 Task: Find connections with filter location Kendal with filter topic #indiawith filter profile language English with filter current company Mercedes-Benz T&T Motors Ltd. with filter school SNS College of Technology with filter industry Nonmetallic Mineral Mining with filter service category Video Production with filter keywords title Barber
Action: Mouse moved to (660, 93)
Screenshot: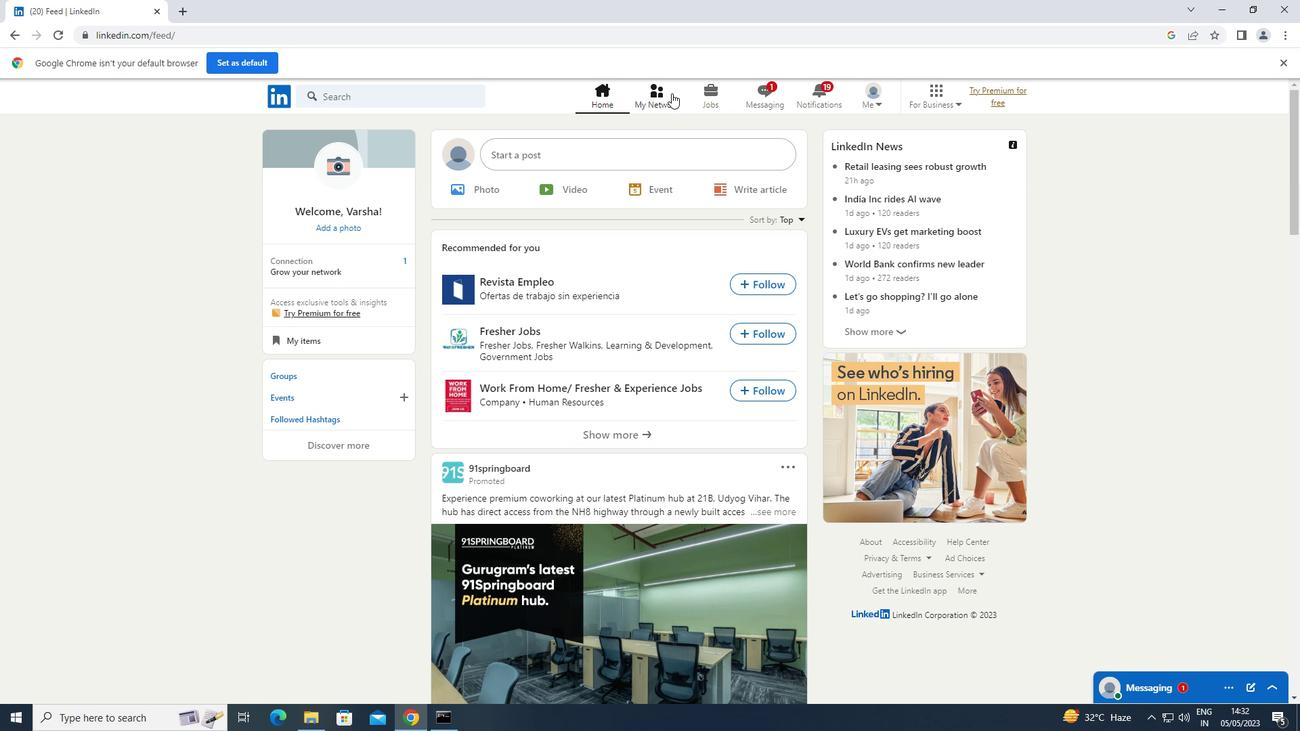 
Action: Mouse pressed left at (660, 93)
Screenshot: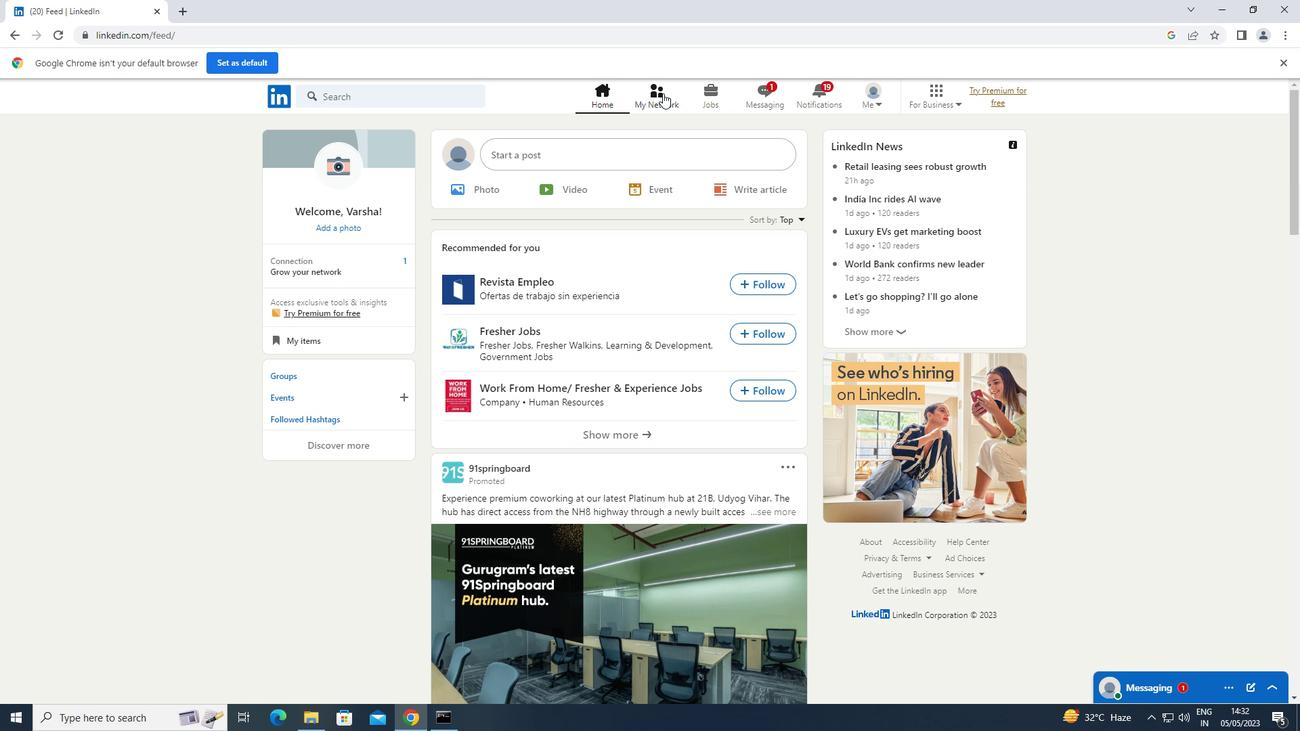 
Action: Mouse moved to (402, 176)
Screenshot: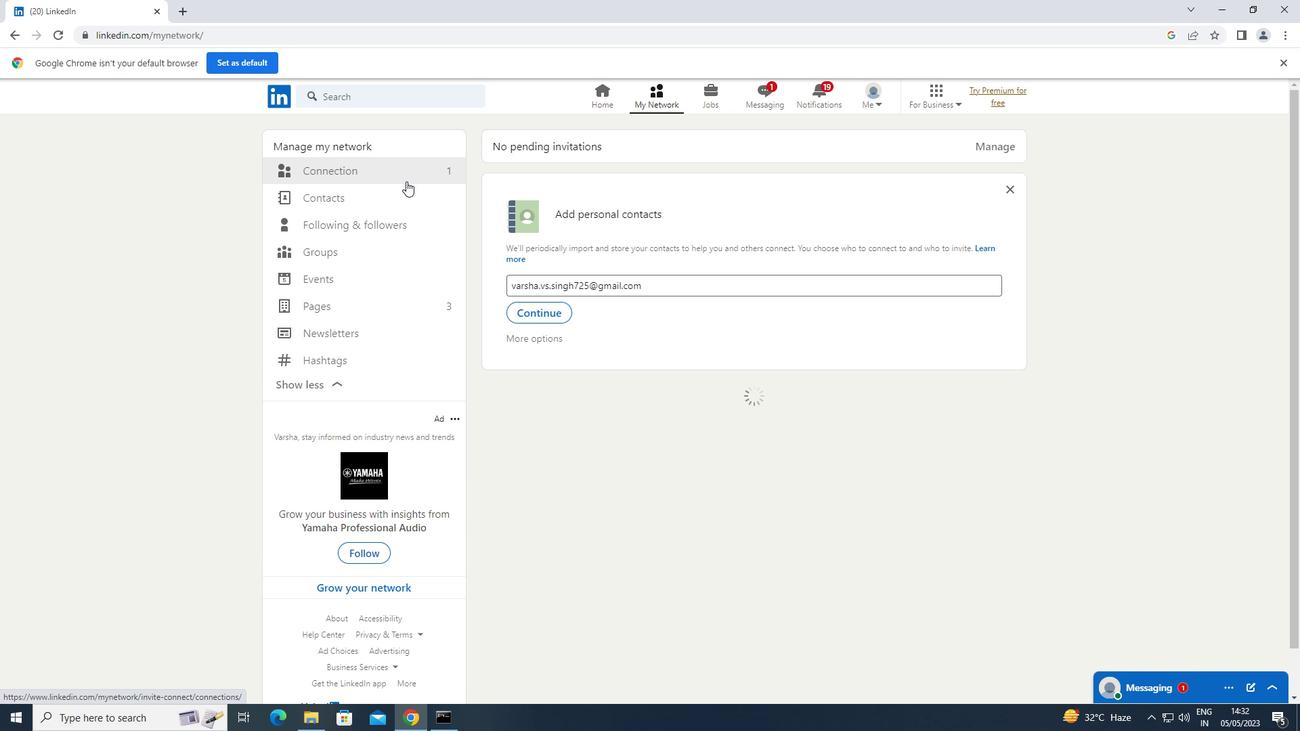 
Action: Mouse pressed left at (402, 176)
Screenshot: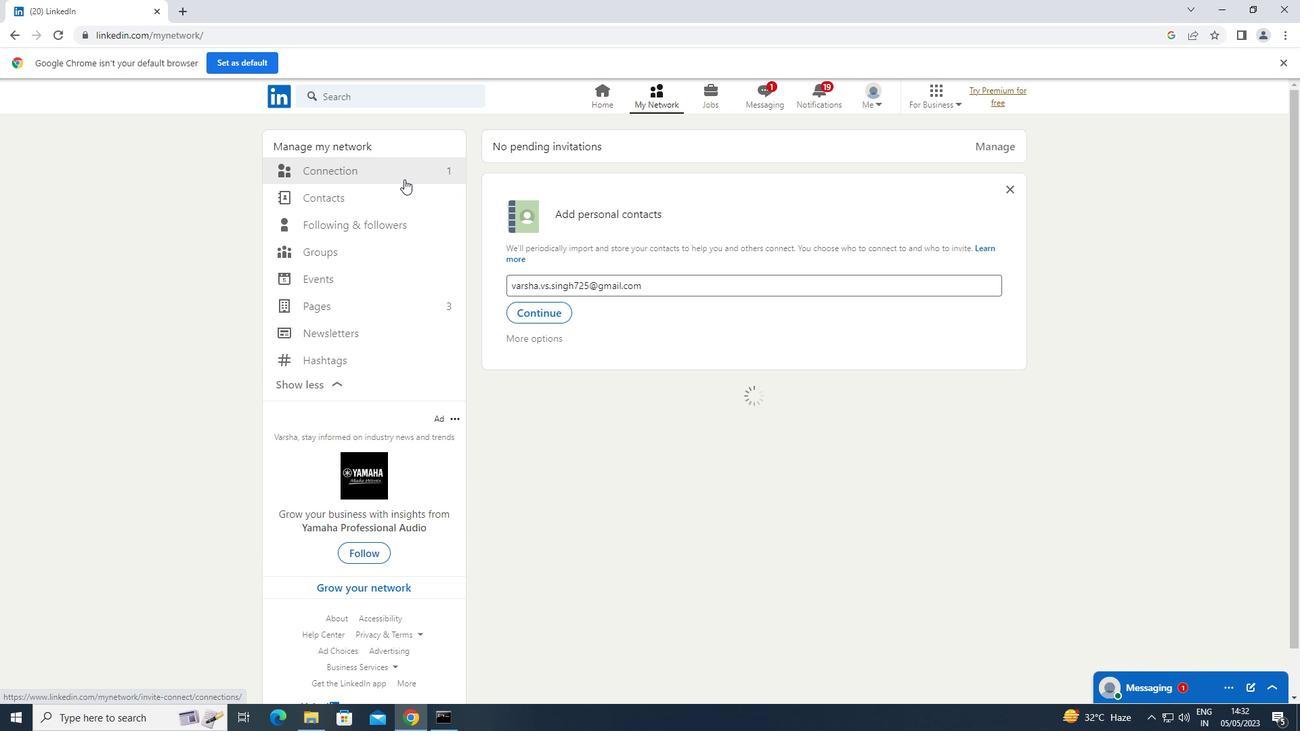 
Action: Mouse moved to (743, 166)
Screenshot: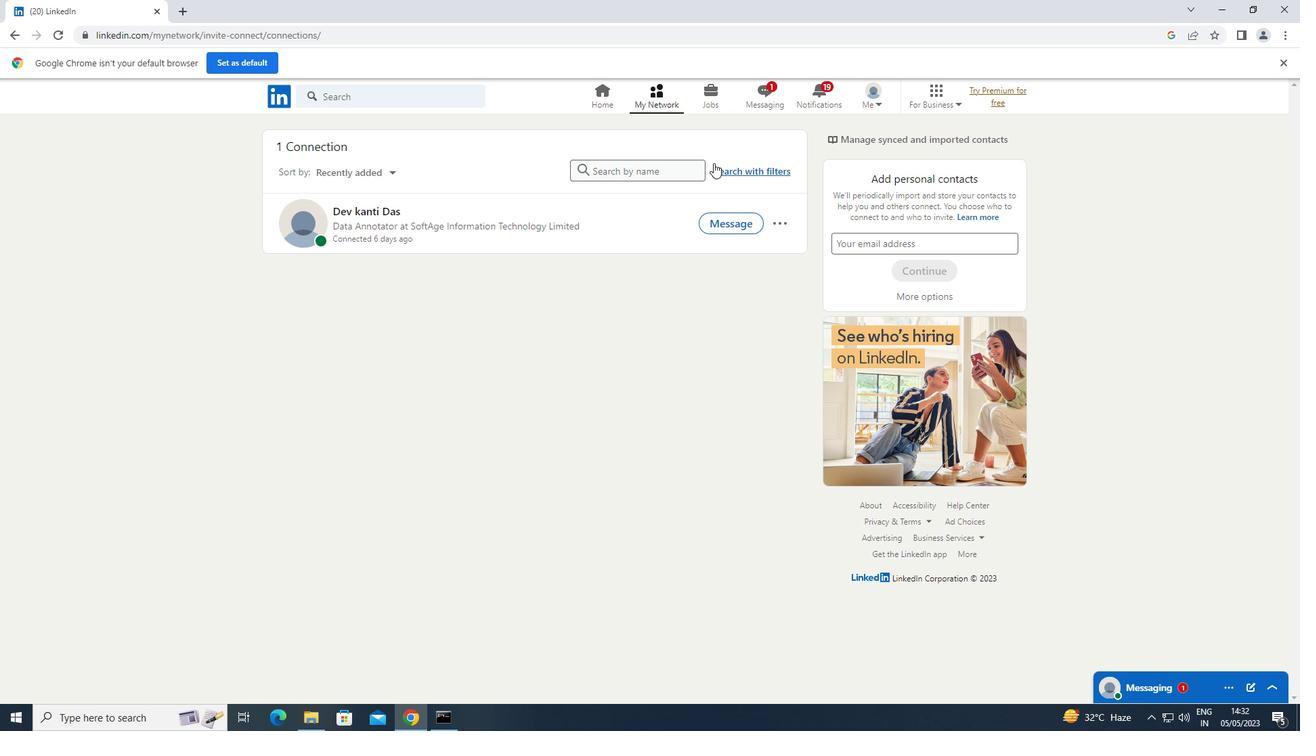 
Action: Mouse pressed left at (743, 166)
Screenshot: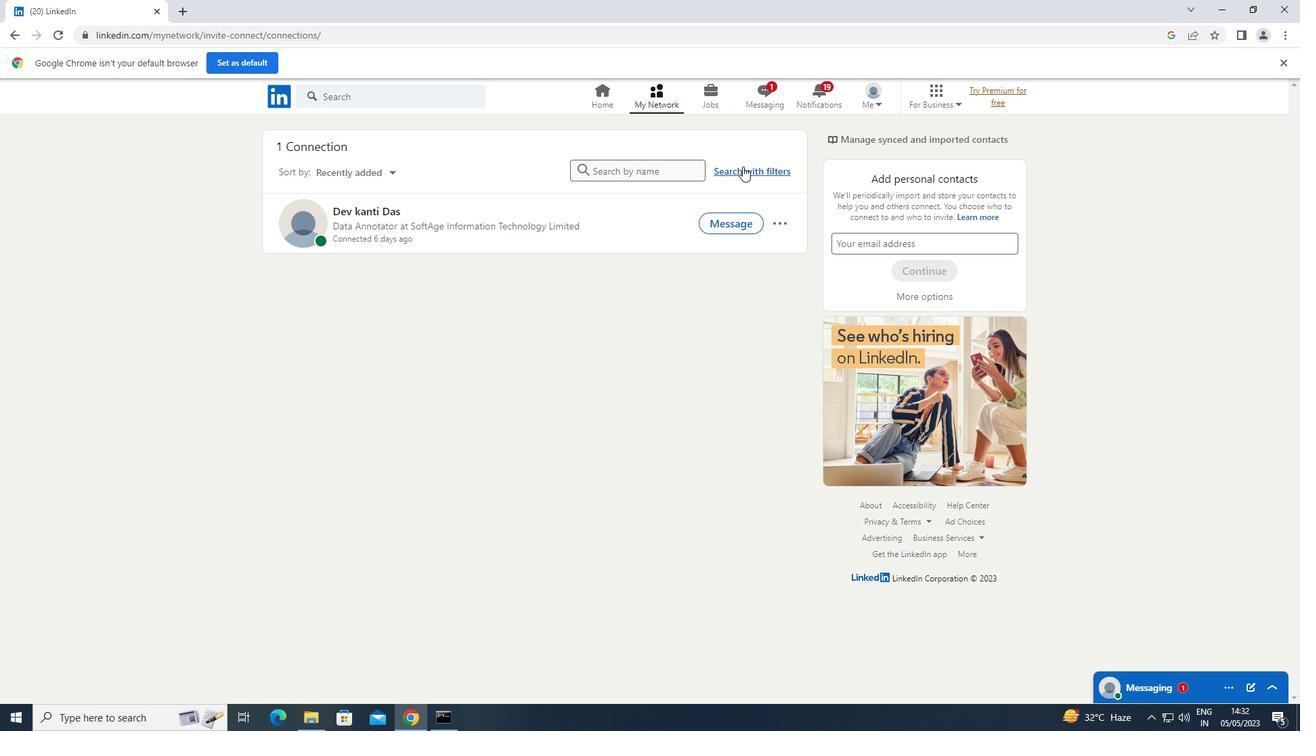 
Action: Mouse moved to (702, 135)
Screenshot: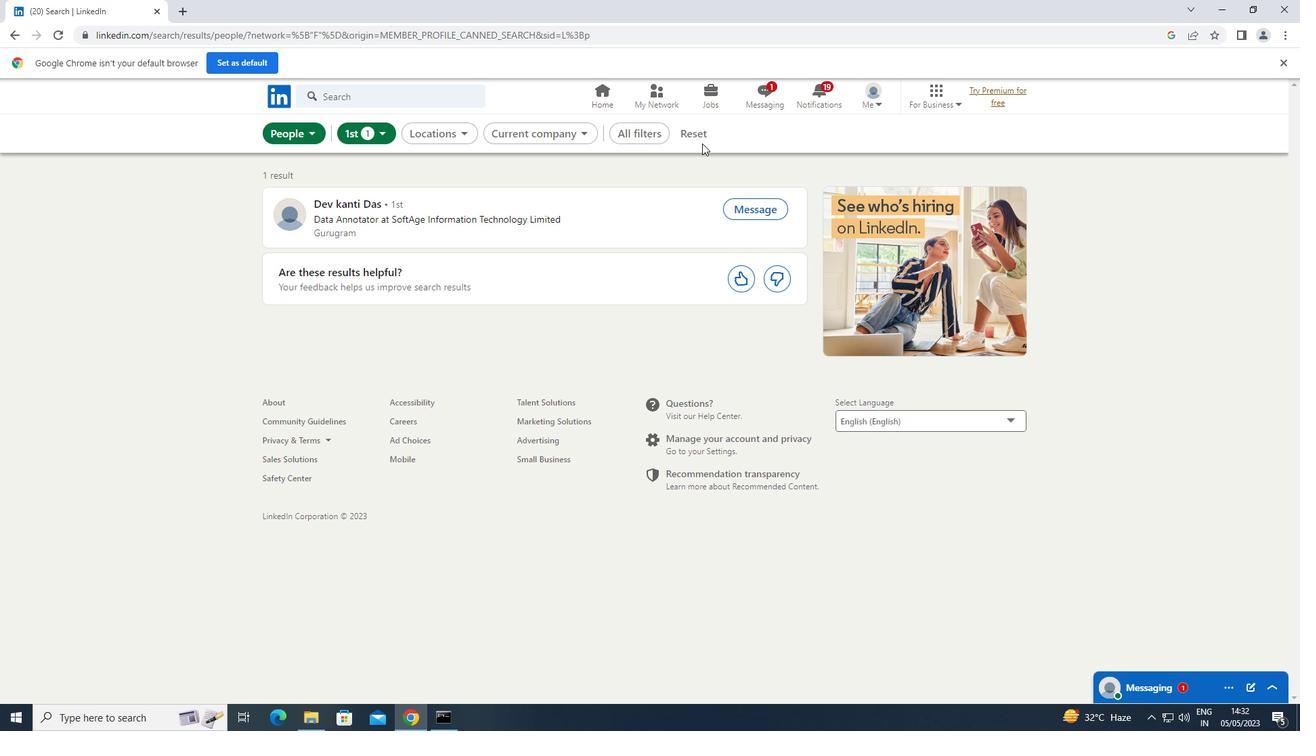 
Action: Mouse pressed left at (702, 135)
Screenshot: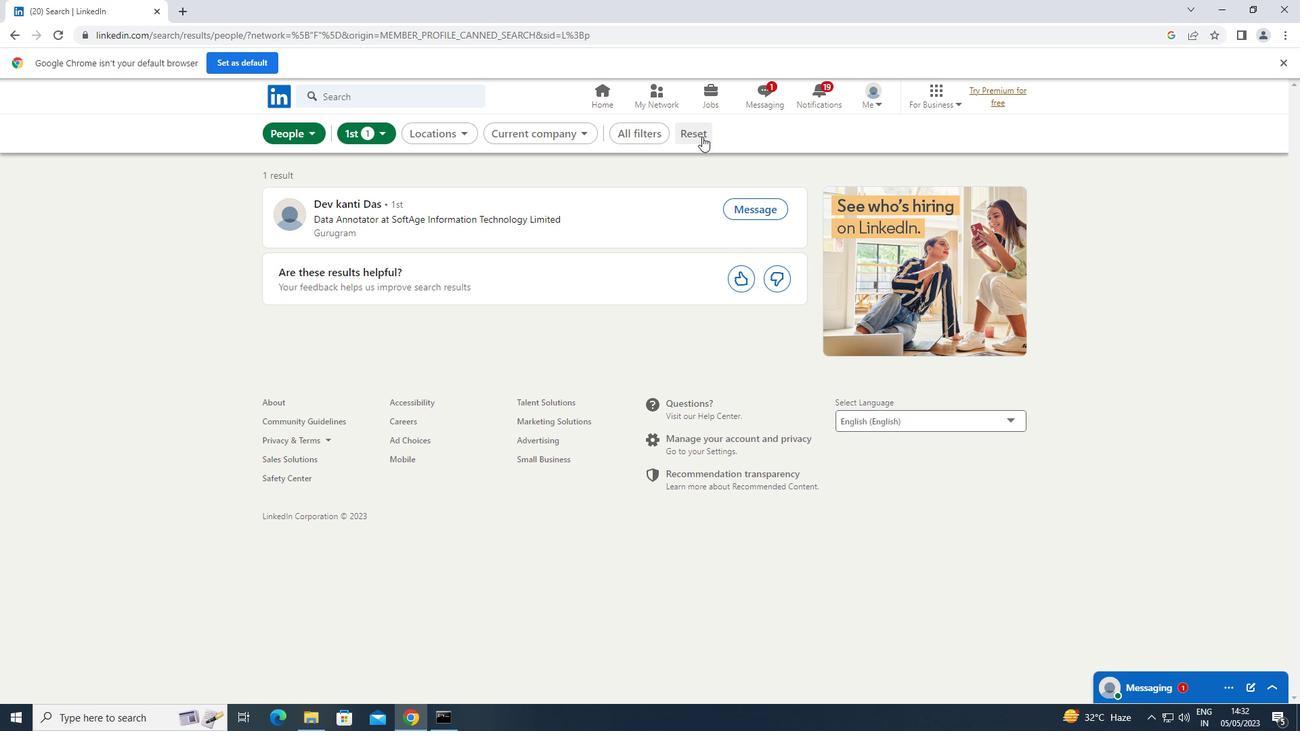 
Action: Mouse moved to (687, 134)
Screenshot: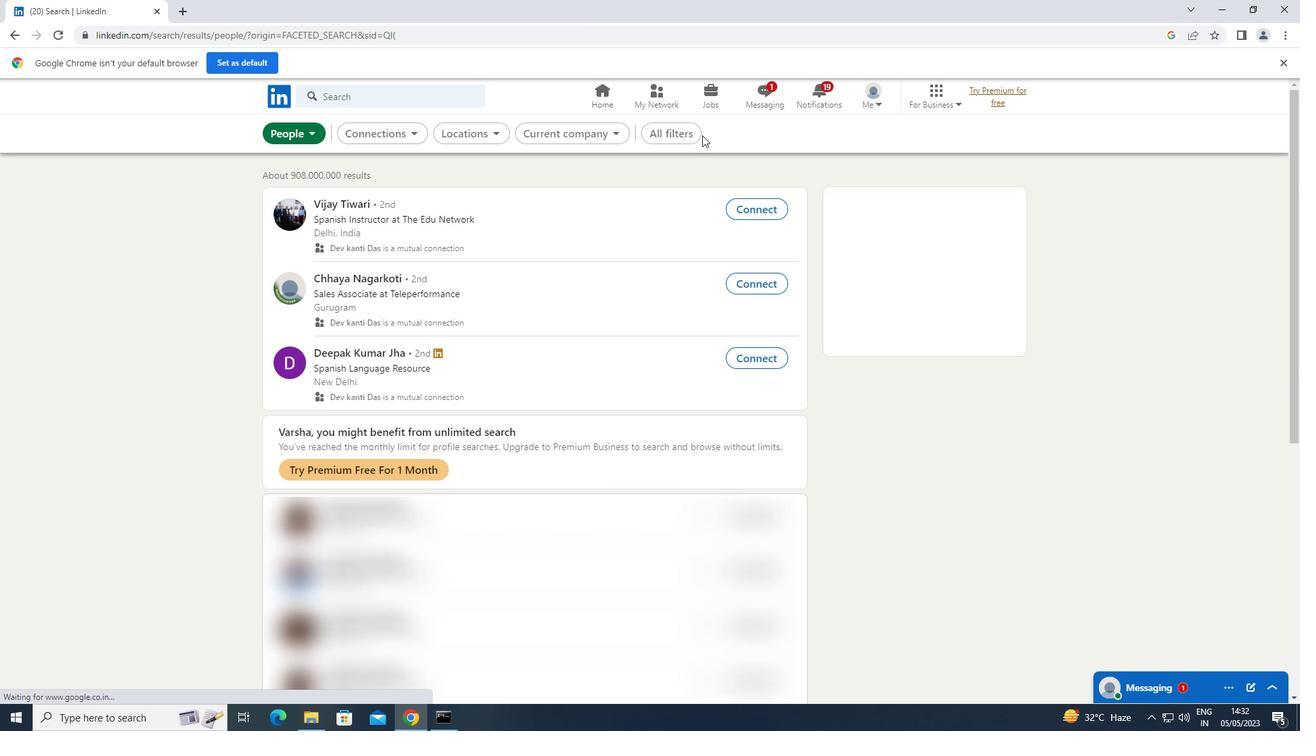 
Action: Mouse pressed left at (687, 134)
Screenshot: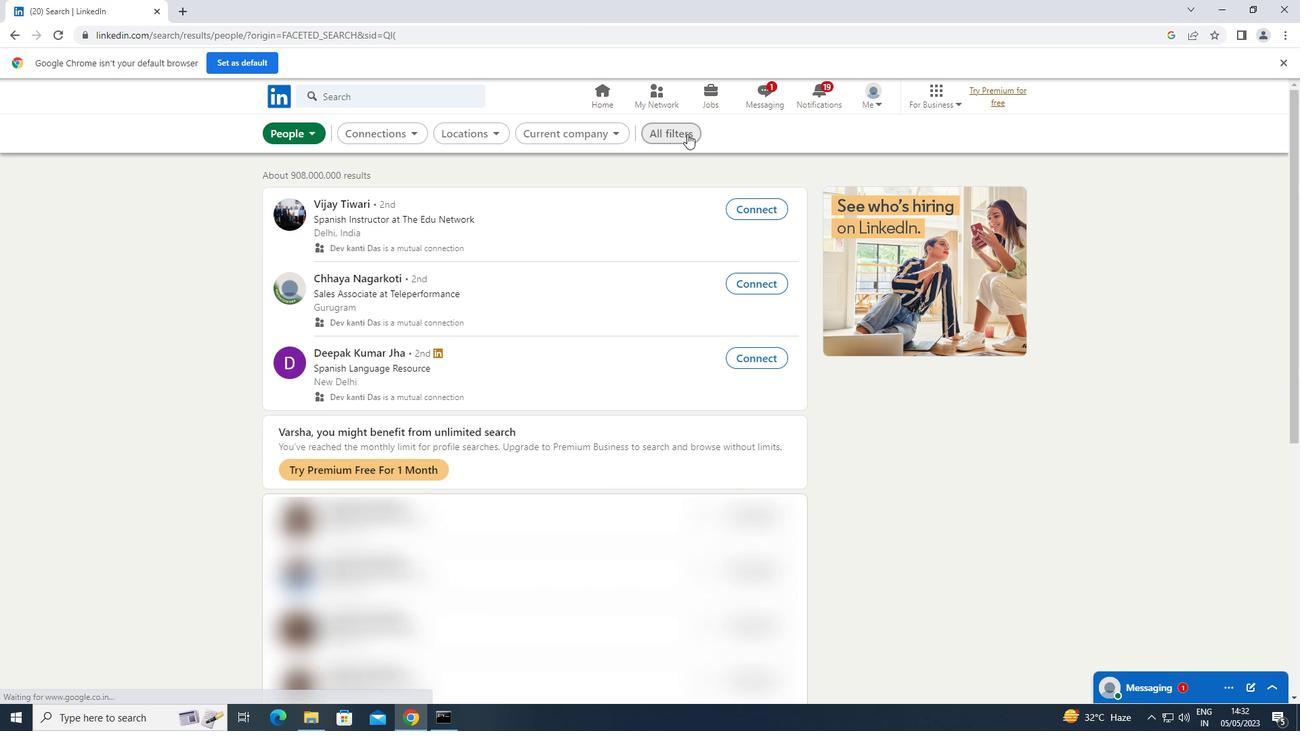 
Action: Mouse moved to (1066, 325)
Screenshot: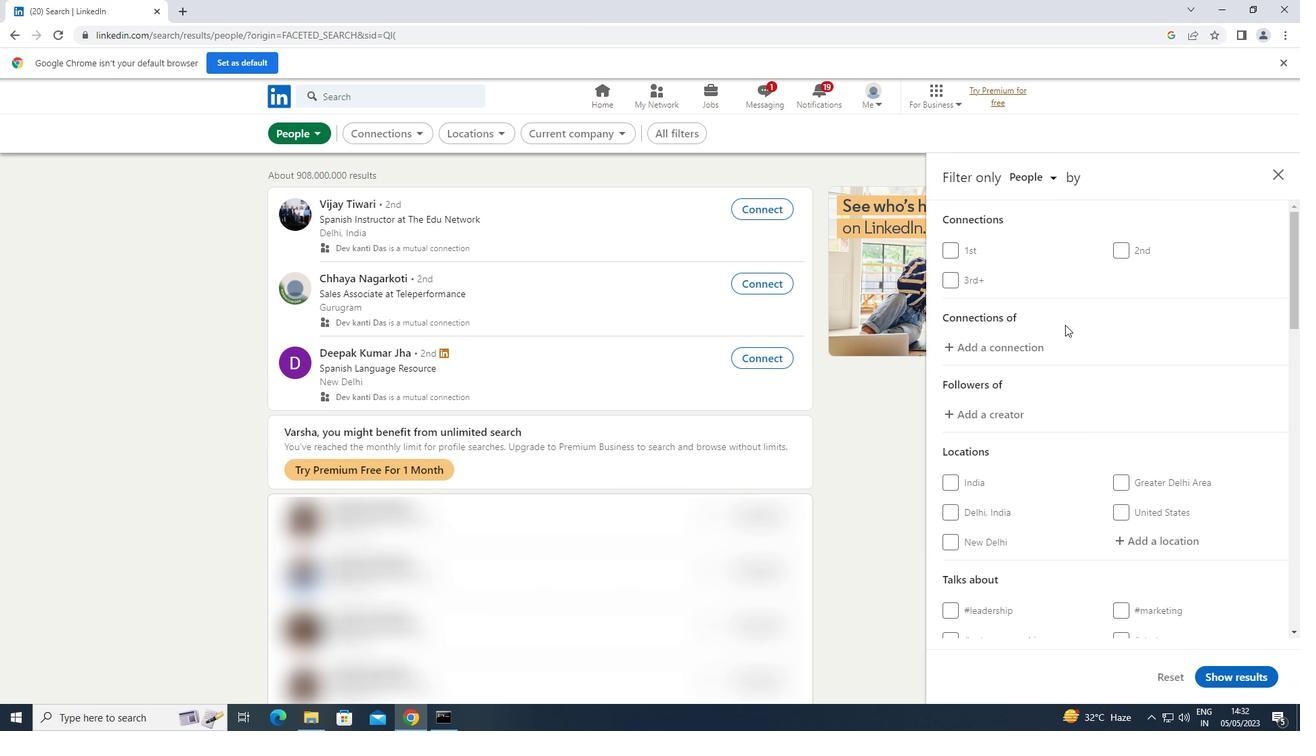 
Action: Mouse scrolled (1066, 325) with delta (0, 0)
Screenshot: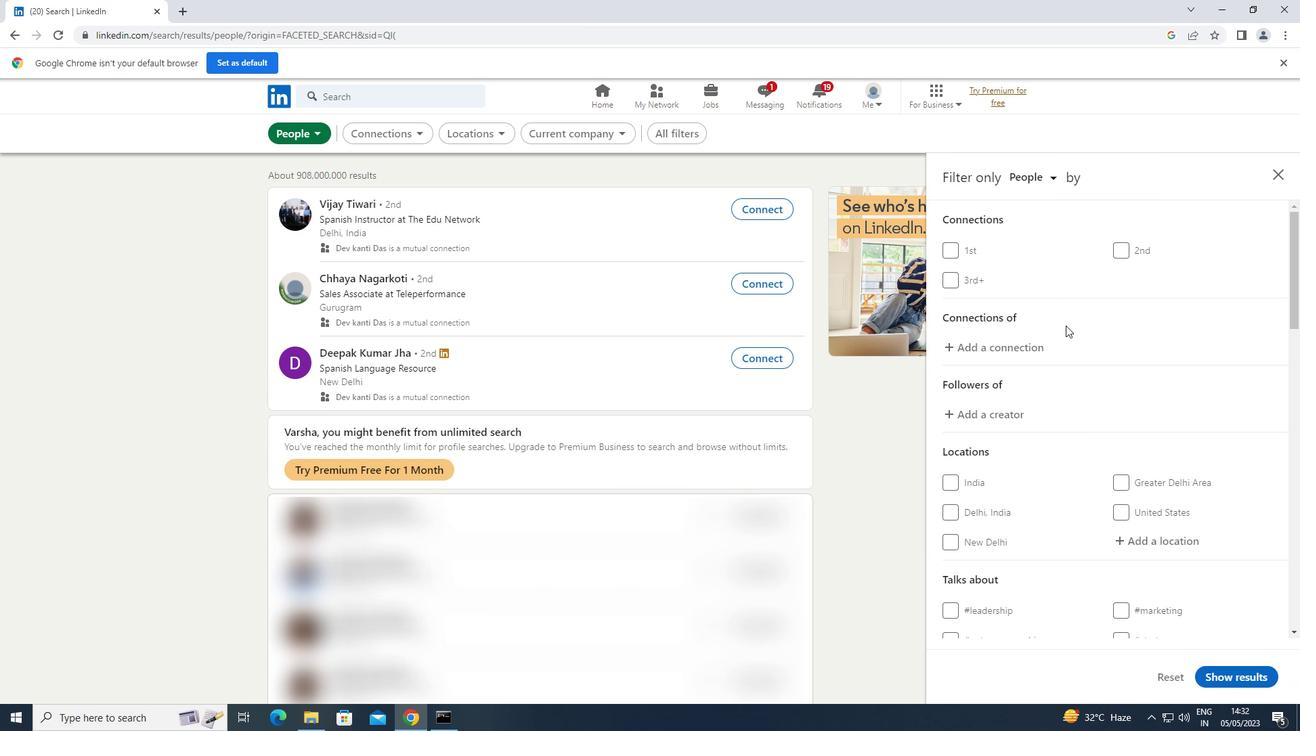 
Action: Mouse scrolled (1066, 325) with delta (0, 0)
Screenshot: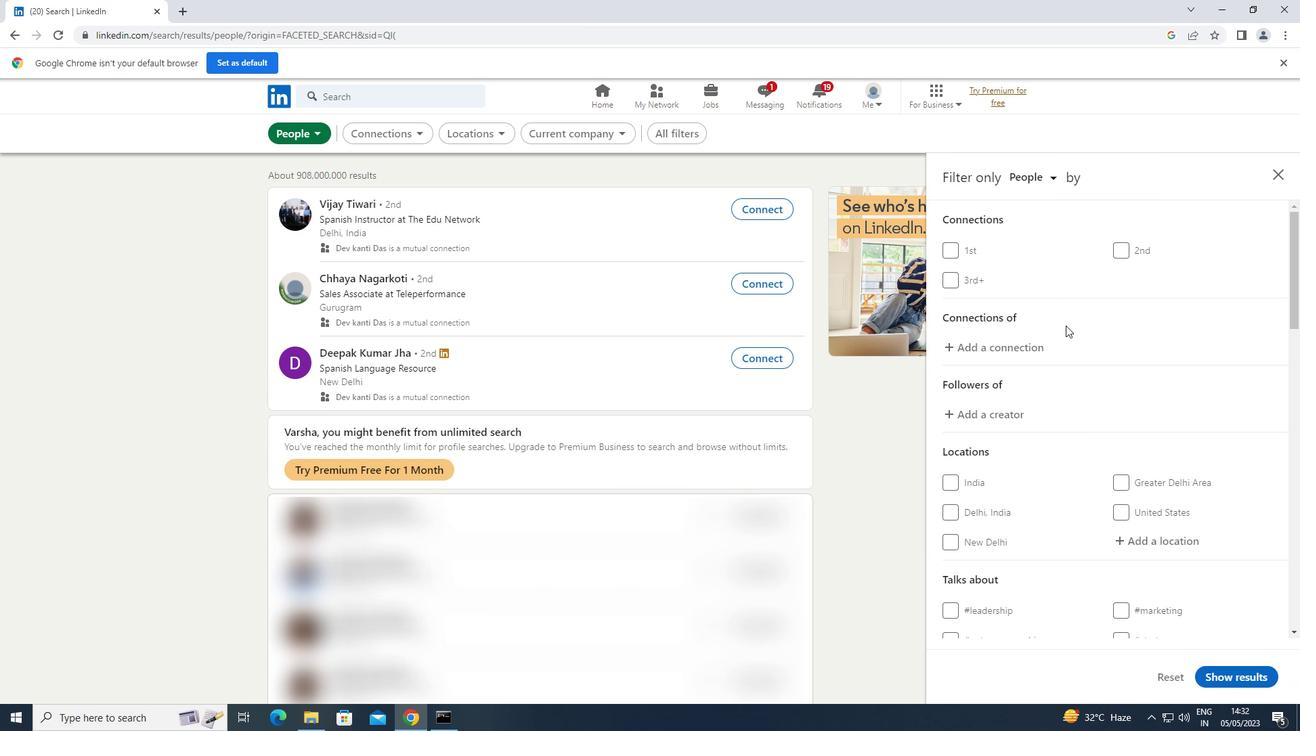 
Action: Mouse moved to (1161, 408)
Screenshot: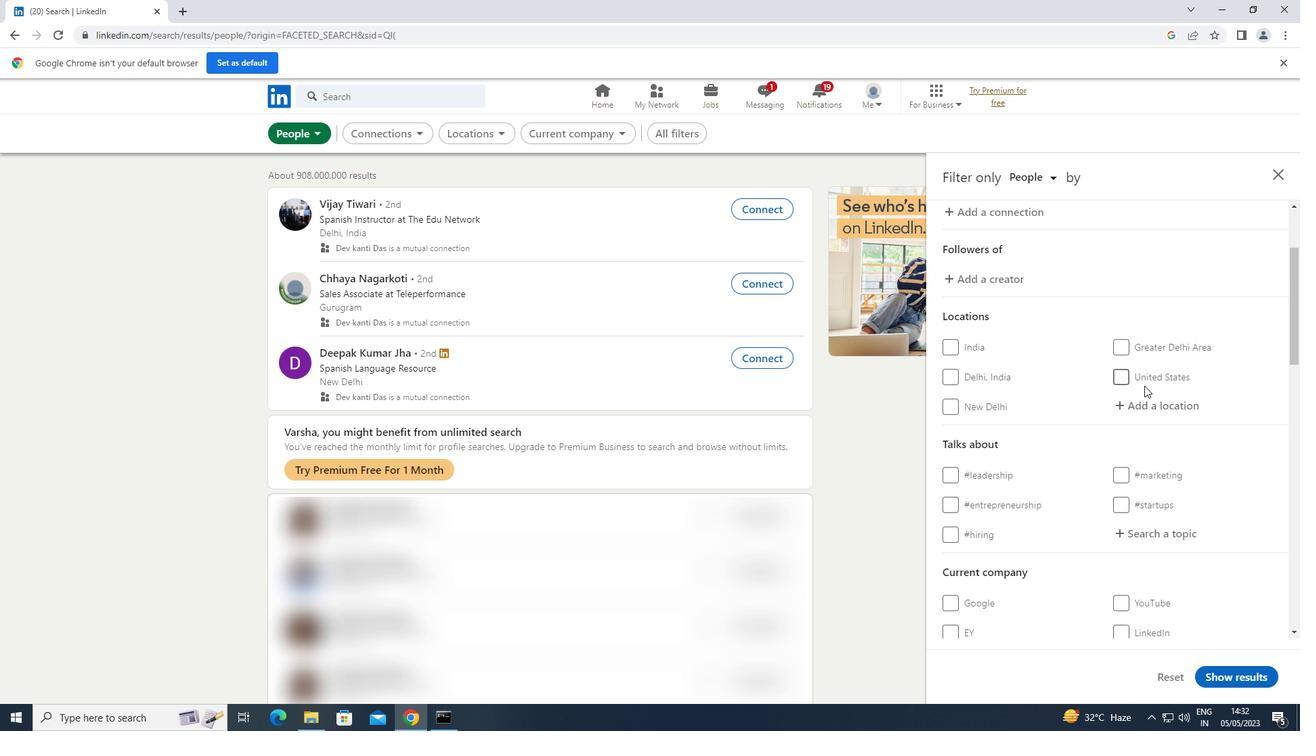 
Action: Mouse pressed left at (1161, 408)
Screenshot: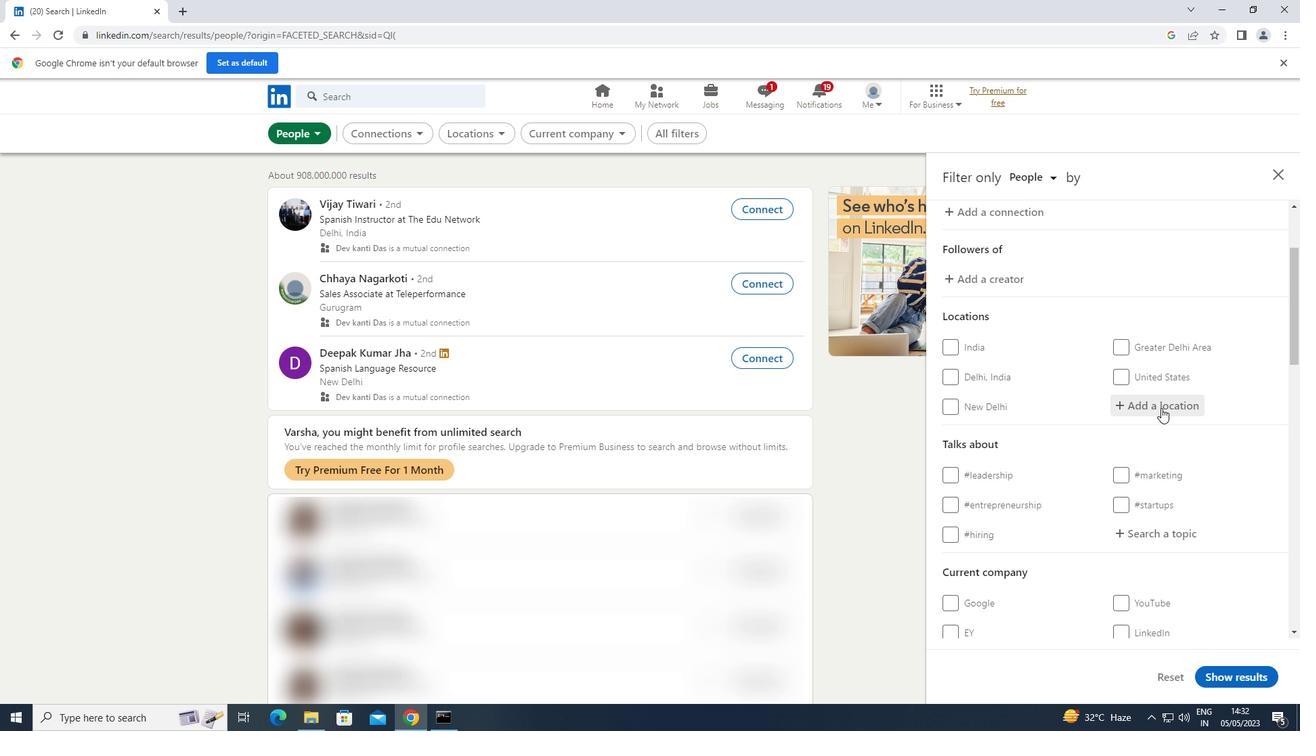 
Action: Key pressed <Key.shift>KENDAL<Key.enter>
Screenshot: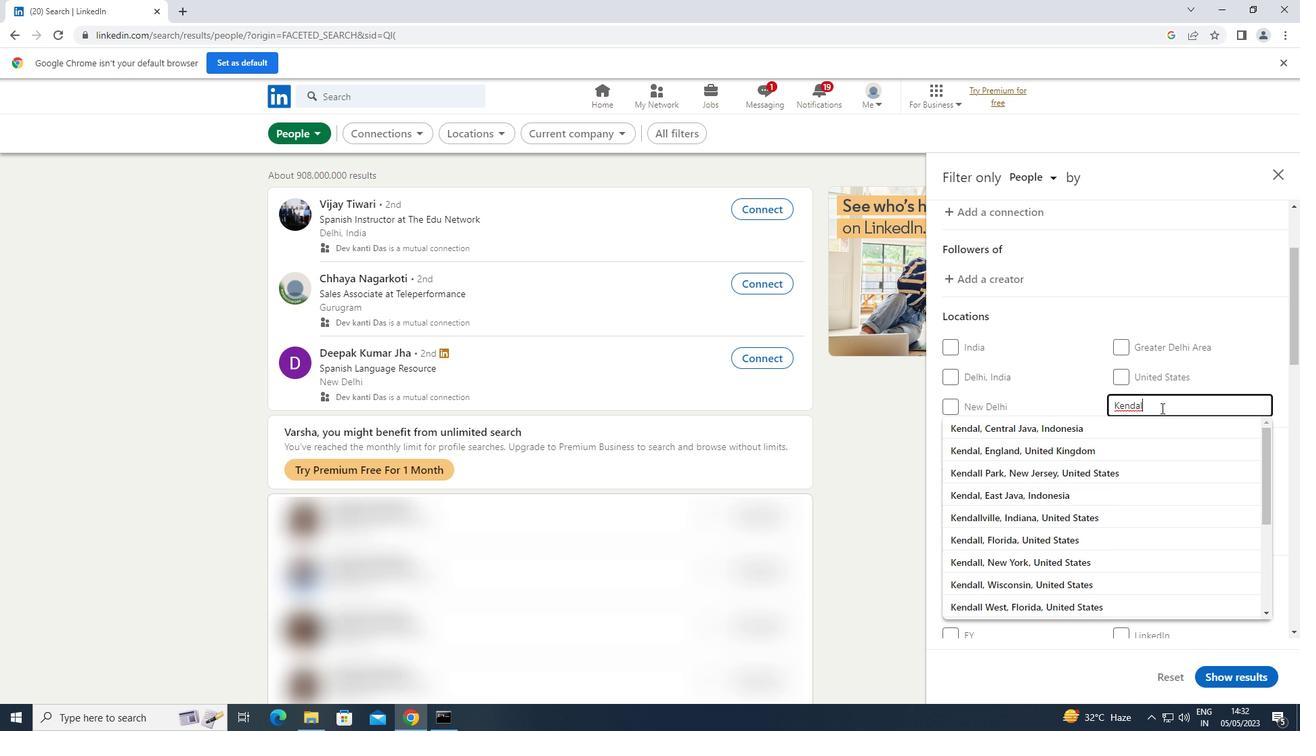 
Action: Mouse moved to (1146, 533)
Screenshot: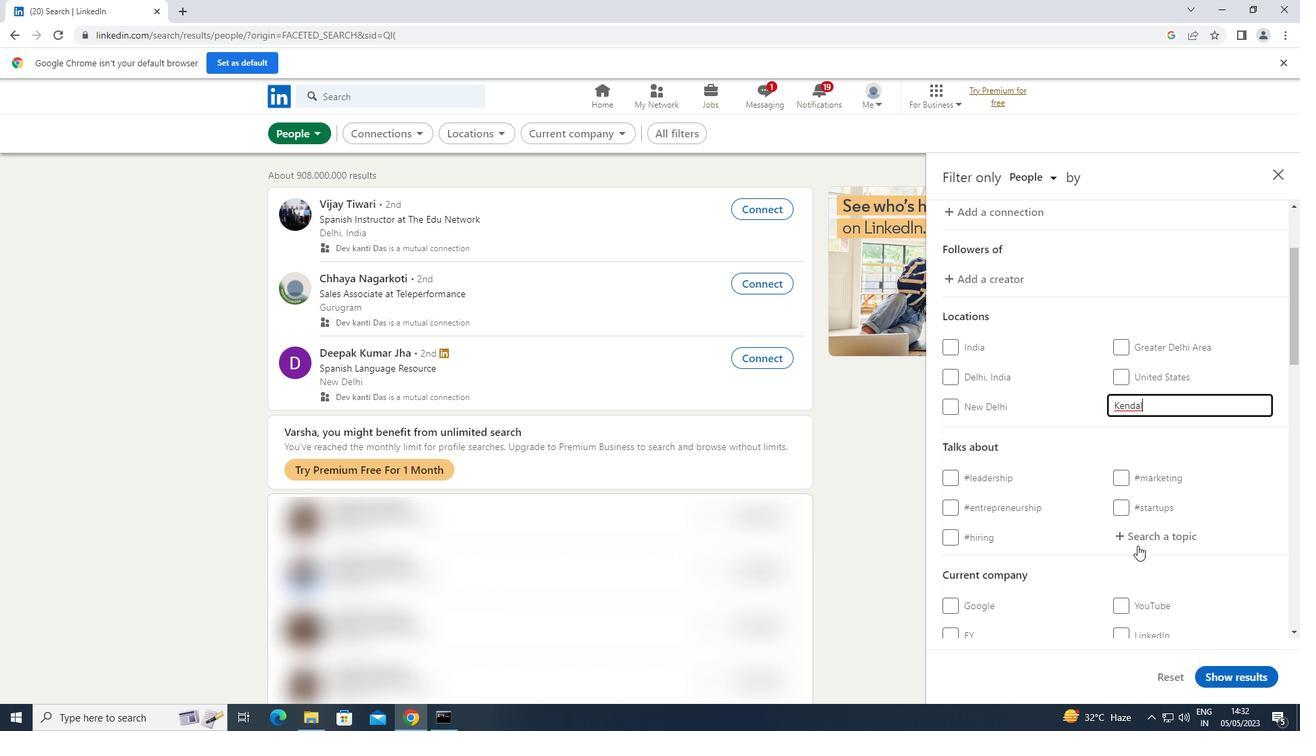 
Action: Mouse pressed left at (1146, 533)
Screenshot: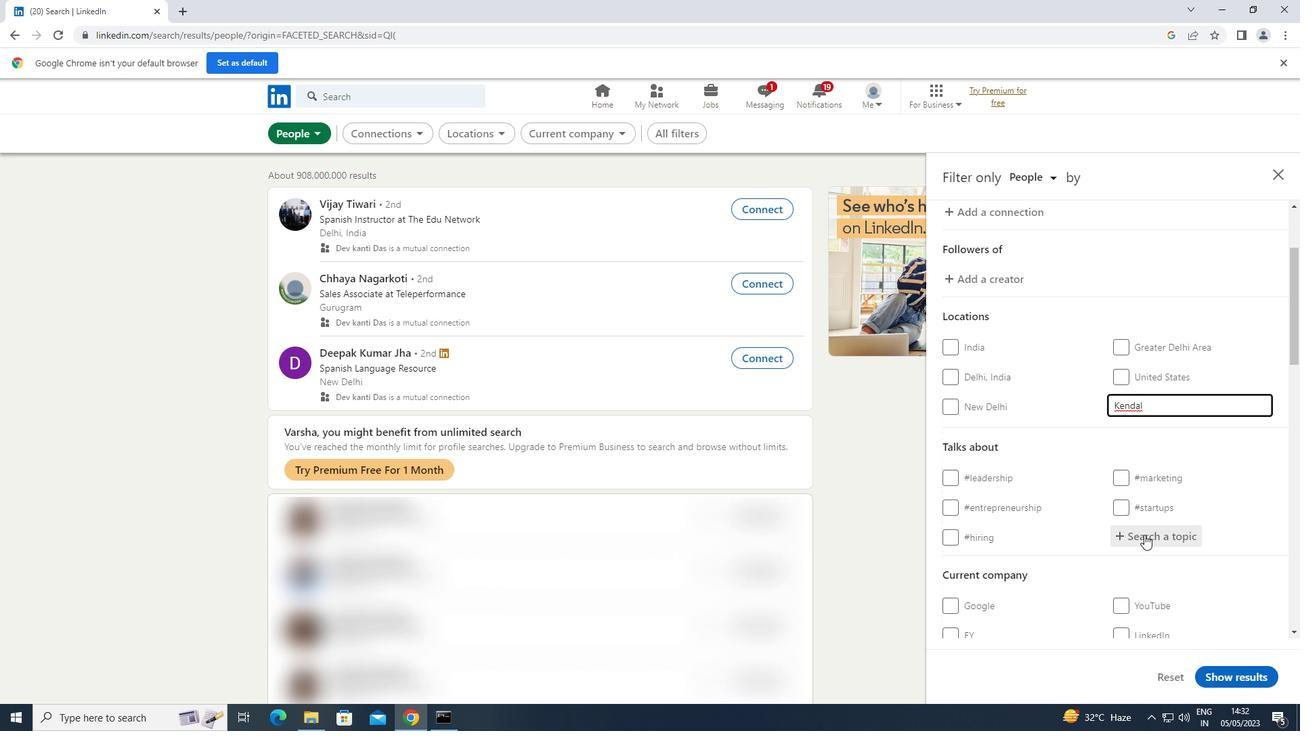 
Action: Key pressed INDIA
Screenshot: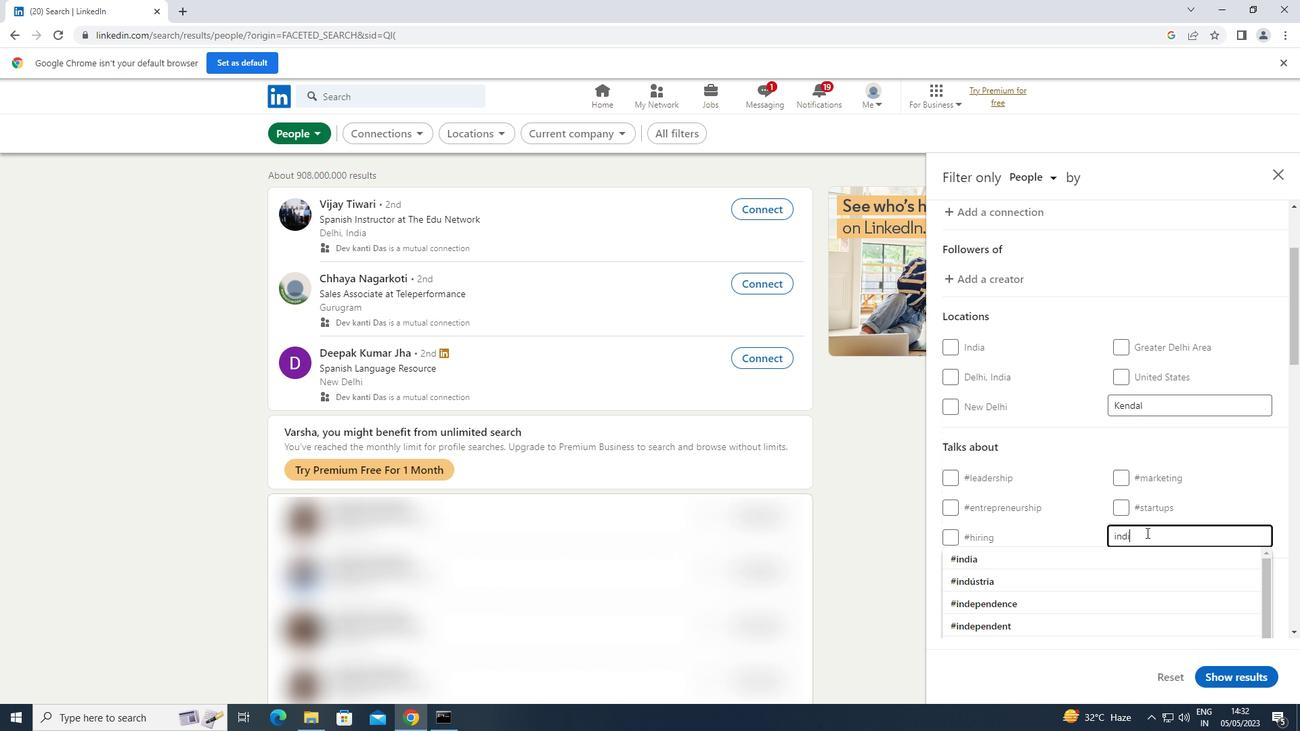 
Action: Mouse moved to (1073, 552)
Screenshot: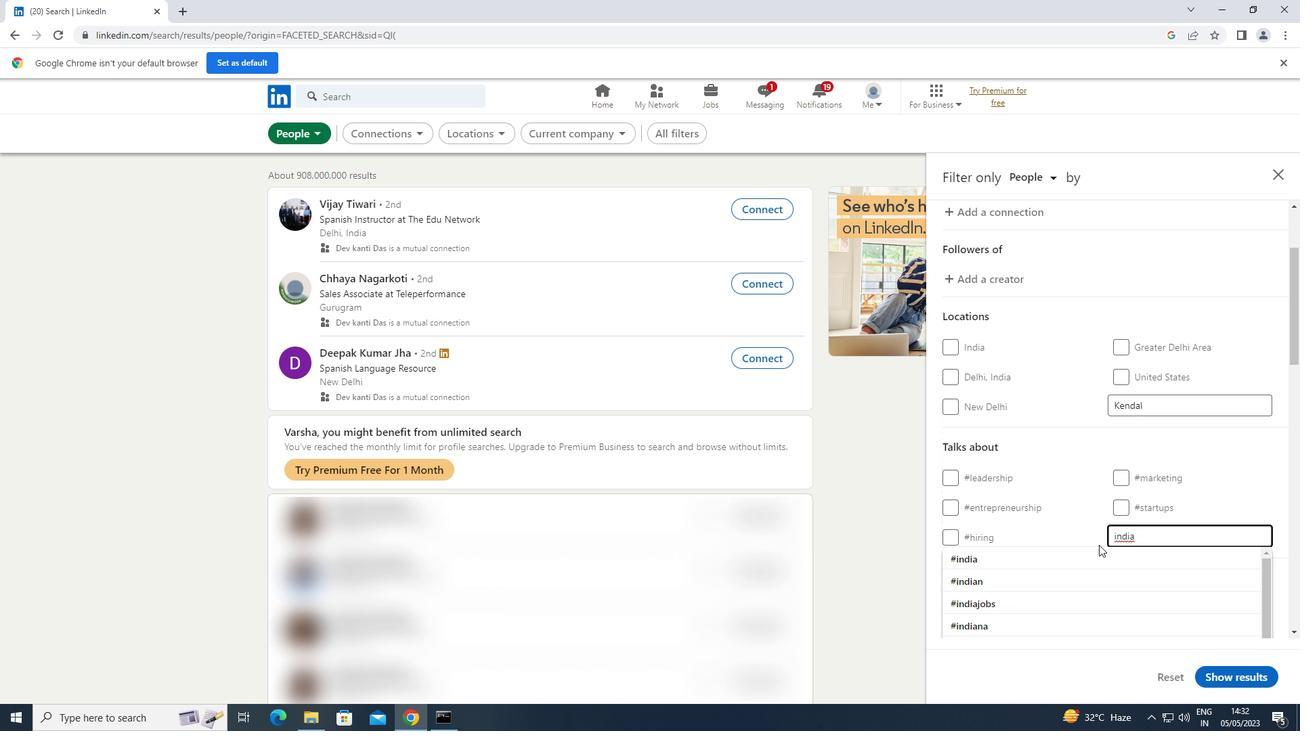 
Action: Mouse pressed left at (1073, 552)
Screenshot: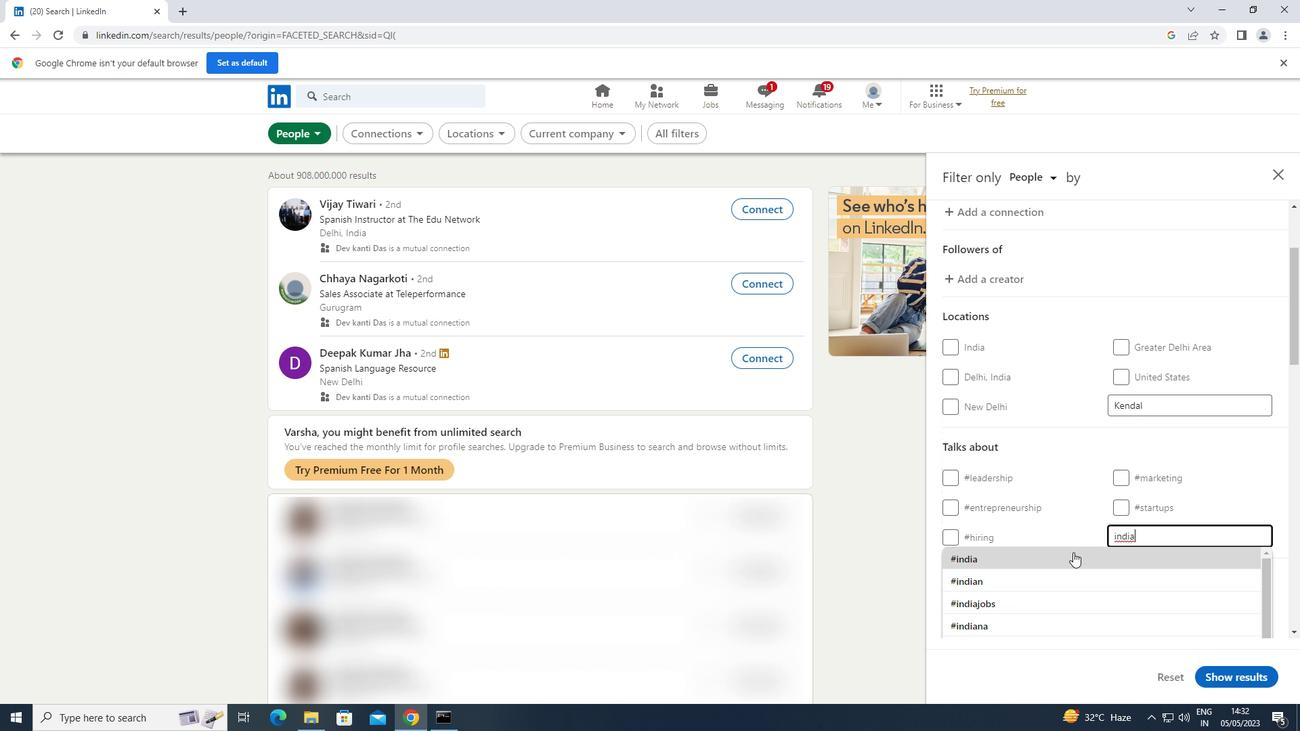 
Action: Mouse moved to (1114, 509)
Screenshot: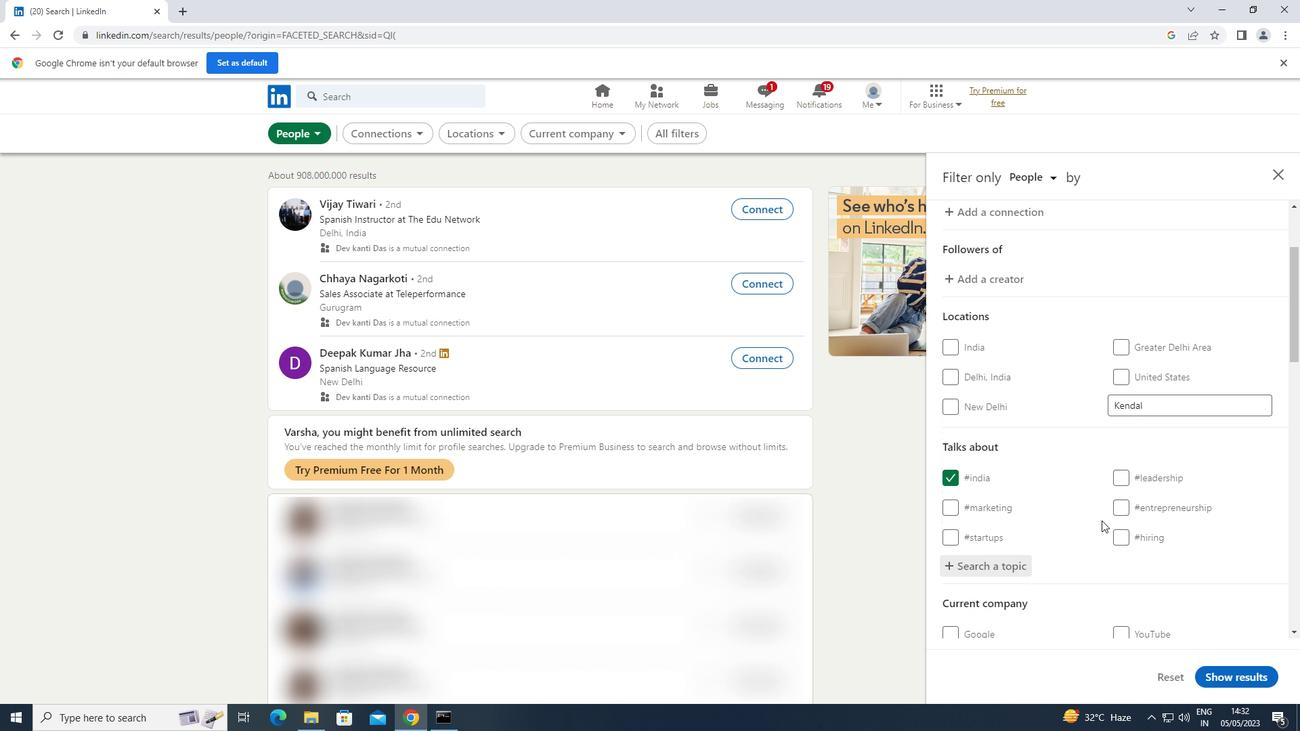 
Action: Mouse scrolled (1114, 508) with delta (0, 0)
Screenshot: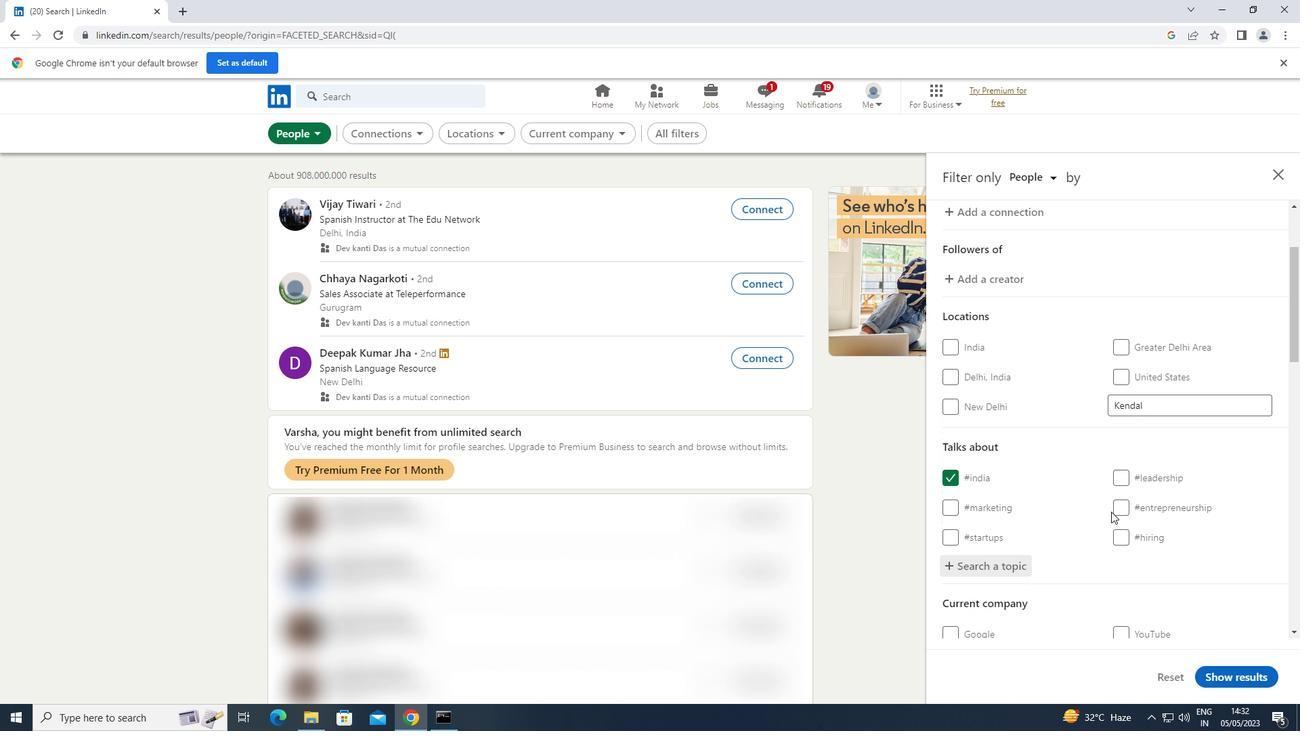 
Action: Mouse scrolled (1114, 508) with delta (0, 0)
Screenshot: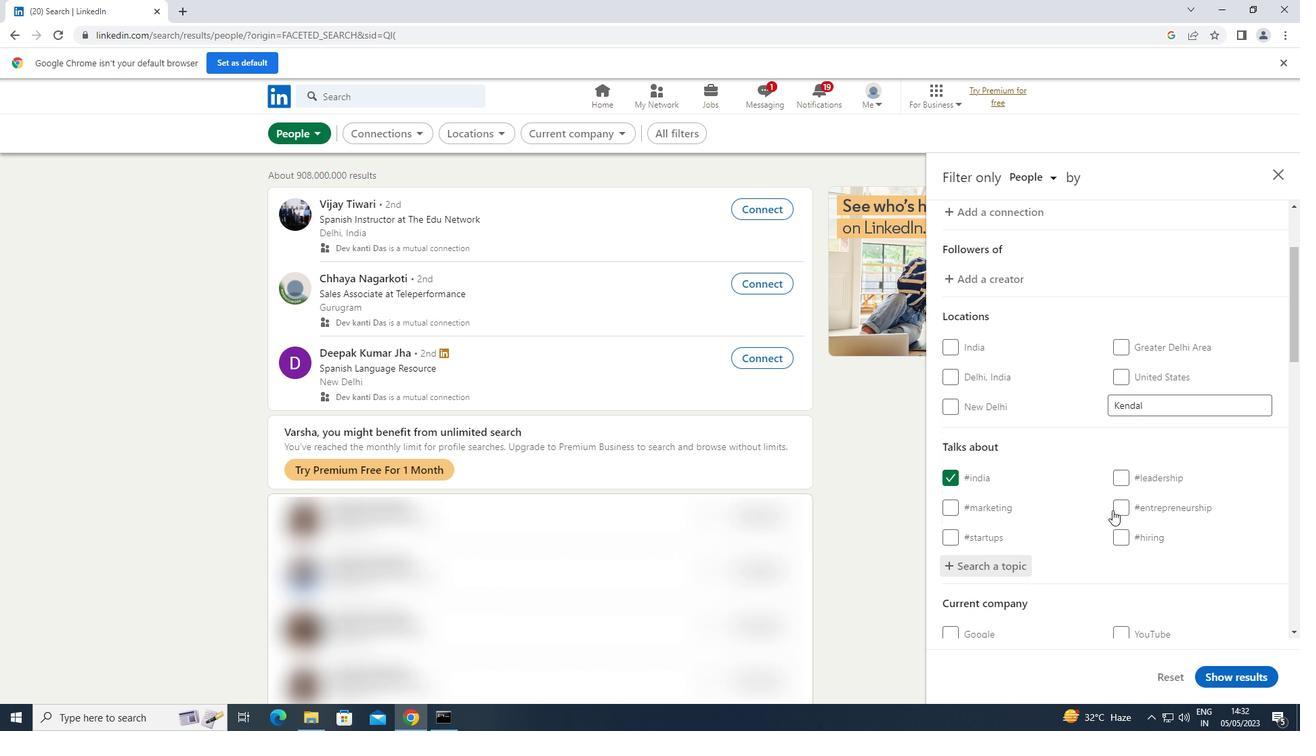 
Action: Mouse scrolled (1114, 508) with delta (0, 0)
Screenshot: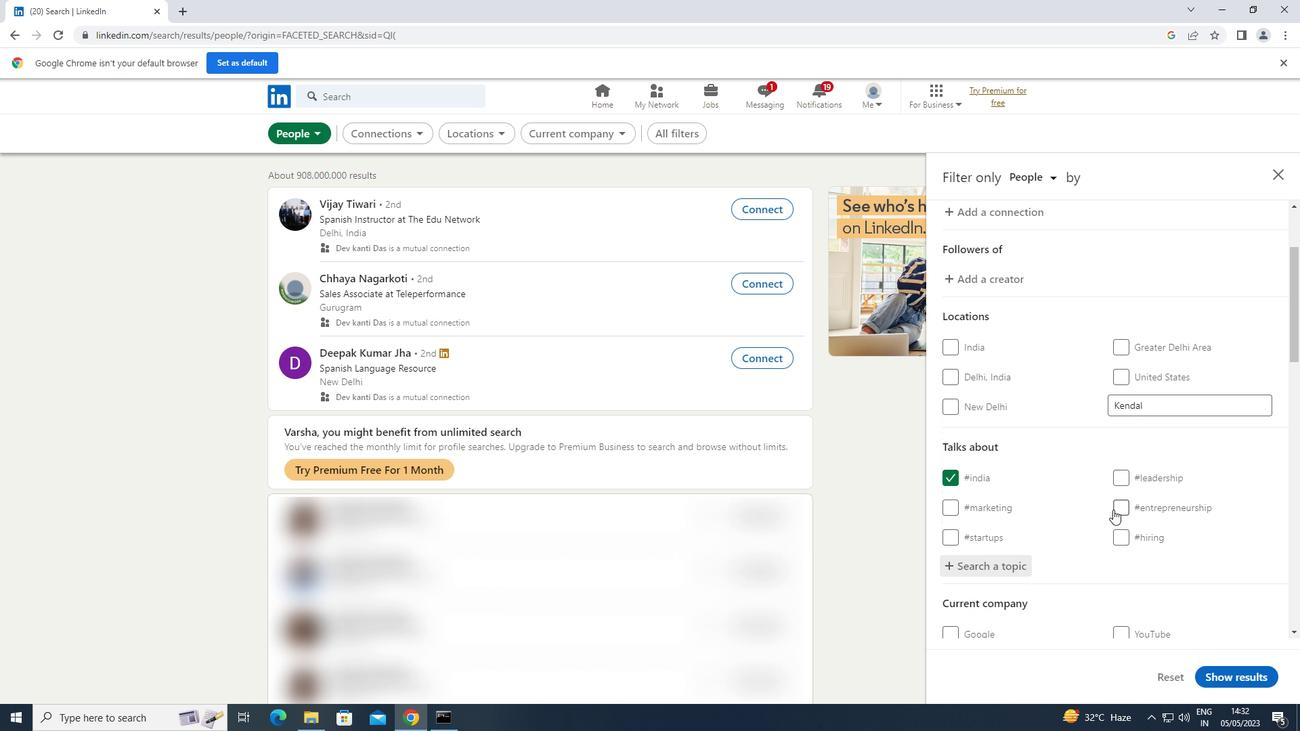 
Action: Mouse scrolled (1114, 508) with delta (0, 0)
Screenshot: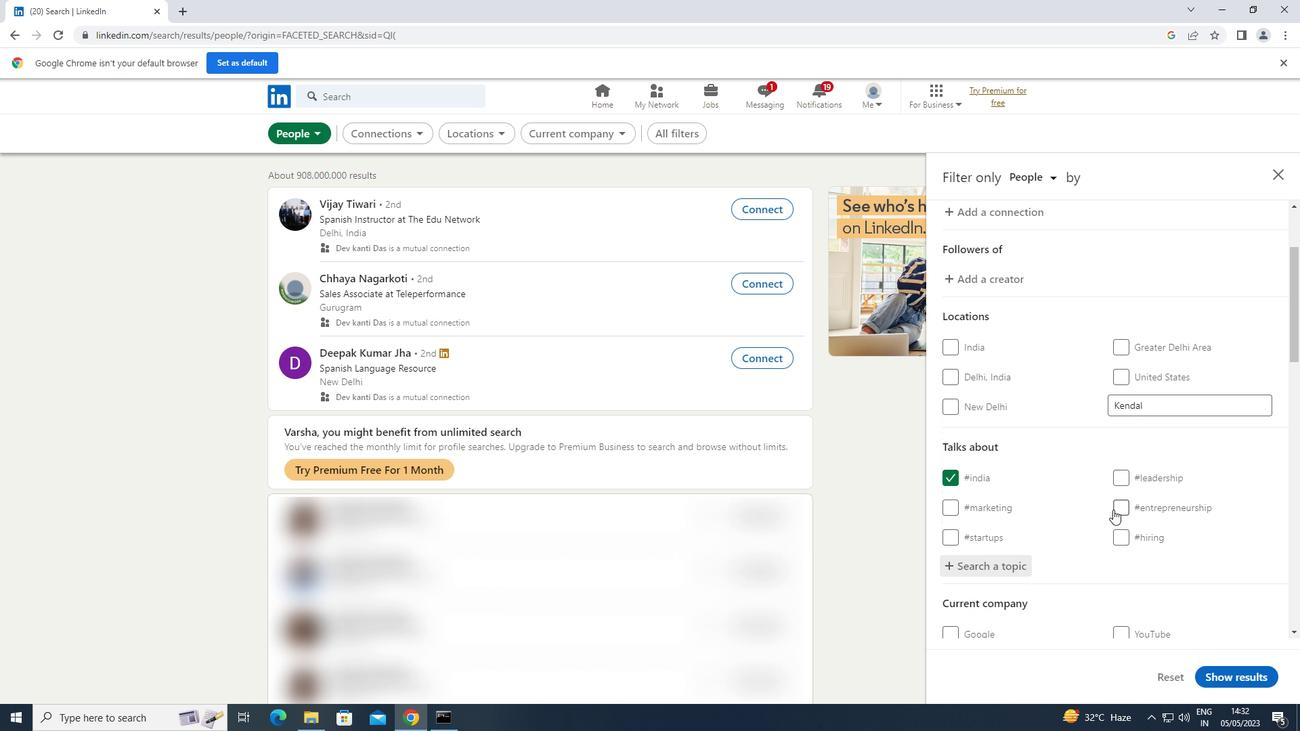 
Action: Mouse scrolled (1114, 508) with delta (0, 0)
Screenshot: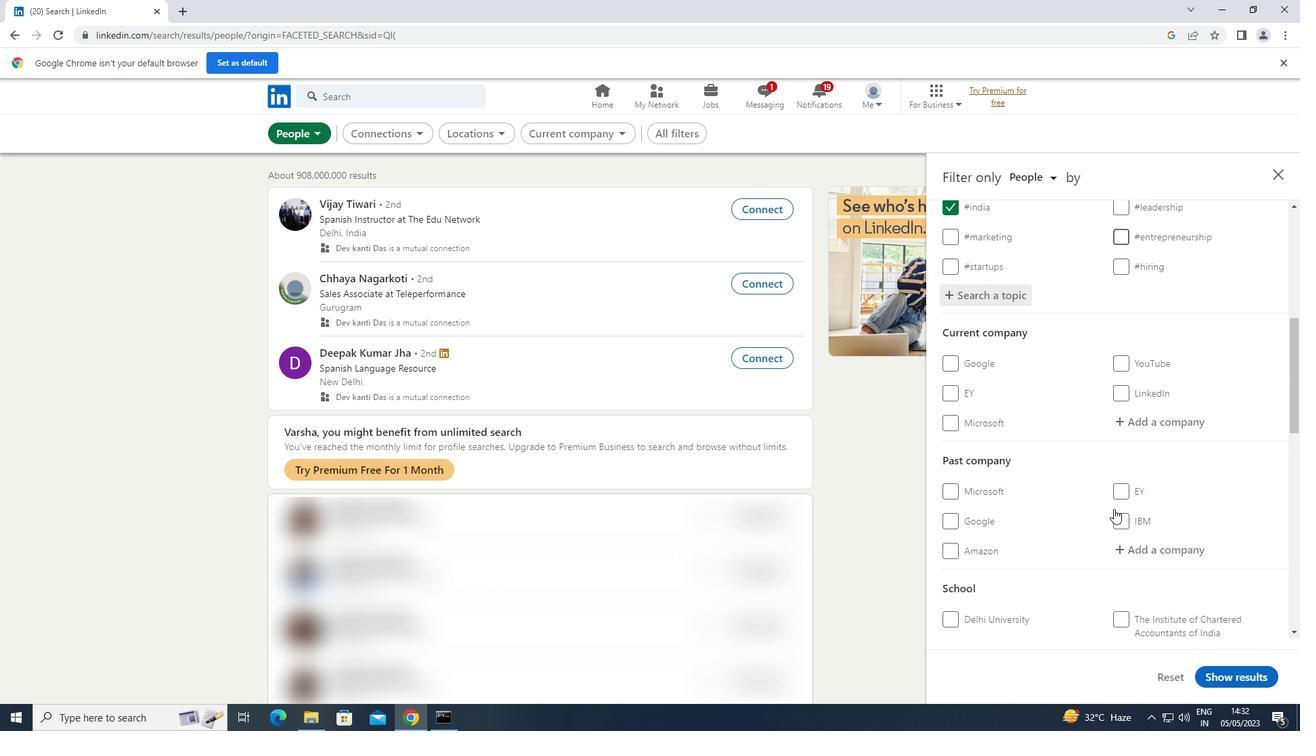 
Action: Mouse scrolled (1114, 508) with delta (0, 0)
Screenshot: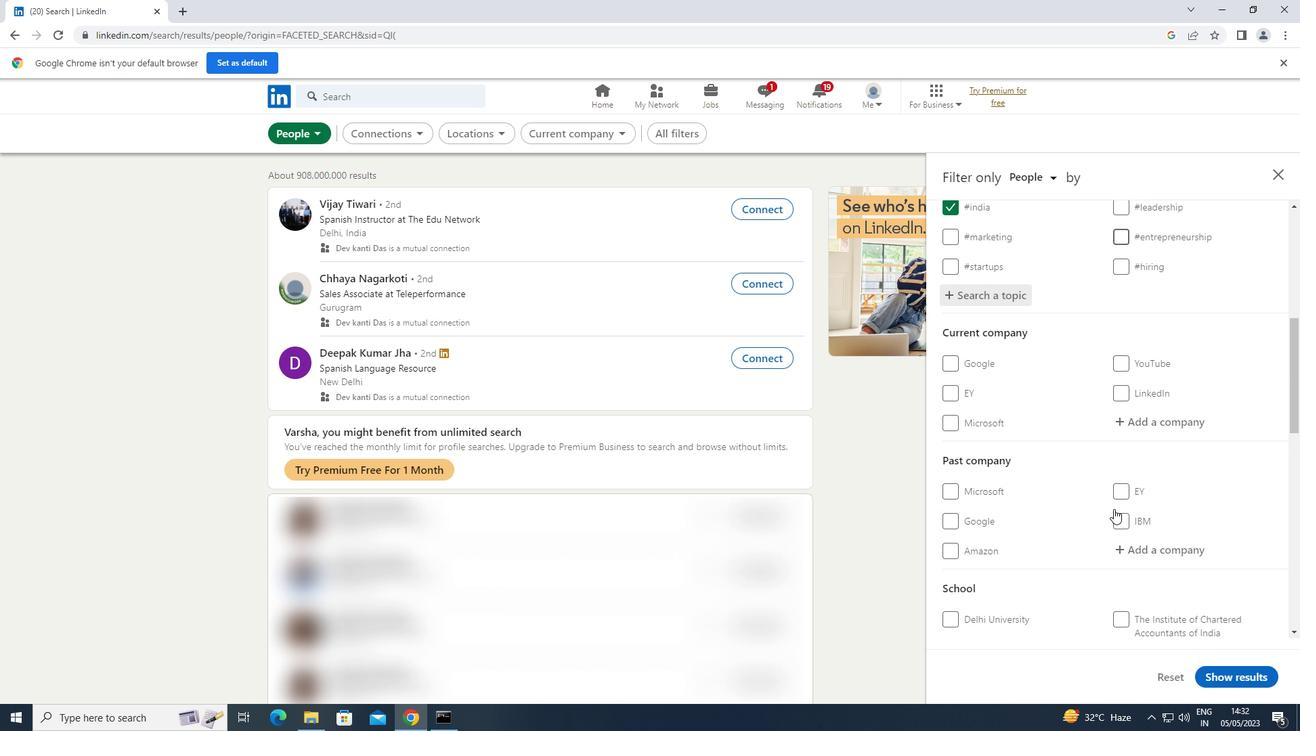 
Action: Mouse scrolled (1114, 508) with delta (0, 0)
Screenshot: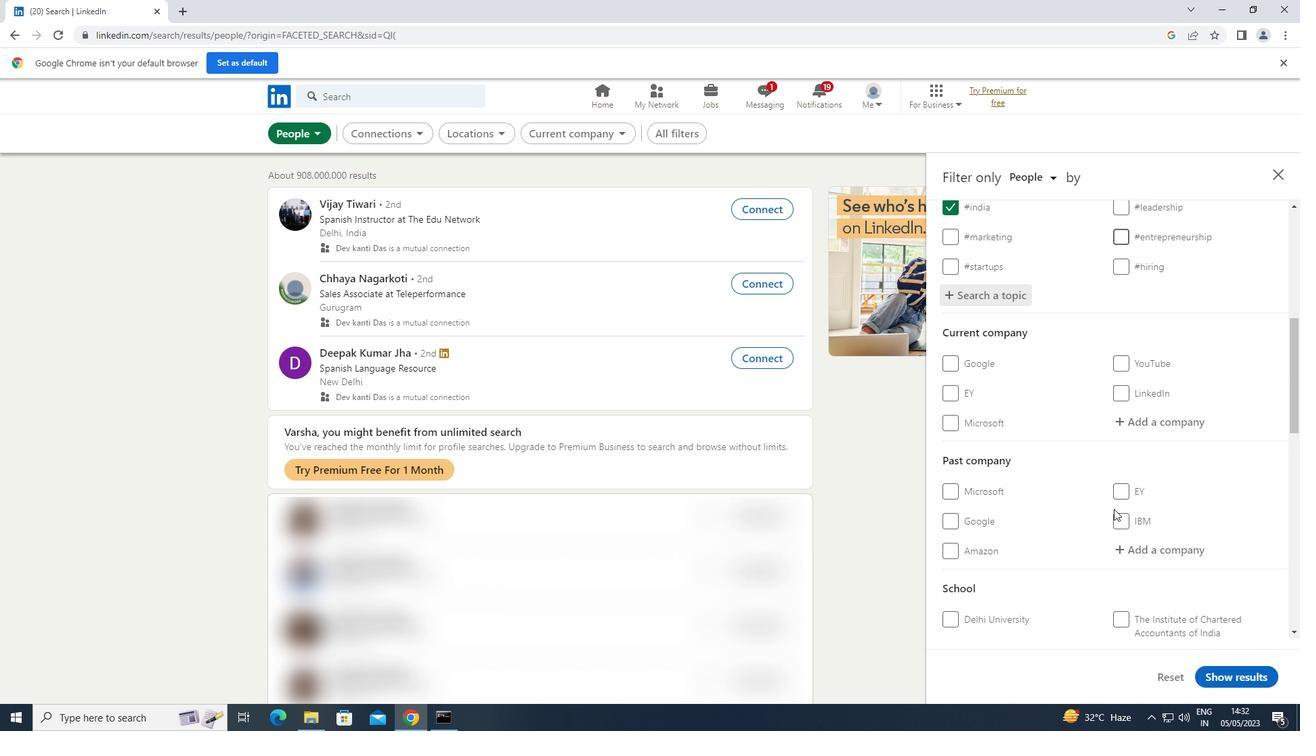 
Action: Mouse scrolled (1114, 508) with delta (0, 0)
Screenshot: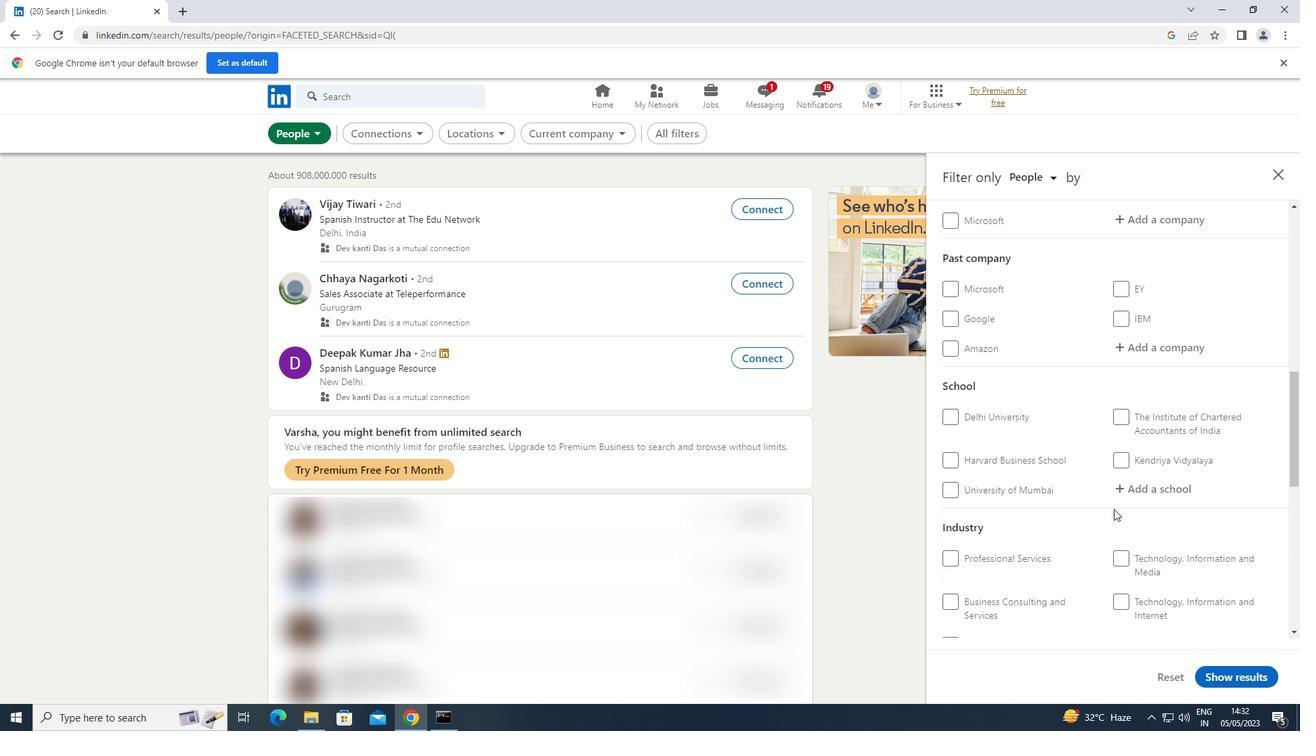 
Action: Mouse scrolled (1114, 508) with delta (0, 0)
Screenshot: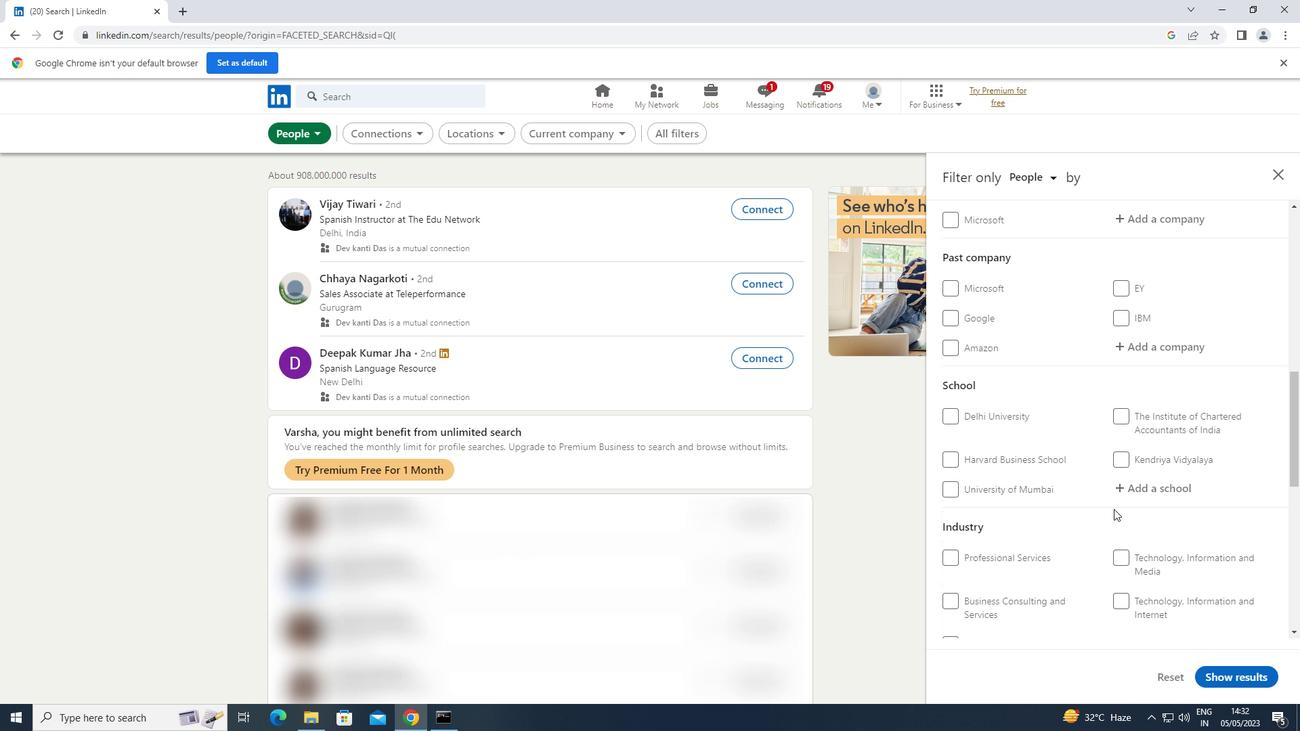 
Action: Mouse scrolled (1114, 508) with delta (0, 0)
Screenshot: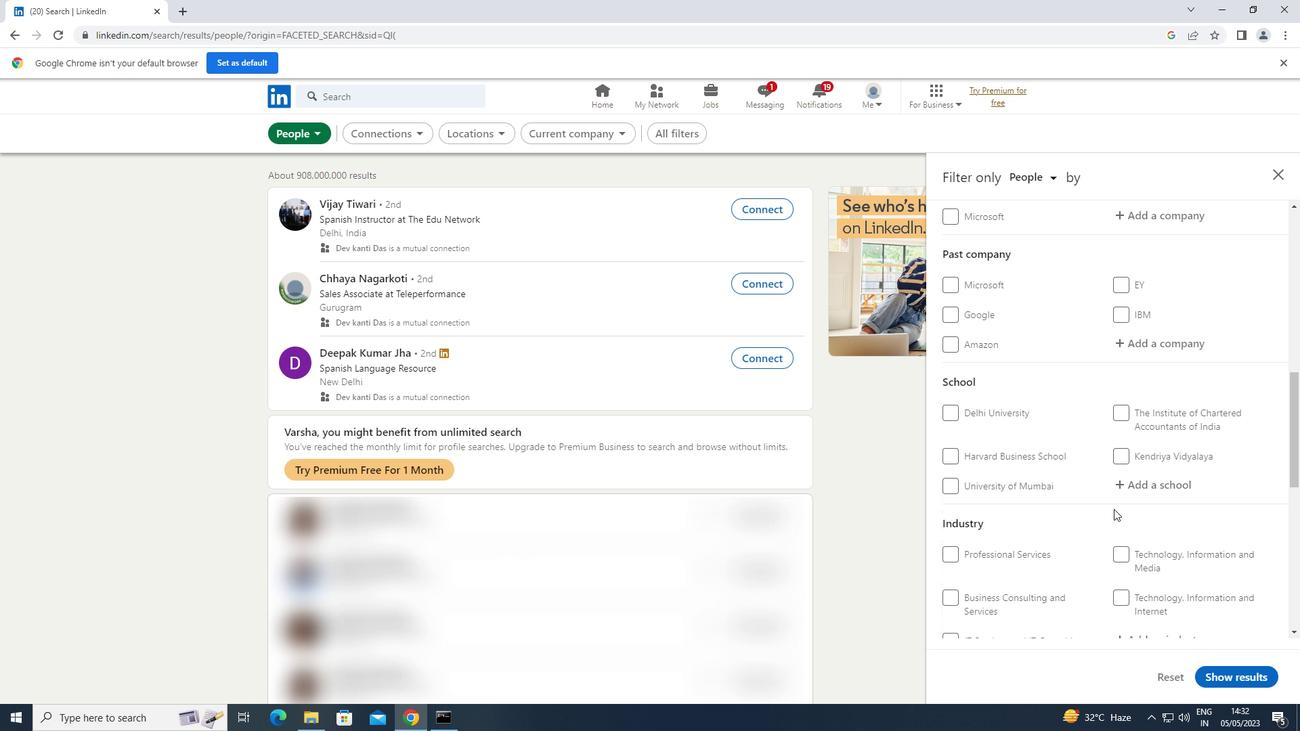 
Action: Mouse moved to (953, 512)
Screenshot: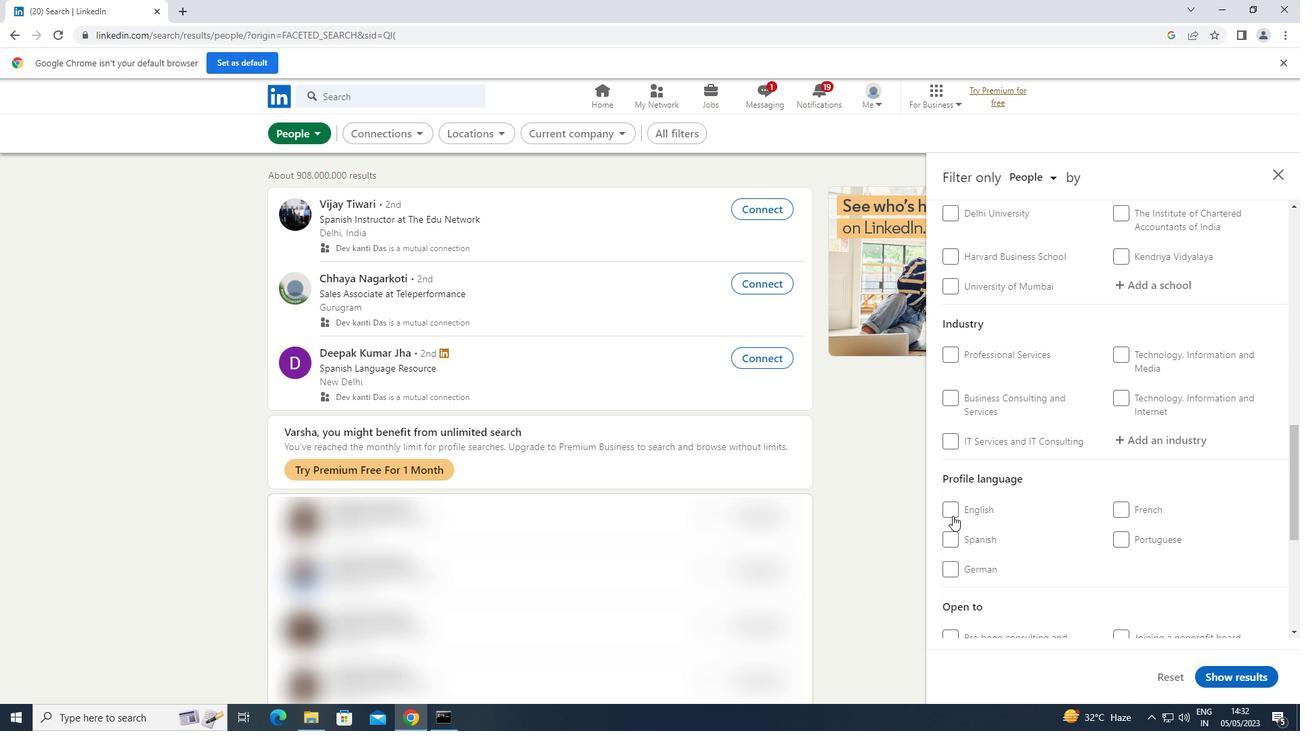 
Action: Mouse pressed left at (953, 512)
Screenshot: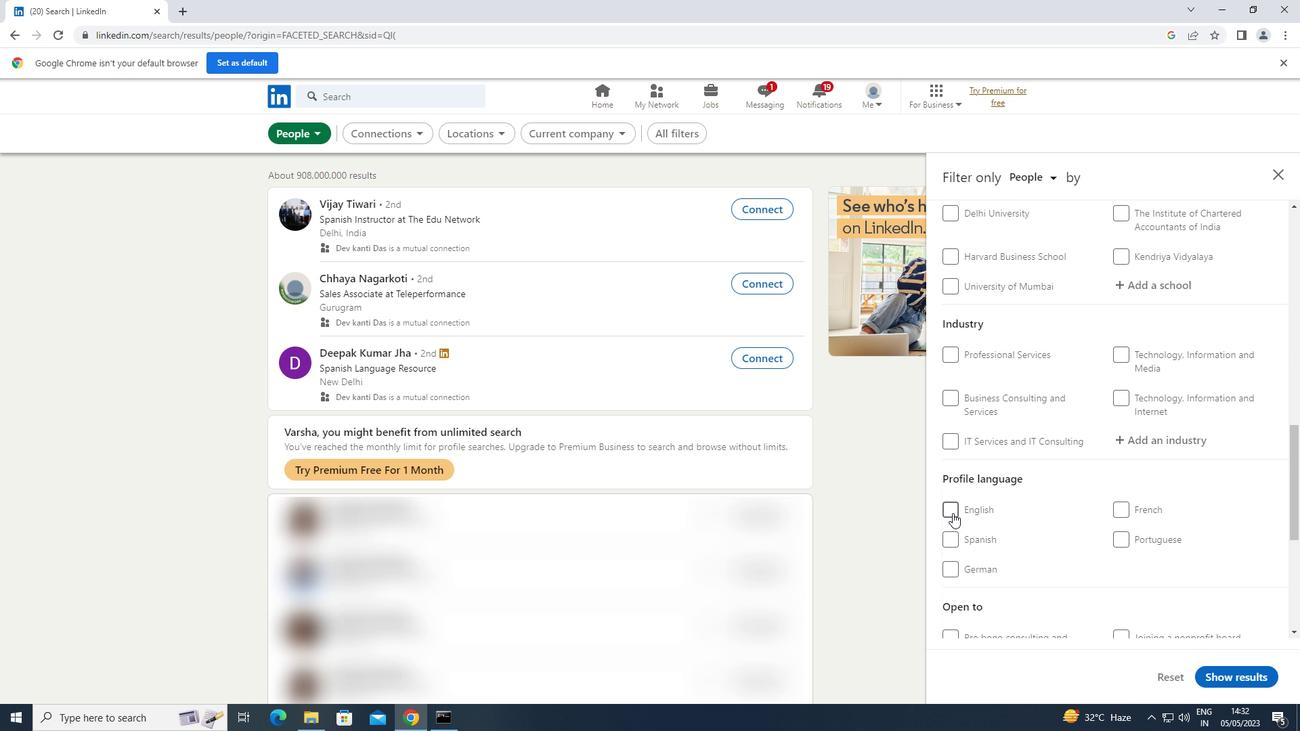
Action: Mouse scrolled (953, 513) with delta (0, 0)
Screenshot: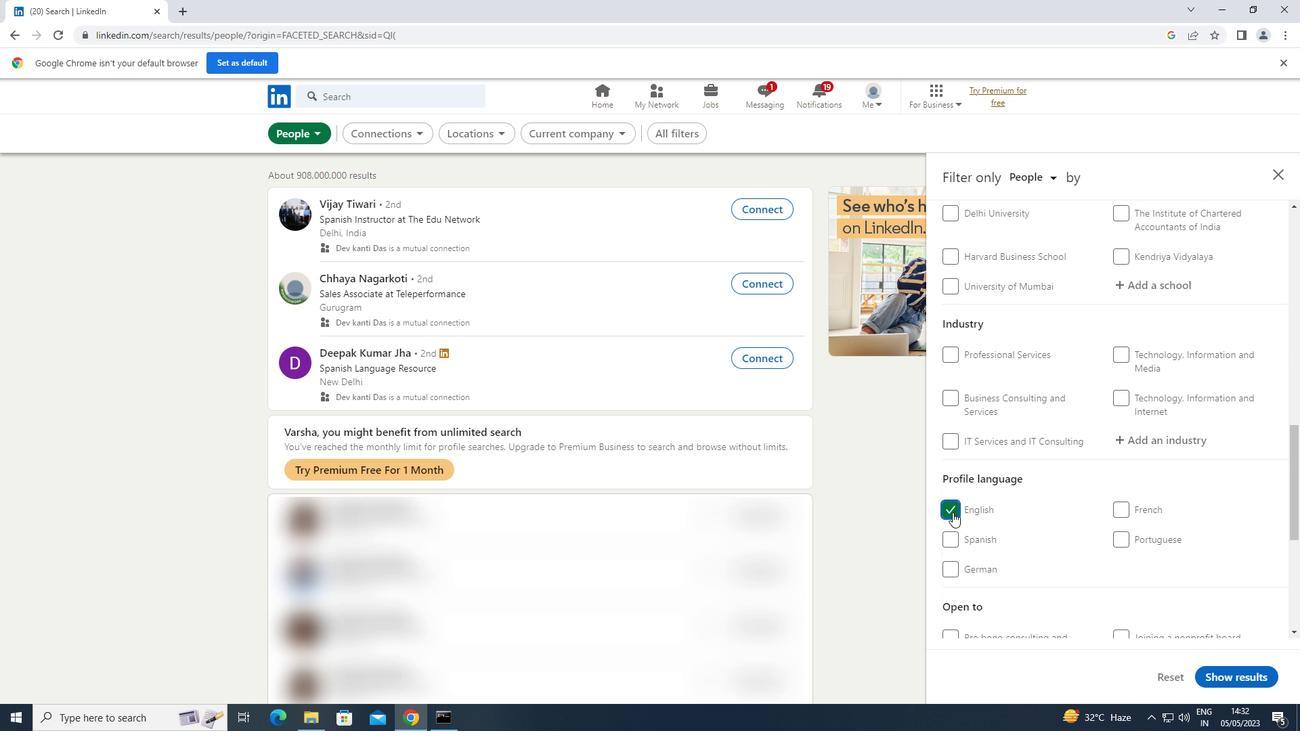 
Action: Mouse scrolled (953, 513) with delta (0, 0)
Screenshot: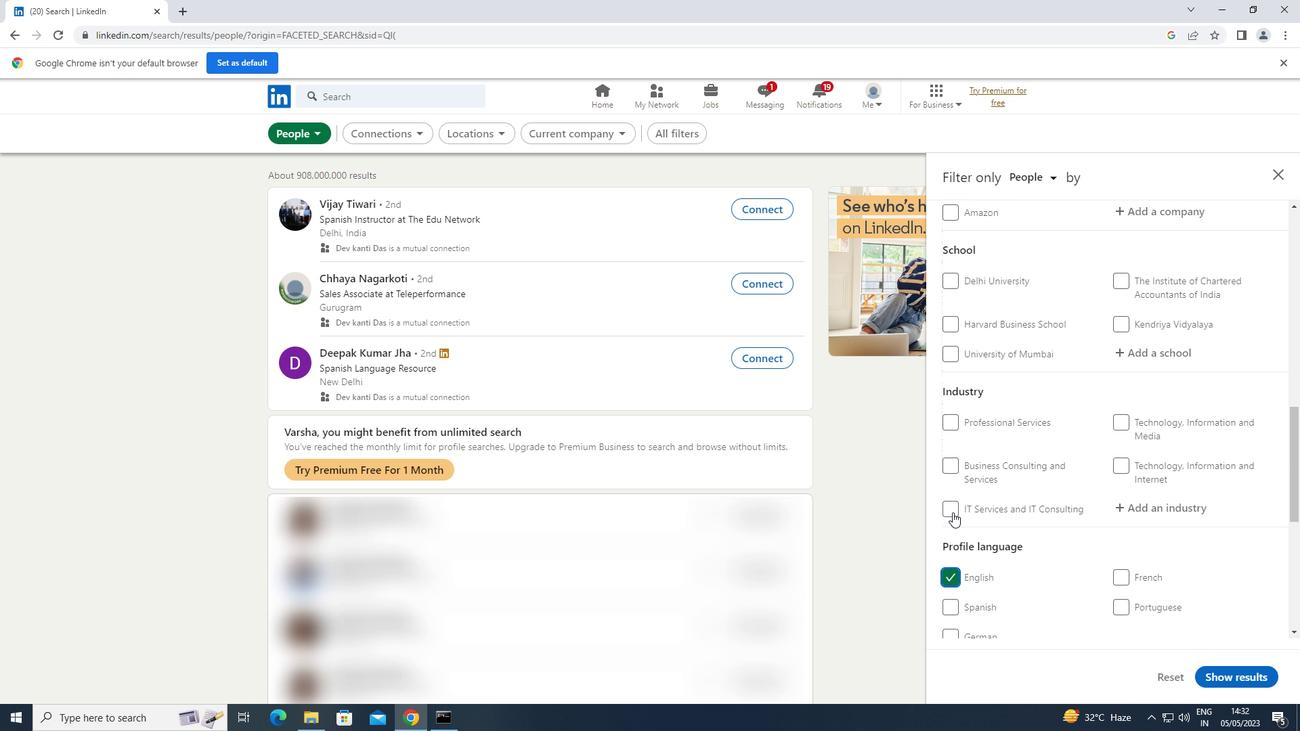 
Action: Mouse scrolled (953, 513) with delta (0, 0)
Screenshot: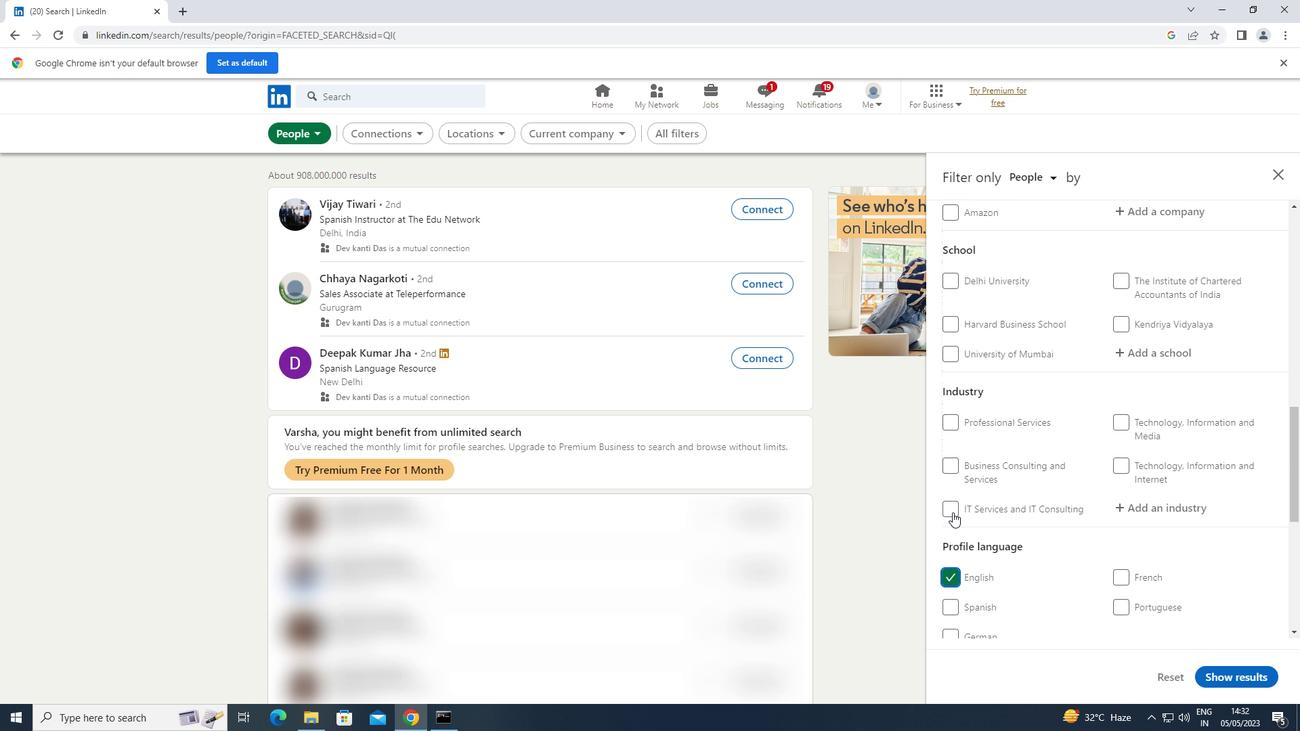
Action: Mouse scrolled (953, 513) with delta (0, 0)
Screenshot: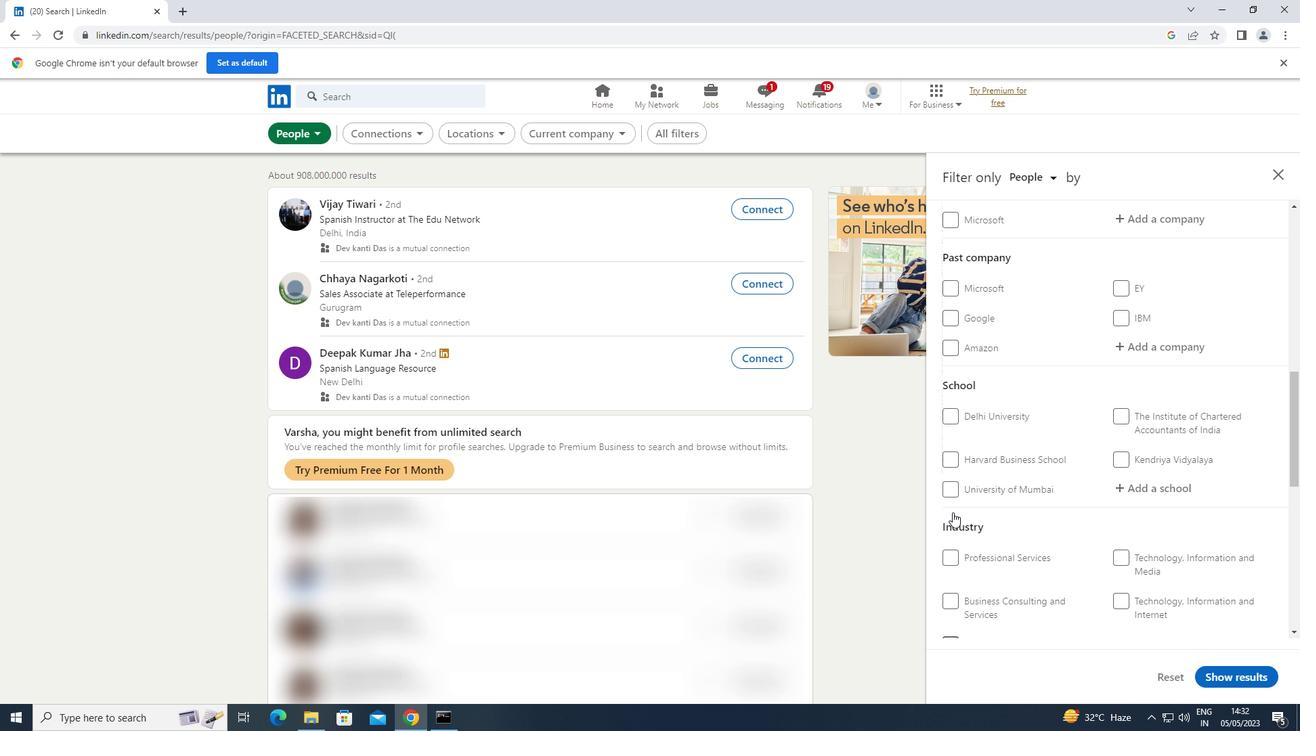
Action: Mouse scrolled (953, 513) with delta (0, 0)
Screenshot: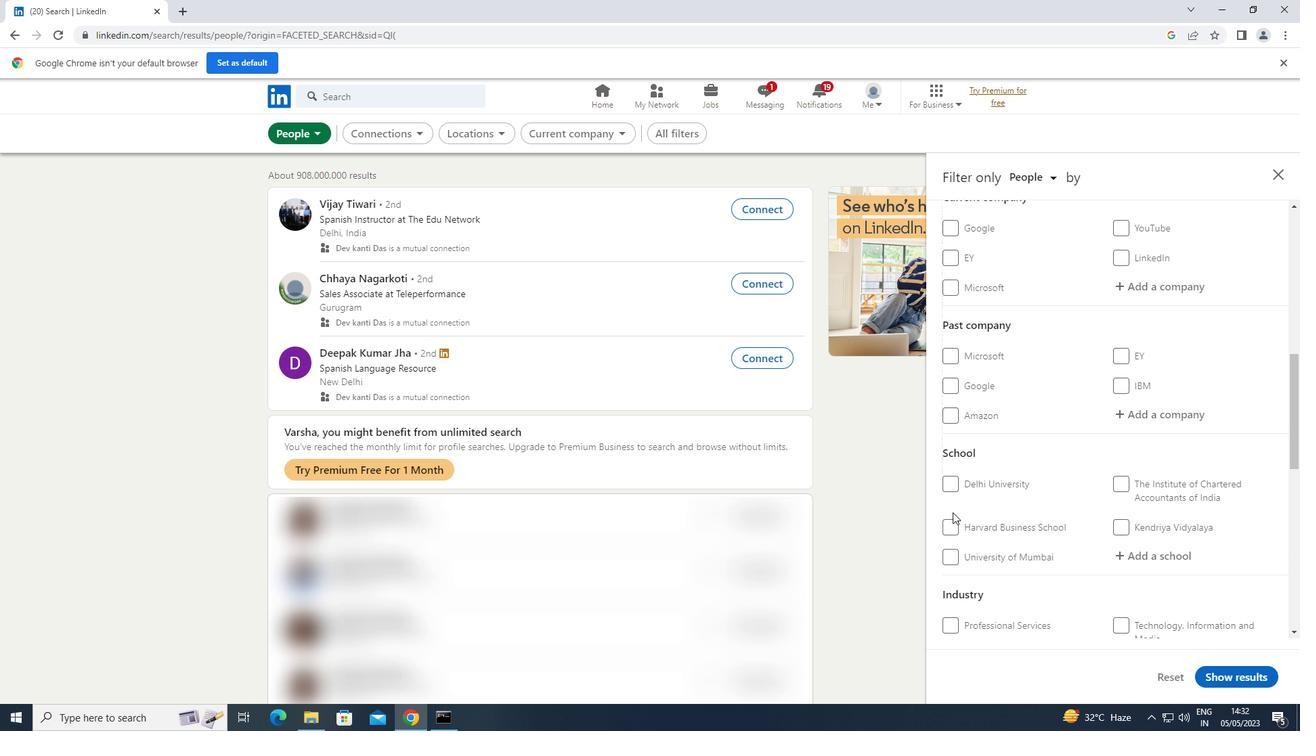 
Action: Mouse scrolled (953, 513) with delta (0, 0)
Screenshot: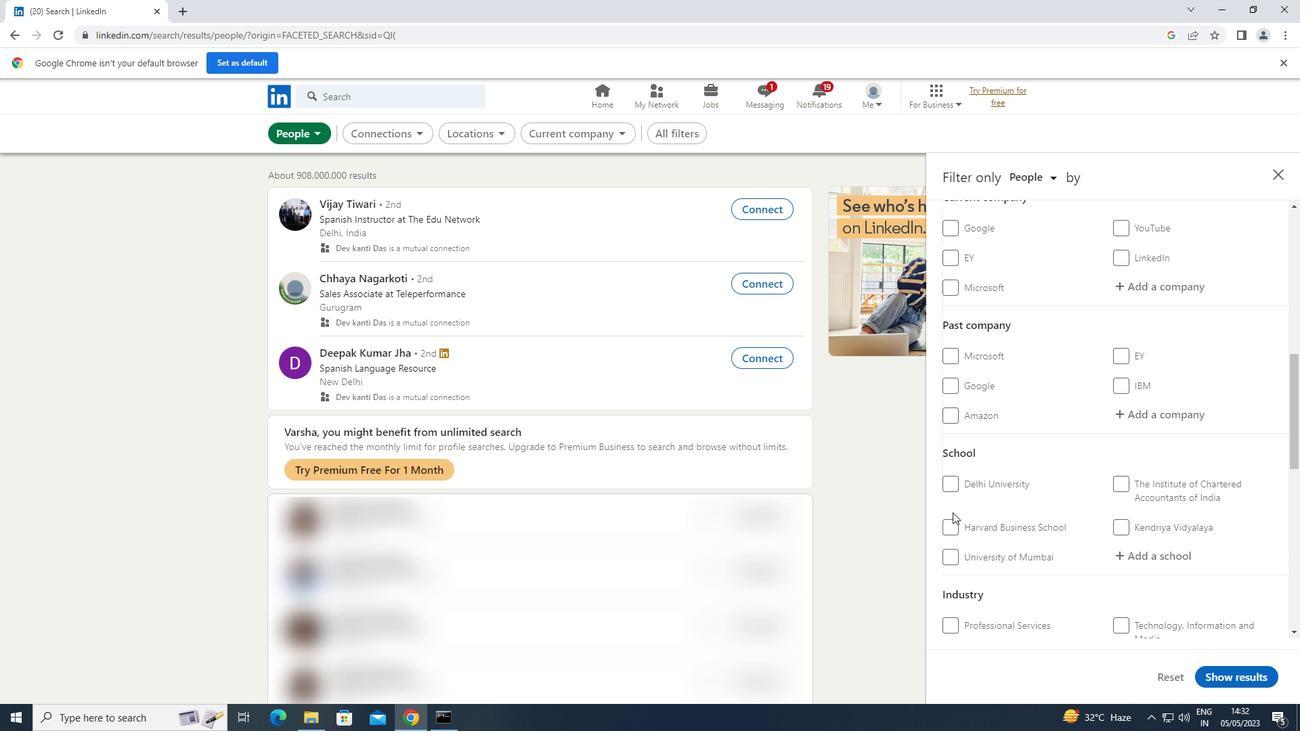 
Action: Mouse moved to (1163, 418)
Screenshot: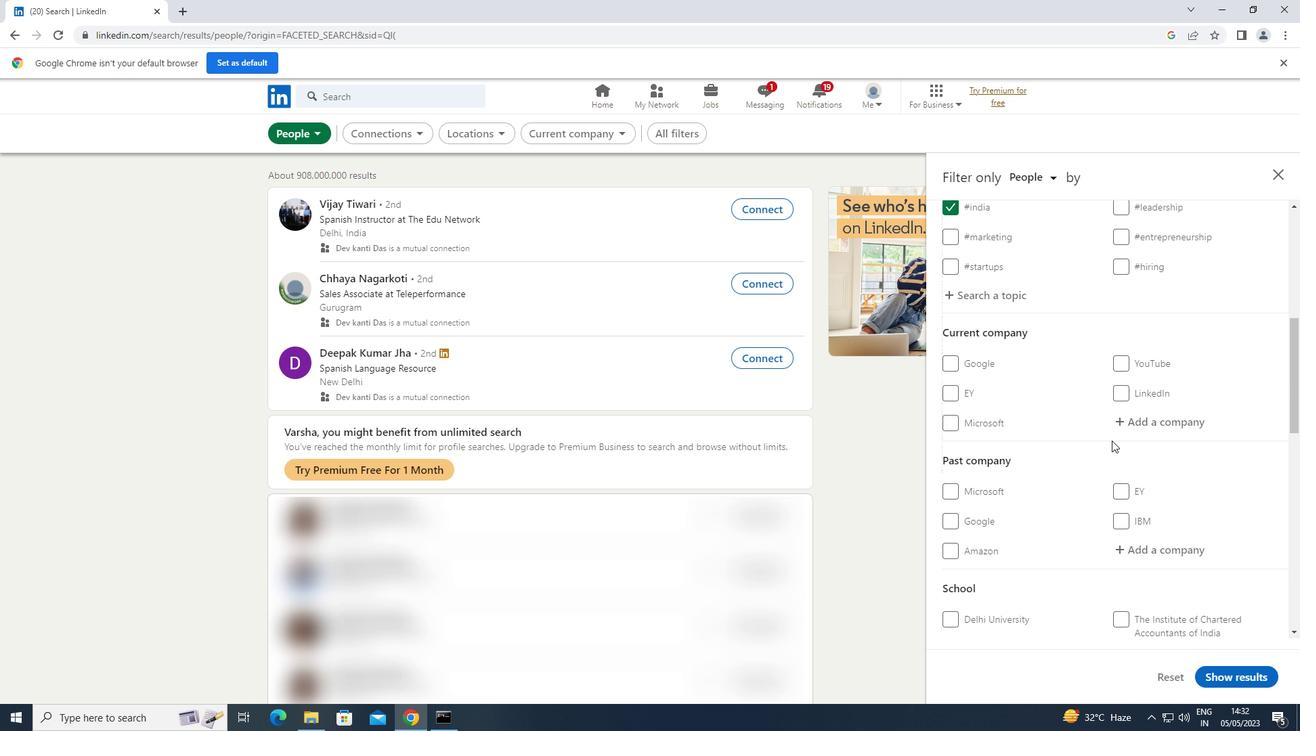 
Action: Mouse pressed left at (1163, 418)
Screenshot: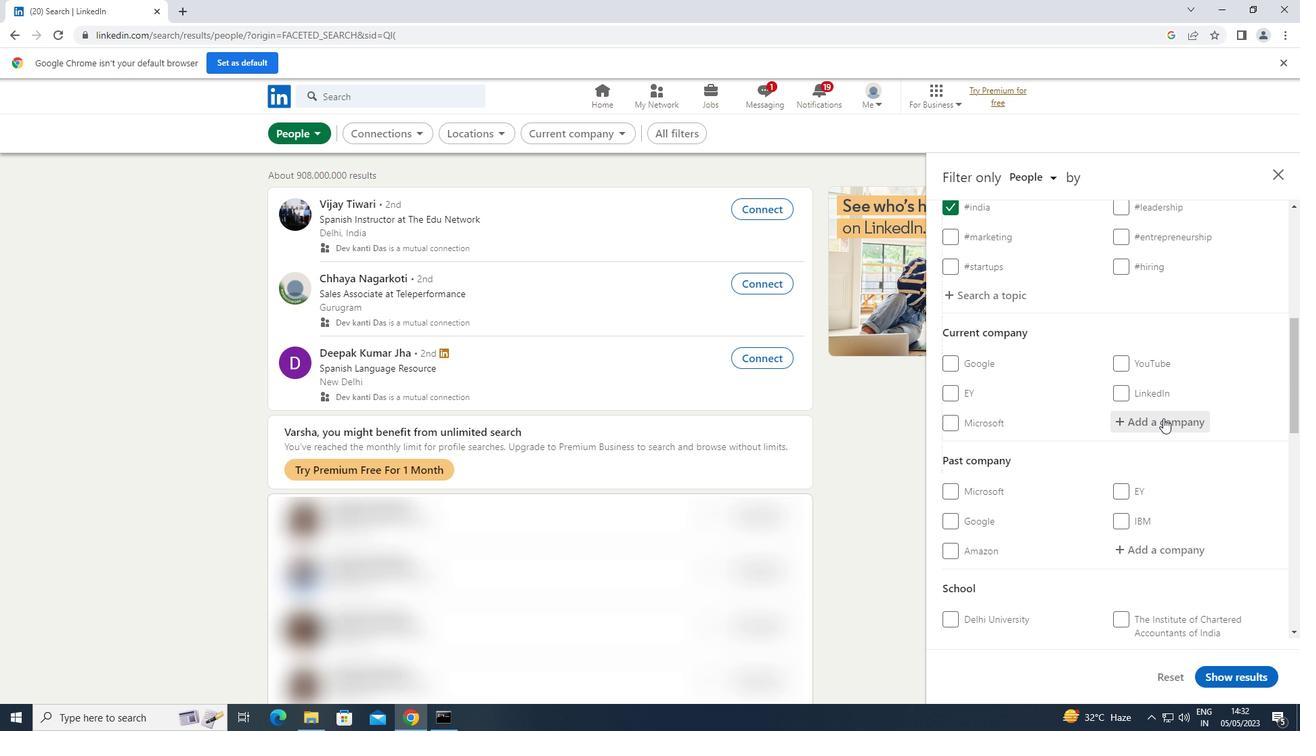 
Action: Key pressed <Key.shift>MERCEDES
Screenshot: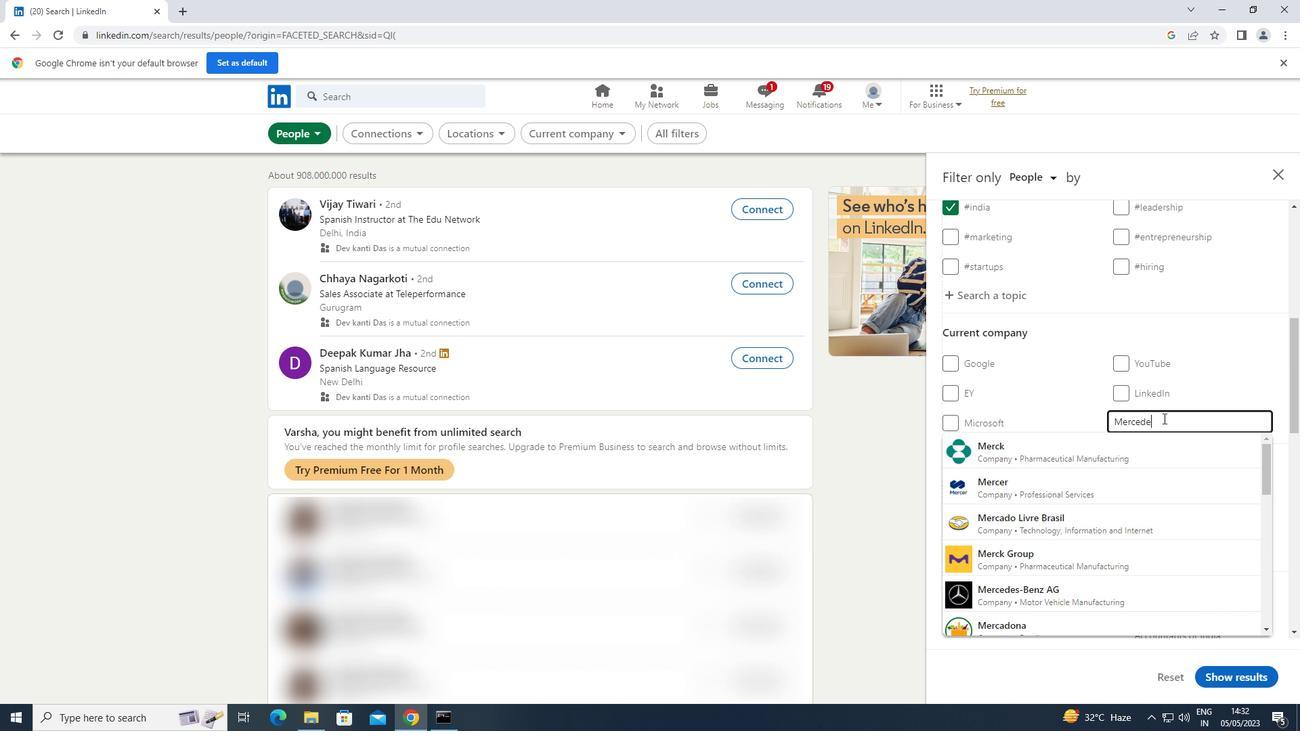 
Action: Mouse moved to (1110, 523)
Screenshot: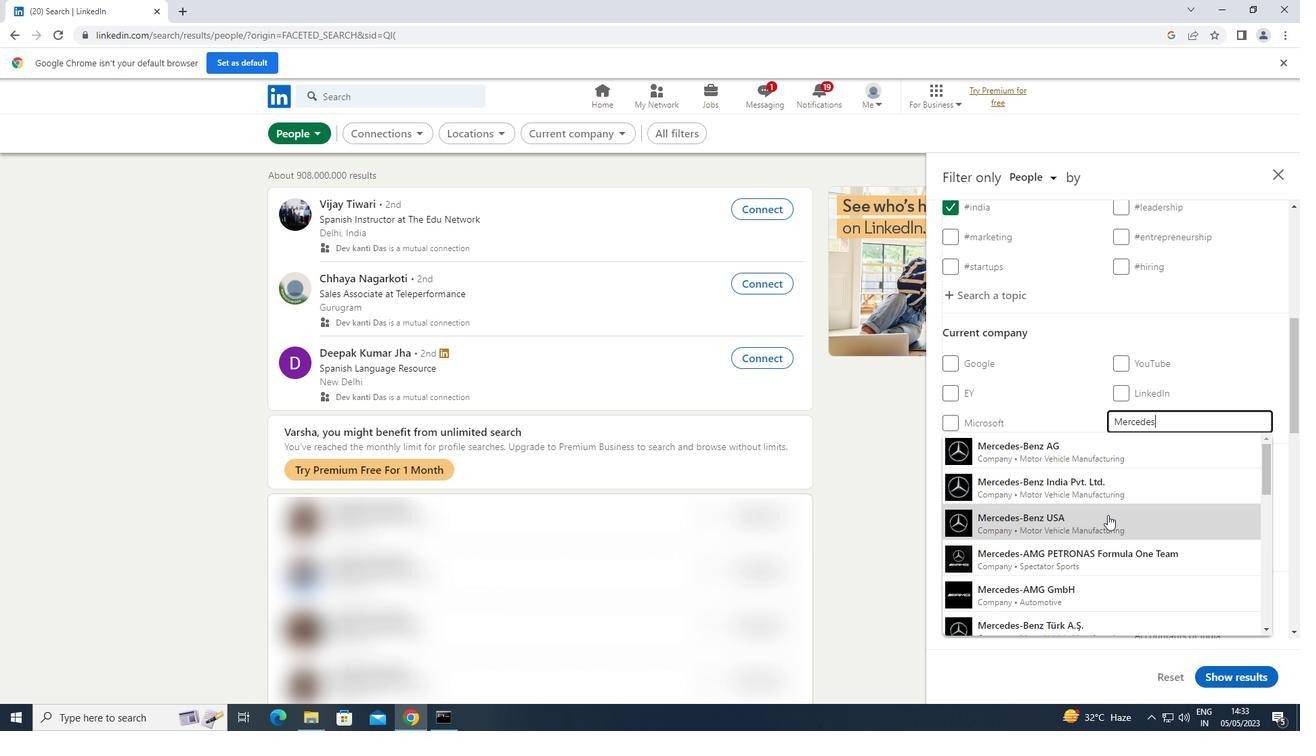 
Action: Mouse scrolled (1110, 522) with delta (0, 0)
Screenshot: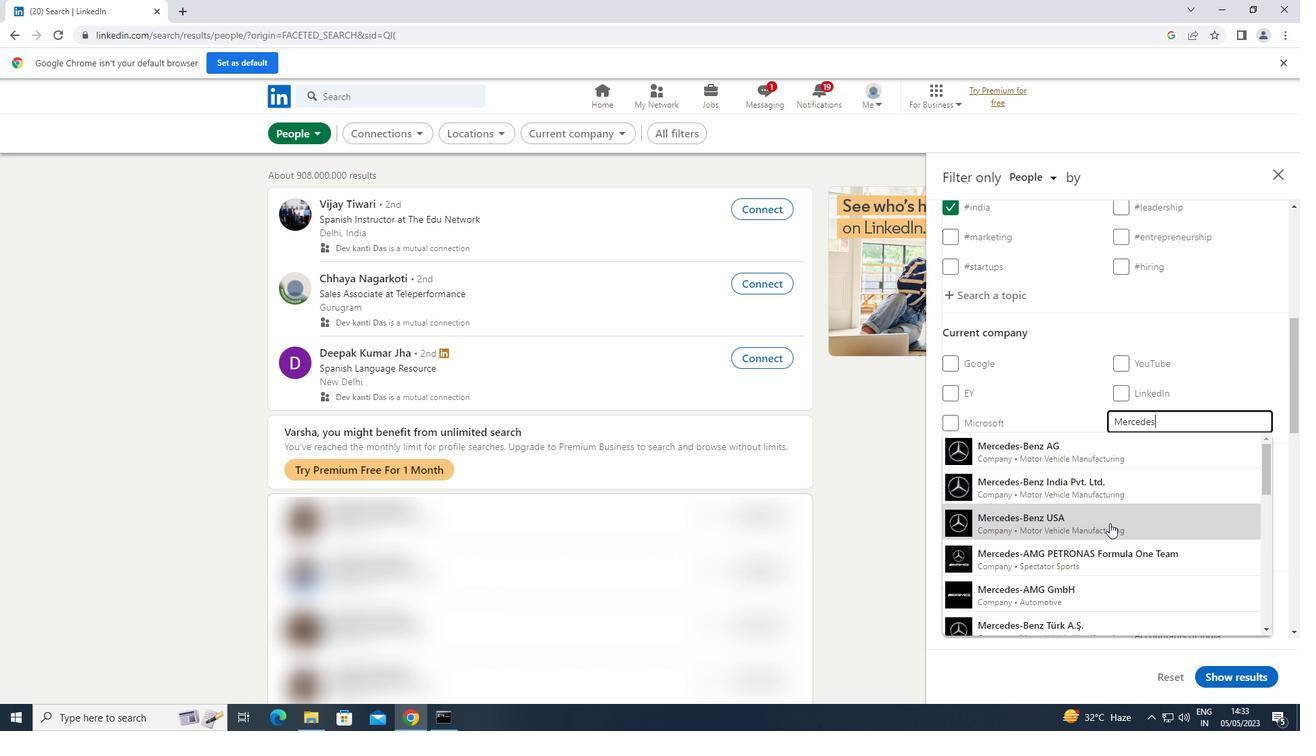
Action: Mouse scrolled (1110, 522) with delta (0, 0)
Screenshot: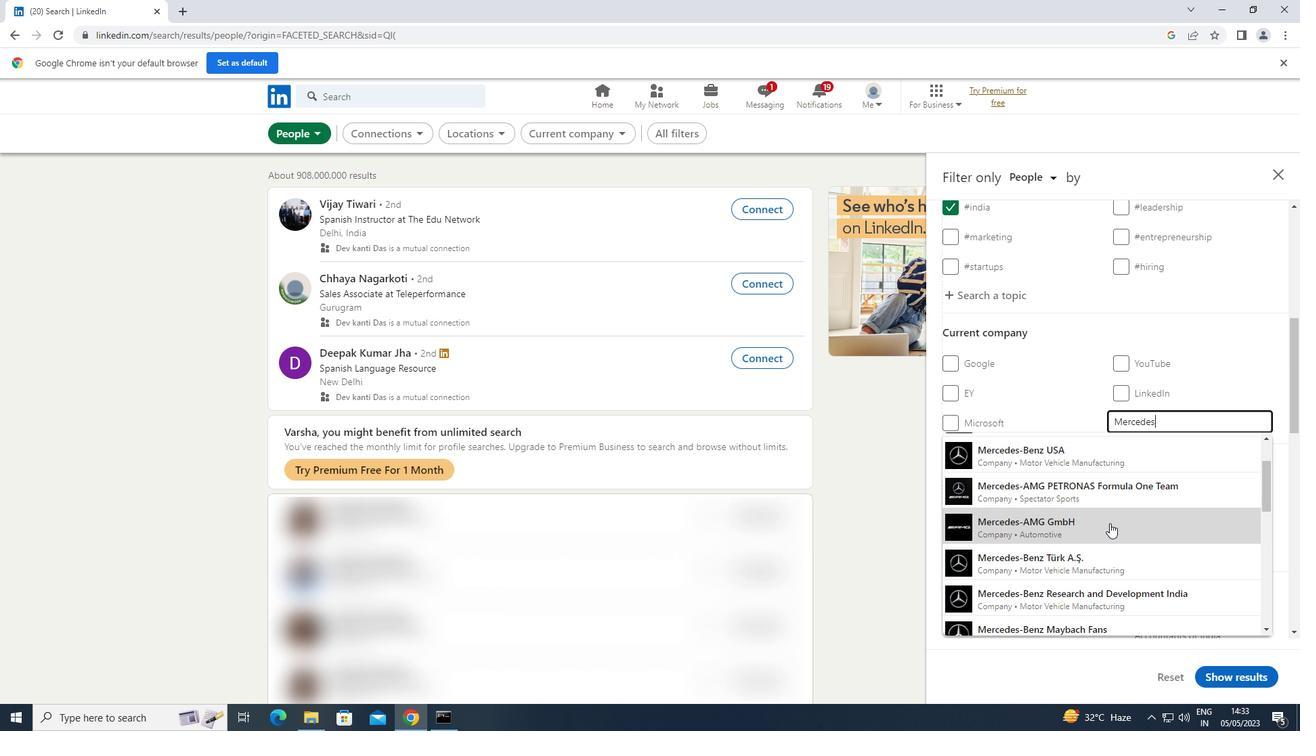 
Action: Mouse scrolled (1110, 522) with delta (0, 0)
Screenshot: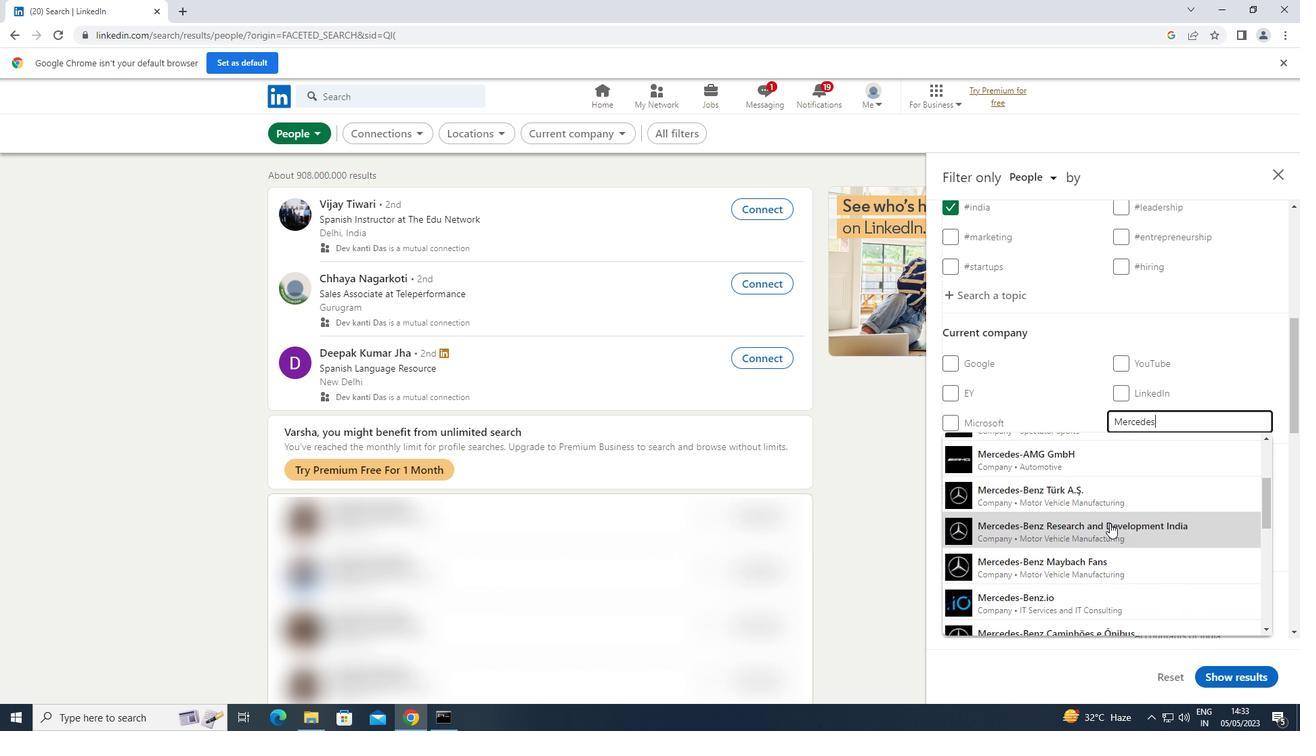 
Action: Key pressed -<Key.shift>BENZ<Key.space><Key.shift>T<Key.space><Key.shift>&<Key.shift><Key.shift><Key.shift><Key.shift><Key.shift><Key.shift><Key.shift><Key.shift><Key.shift><Key.shift><Key.shift><Key.shift><Key.shift><Key.shift><Key.shift><Key.shift><Key.shift><Key.shift><Key.shift><Key.shift><Key.shift><Key.shift><Key.shift><Key.shift><Key.shift><Key.shift><Key.shift><Key.backspace><Key.backspace><Key.backspace><Key.backspace><Key.space><Key.shift>T<Key.shift><Key.shift><Key.shift><Key.shift><Key.shift><Key.shift><Key.shift><Key.shift><Key.shift><Key.shift><Key.shift><Key.shift>&<Key.shift>T
Screenshot: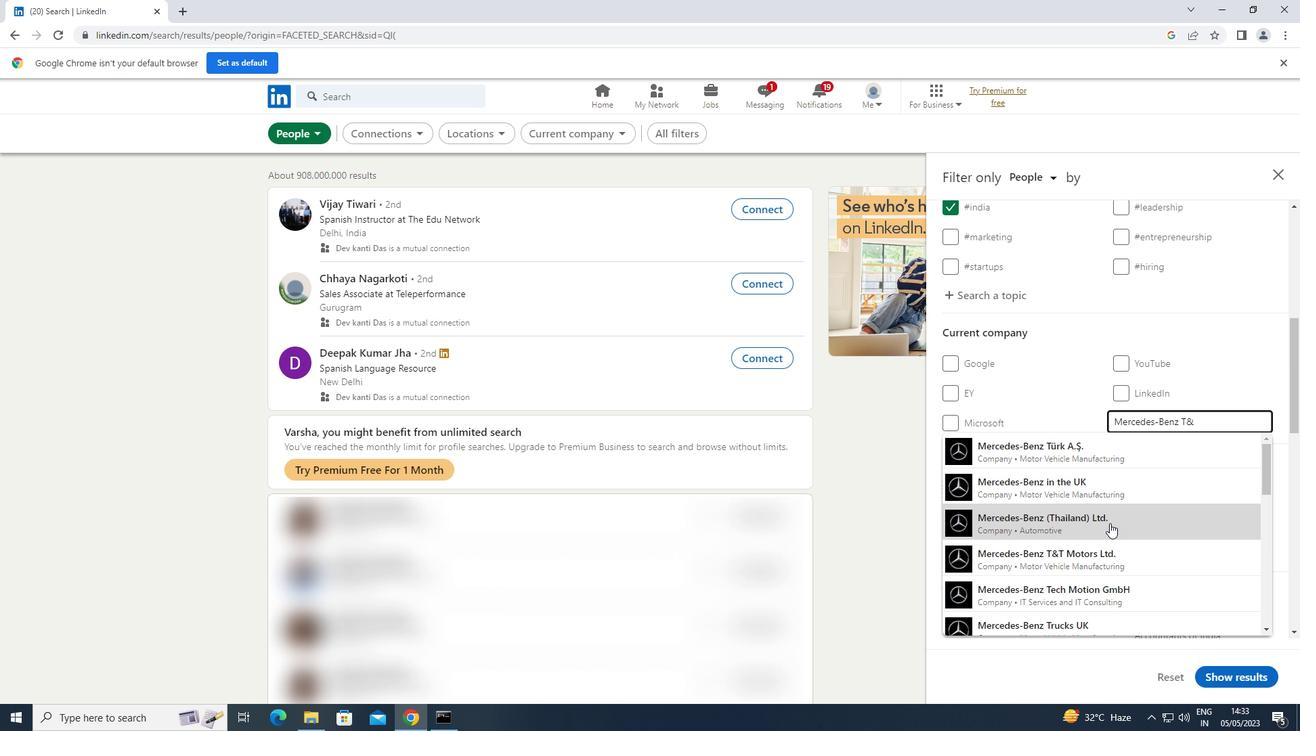 
Action: Mouse moved to (1141, 447)
Screenshot: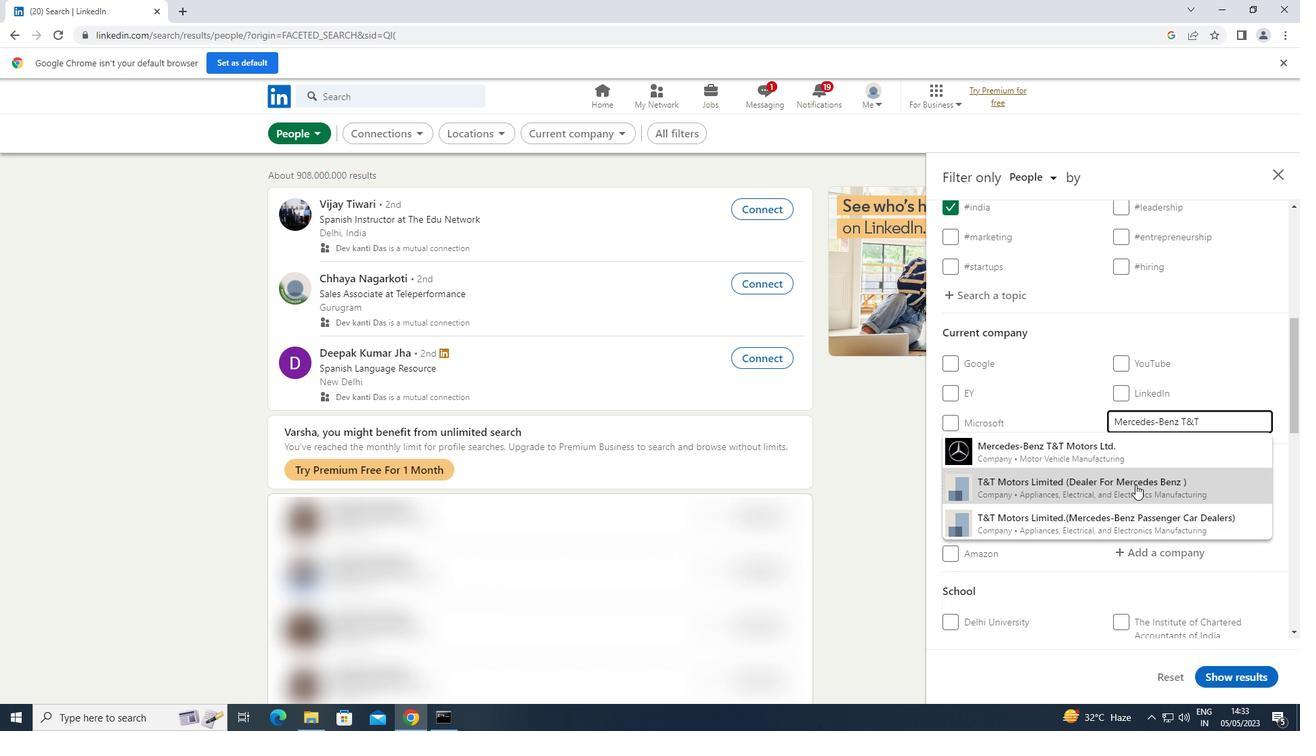 
Action: Mouse pressed left at (1141, 447)
Screenshot: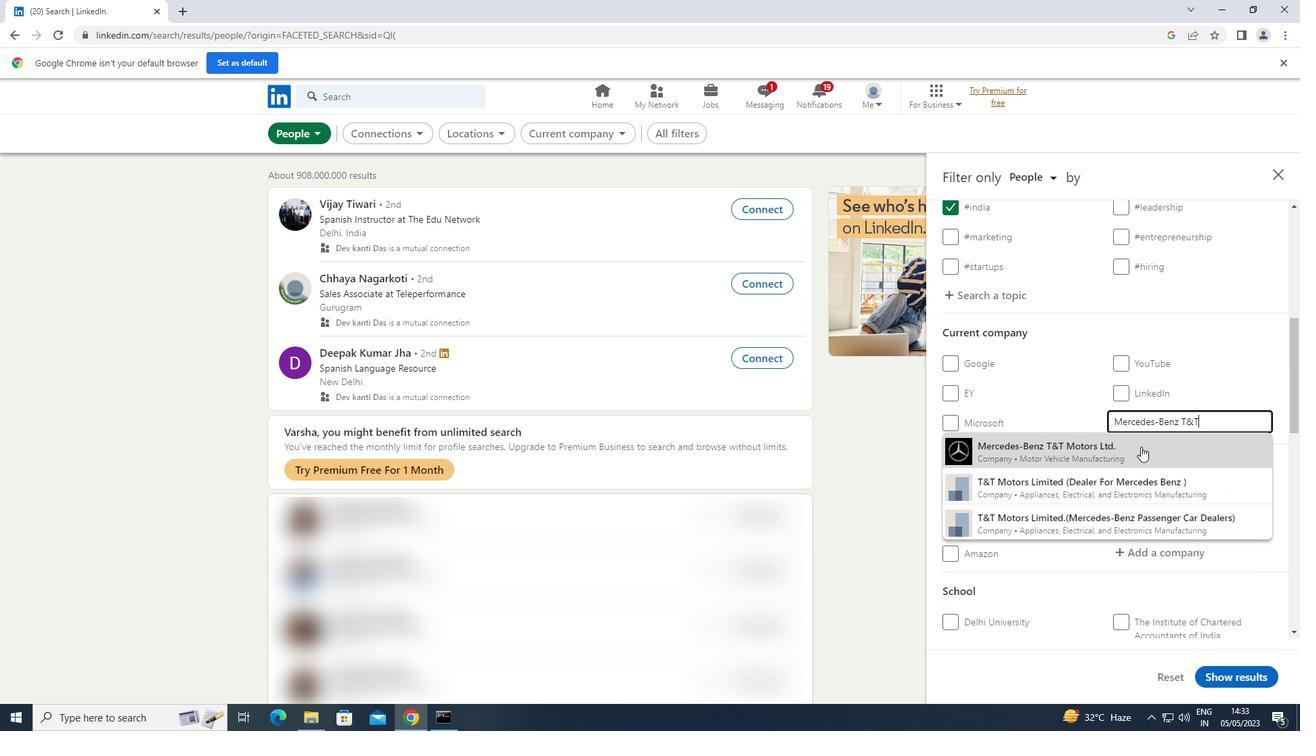 
Action: Mouse scrolled (1141, 446) with delta (0, 0)
Screenshot: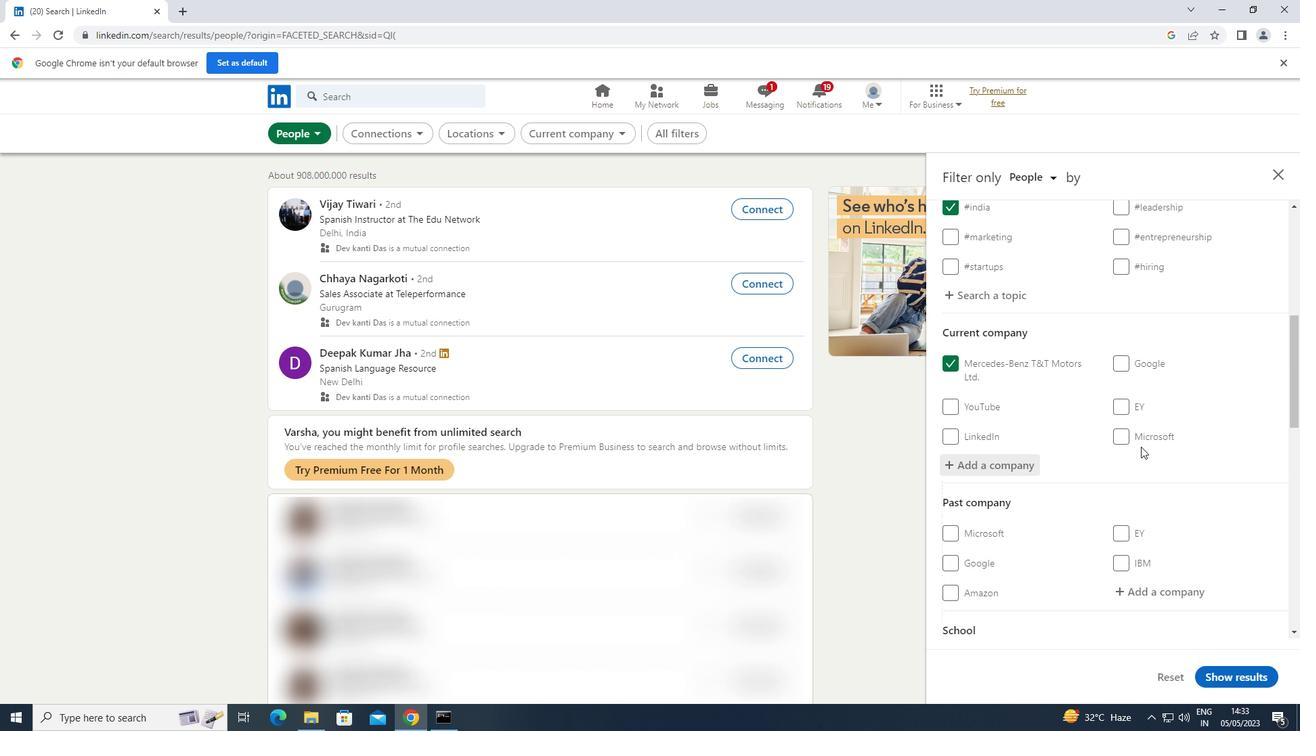 
Action: Mouse scrolled (1141, 446) with delta (0, 0)
Screenshot: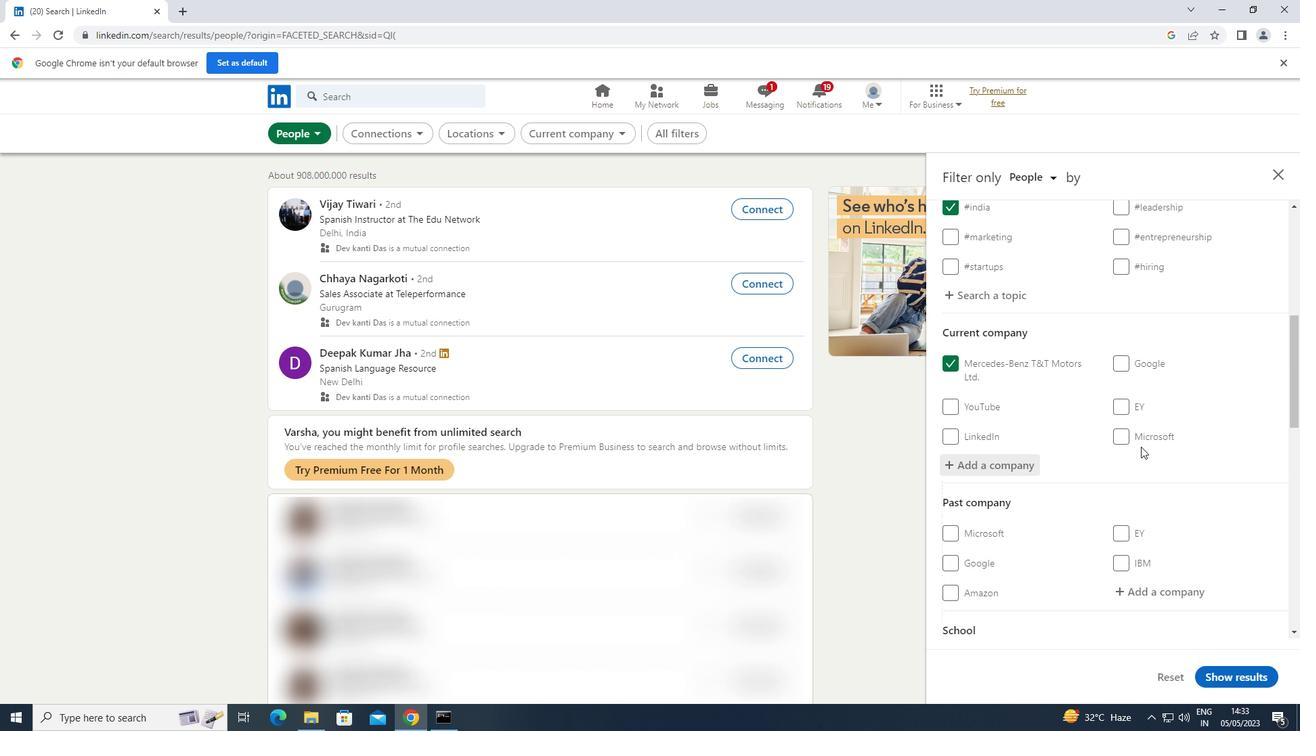 
Action: Mouse scrolled (1141, 446) with delta (0, 0)
Screenshot: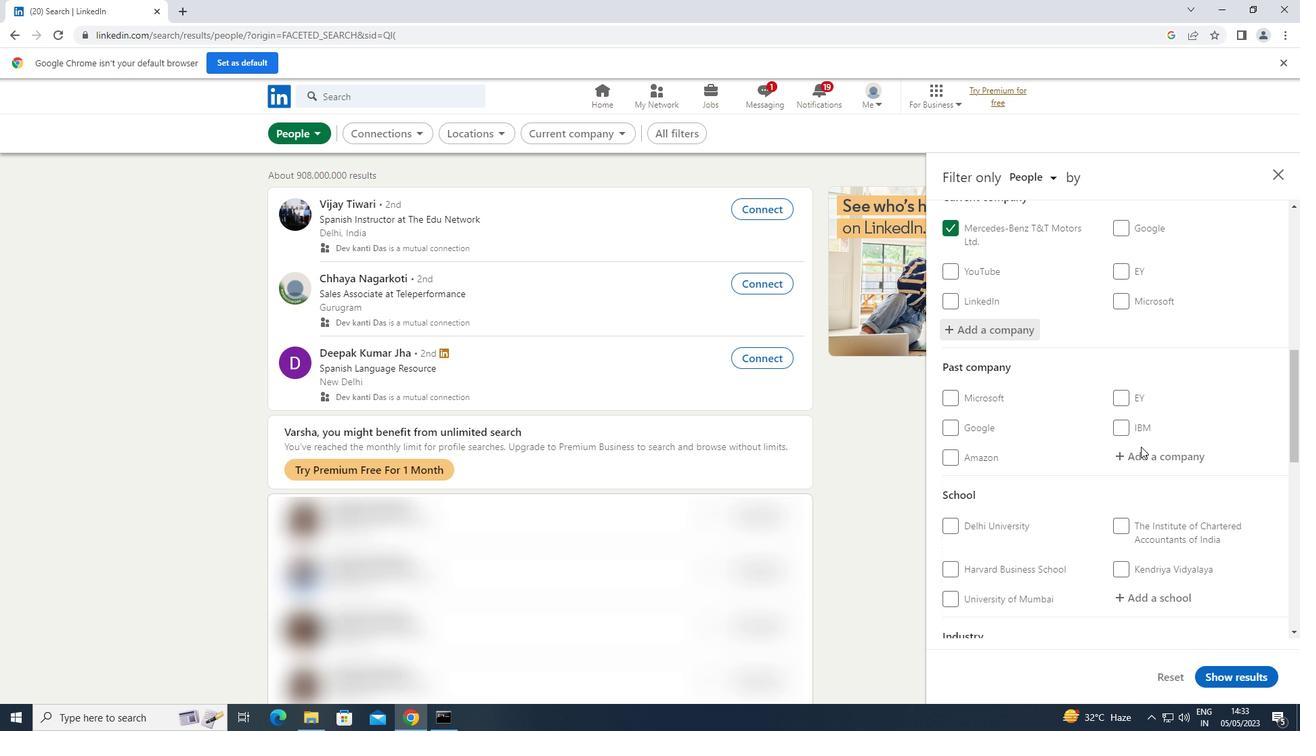 
Action: Mouse moved to (1142, 526)
Screenshot: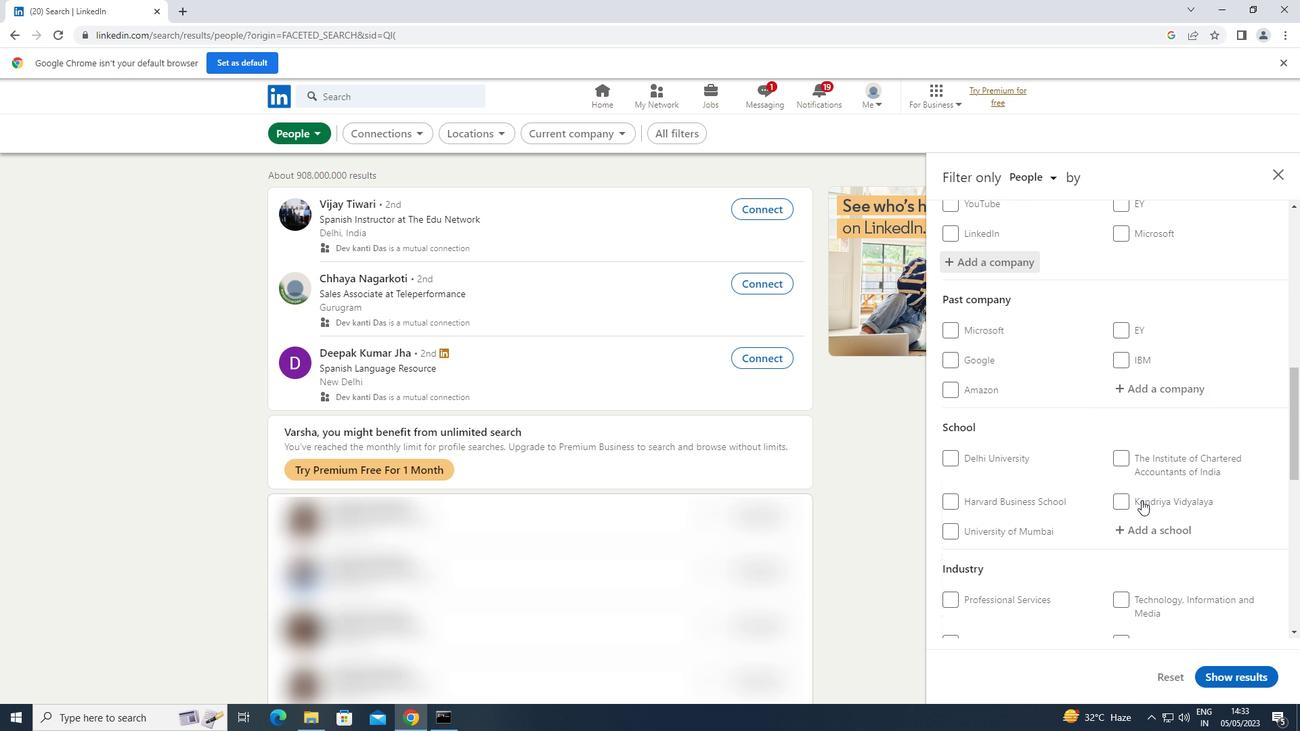 
Action: Mouse pressed left at (1142, 526)
Screenshot: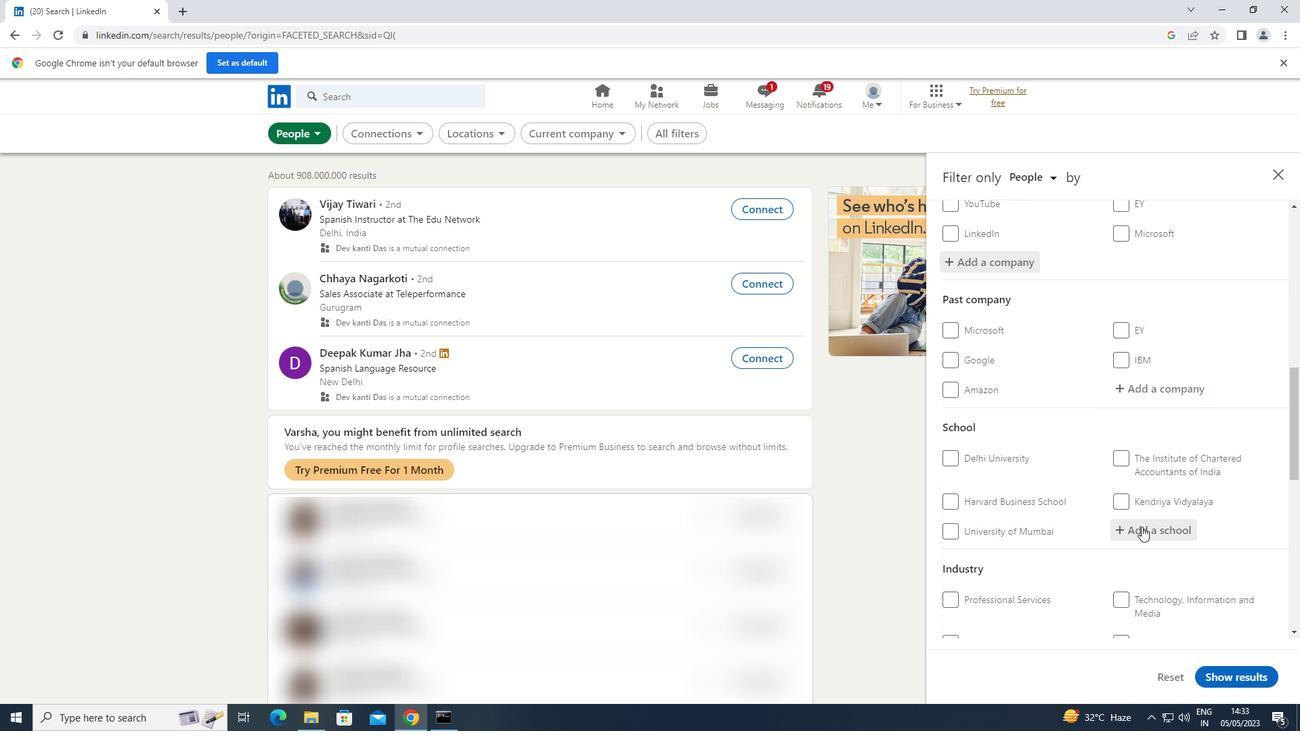 
Action: Key pressed <Key.shift>SNS
Screenshot: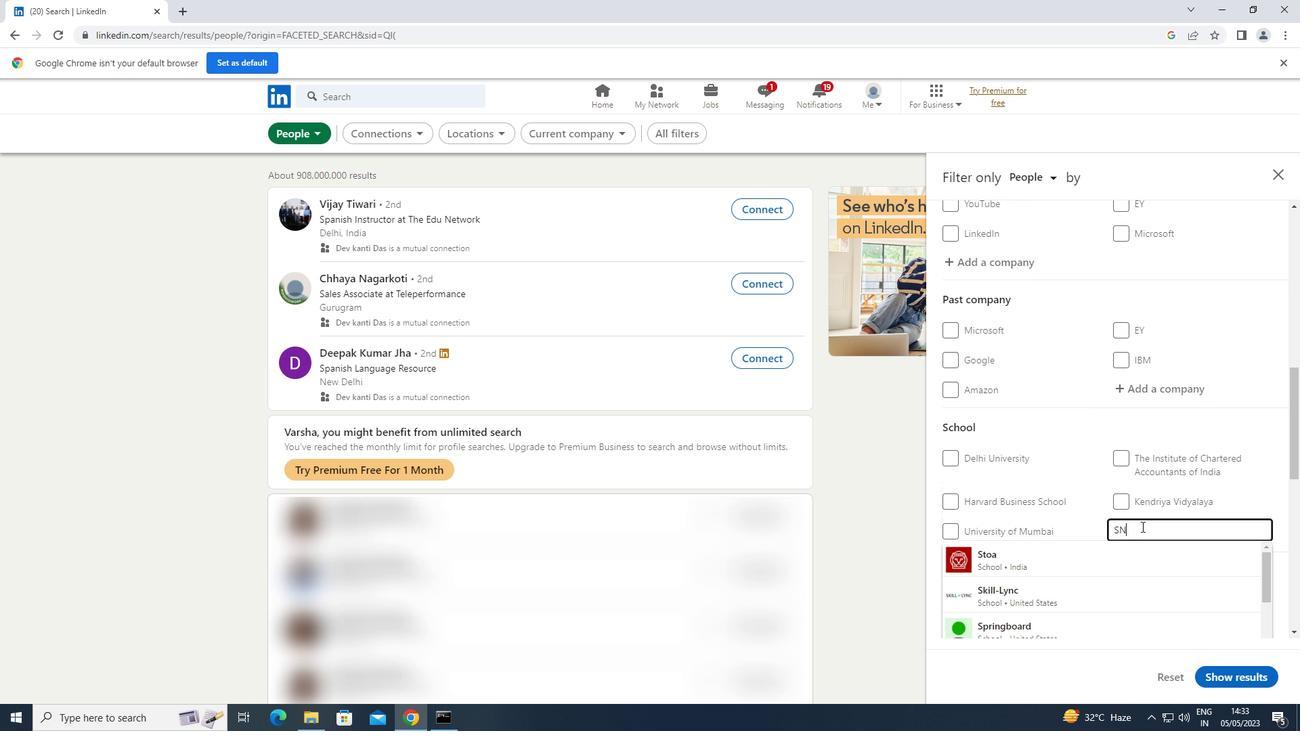 
Action: Mouse moved to (1106, 552)
Screenshot: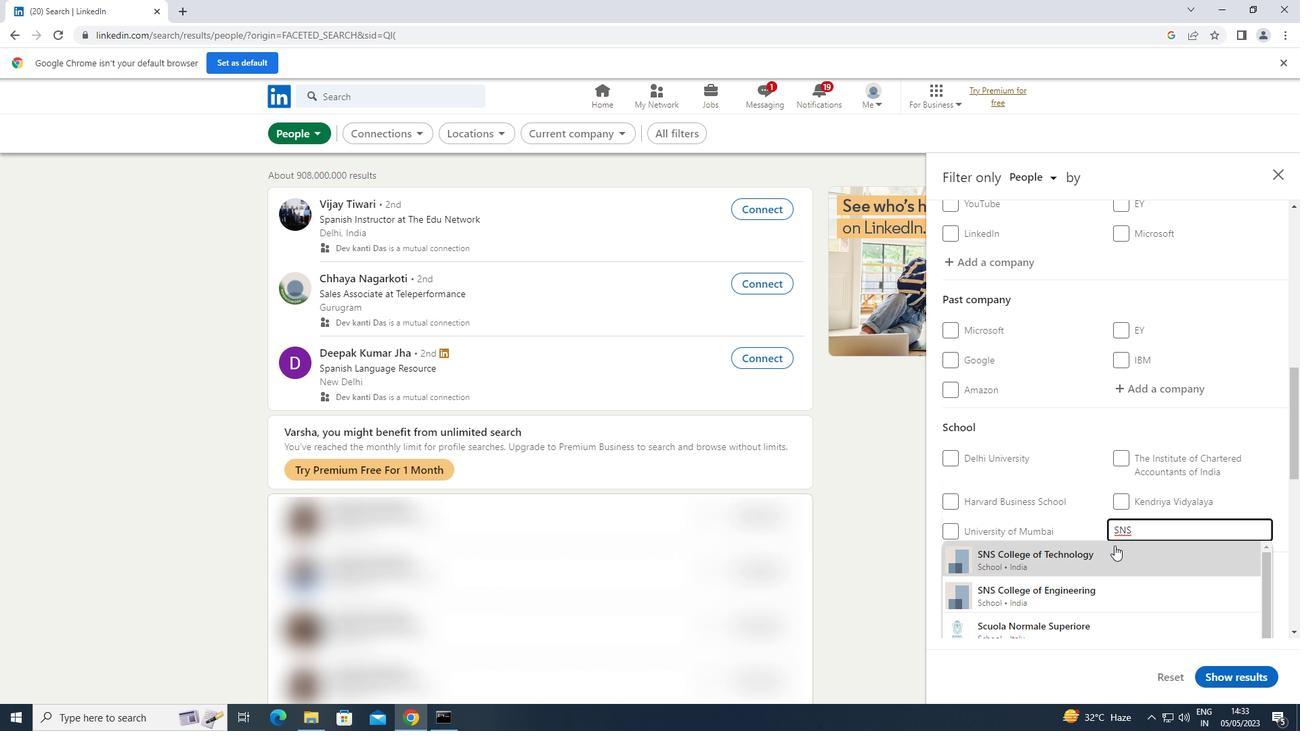 
Action: Mouse pressed left at (1106, 552)
Screenshot: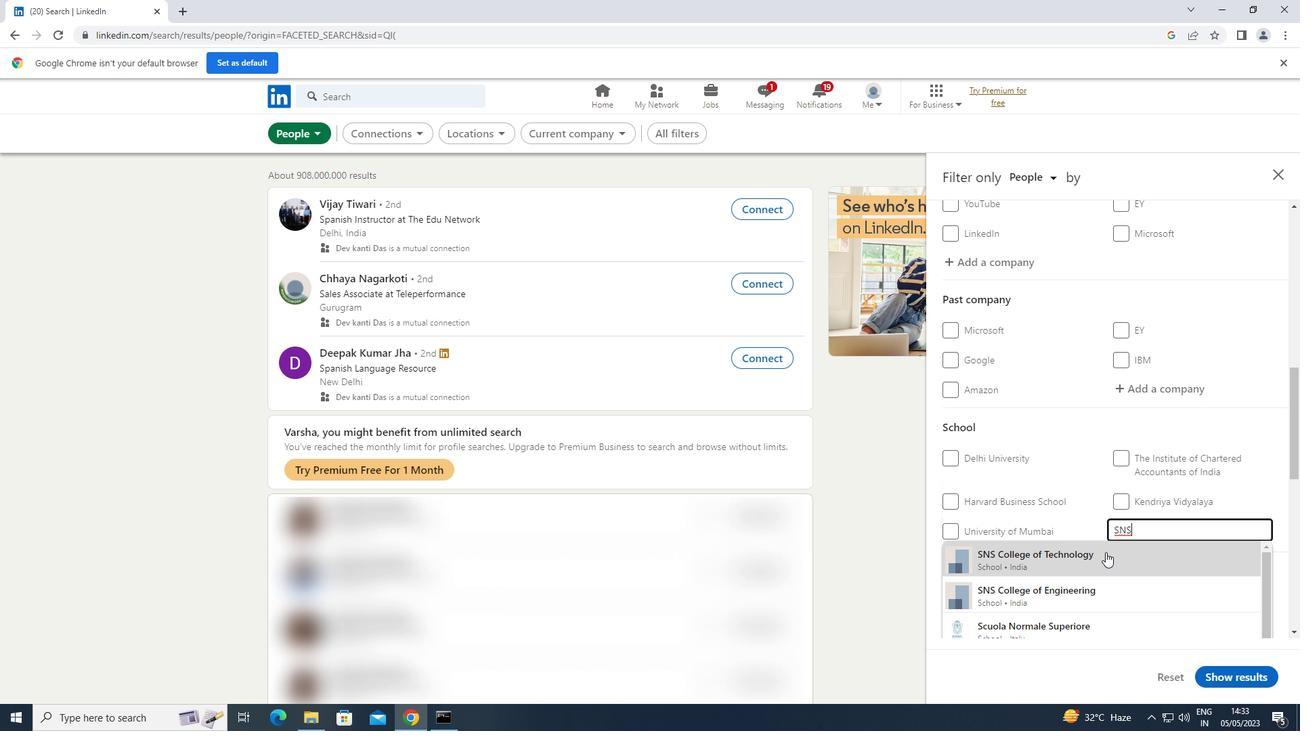 
Action: Mouse scrolled (1106, 552) with delta (0, 0)
Screenshot: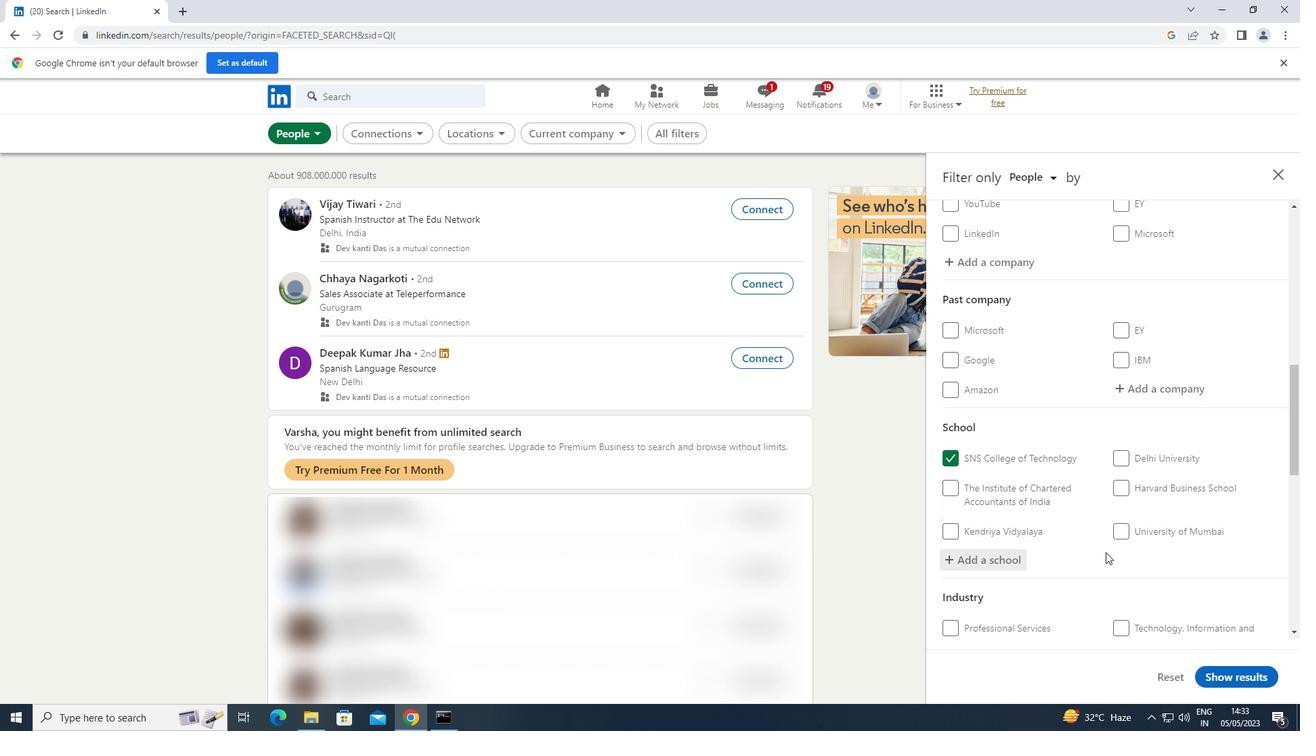 
Action: Mouse scrolled (1106, 552) with delta (0, 0)
Screenshot: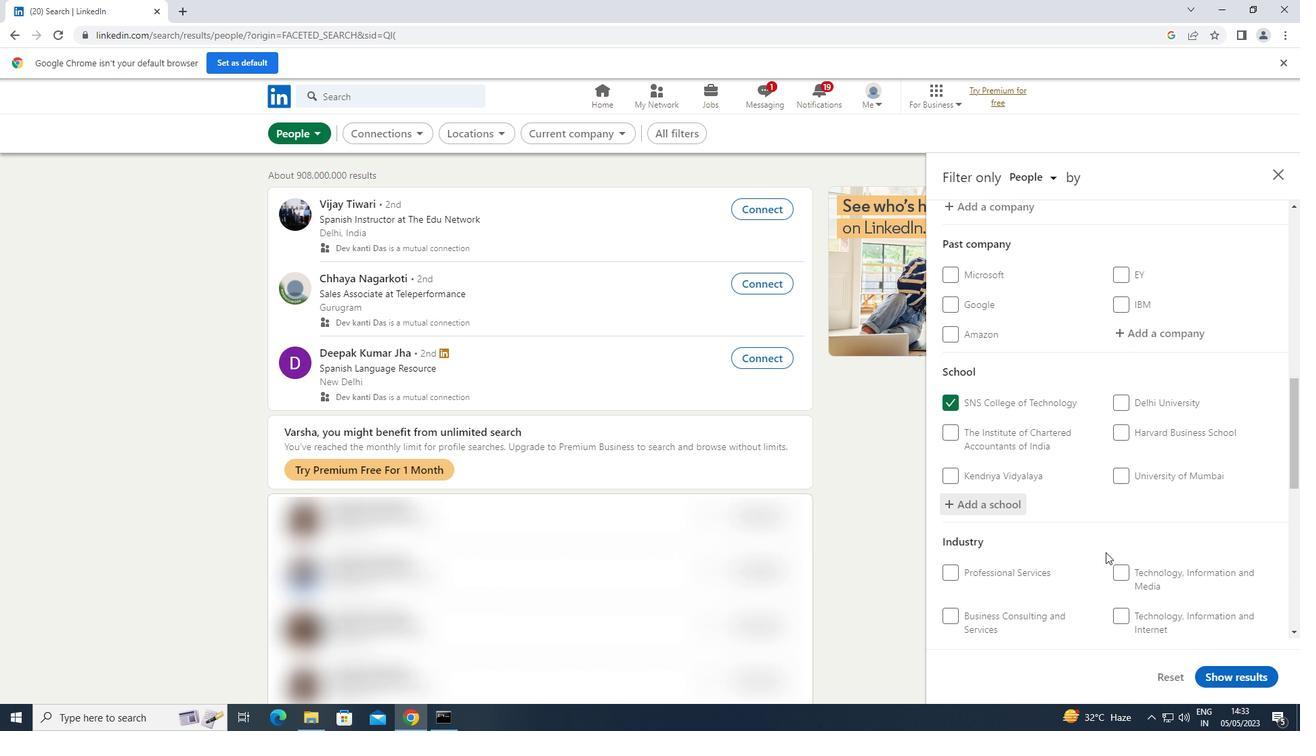 
Action: Mouse scrolled (1106, 552) with delta (0, 0)
Screenshot: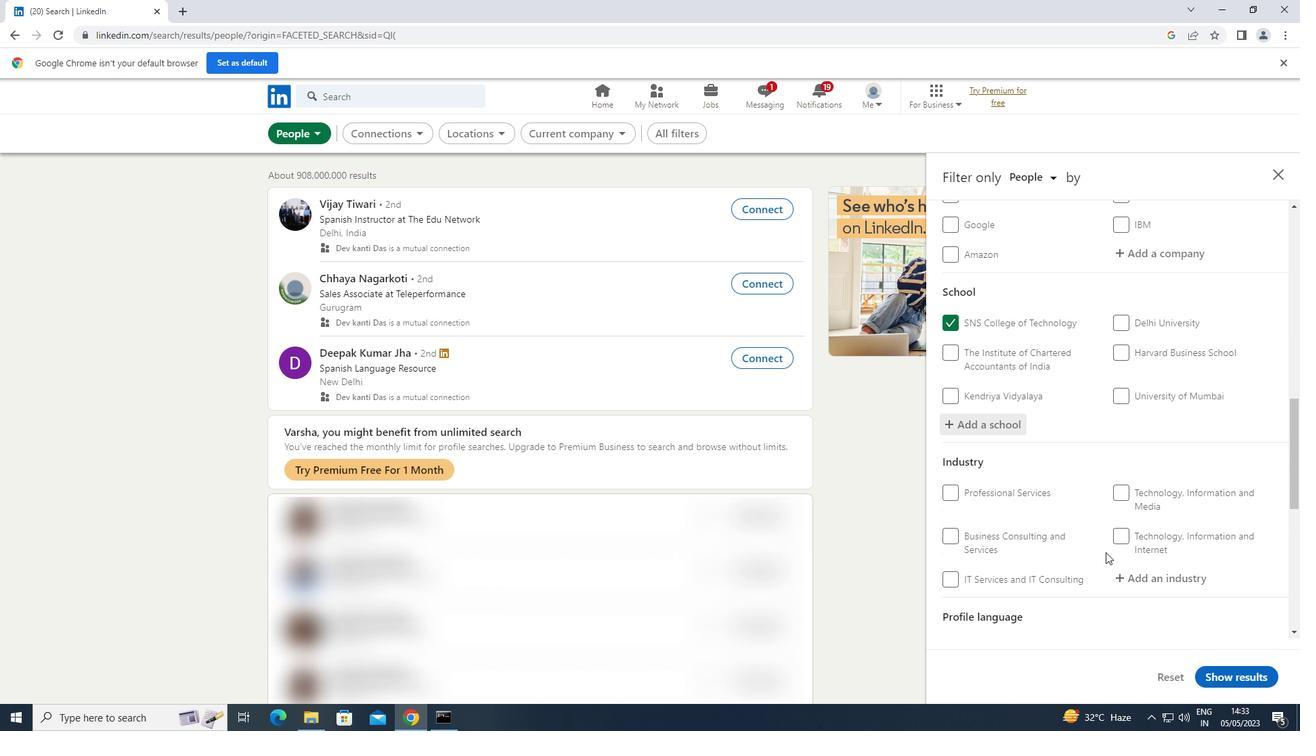 
Action: Mouse moved to (1165, 512)
Screenshot: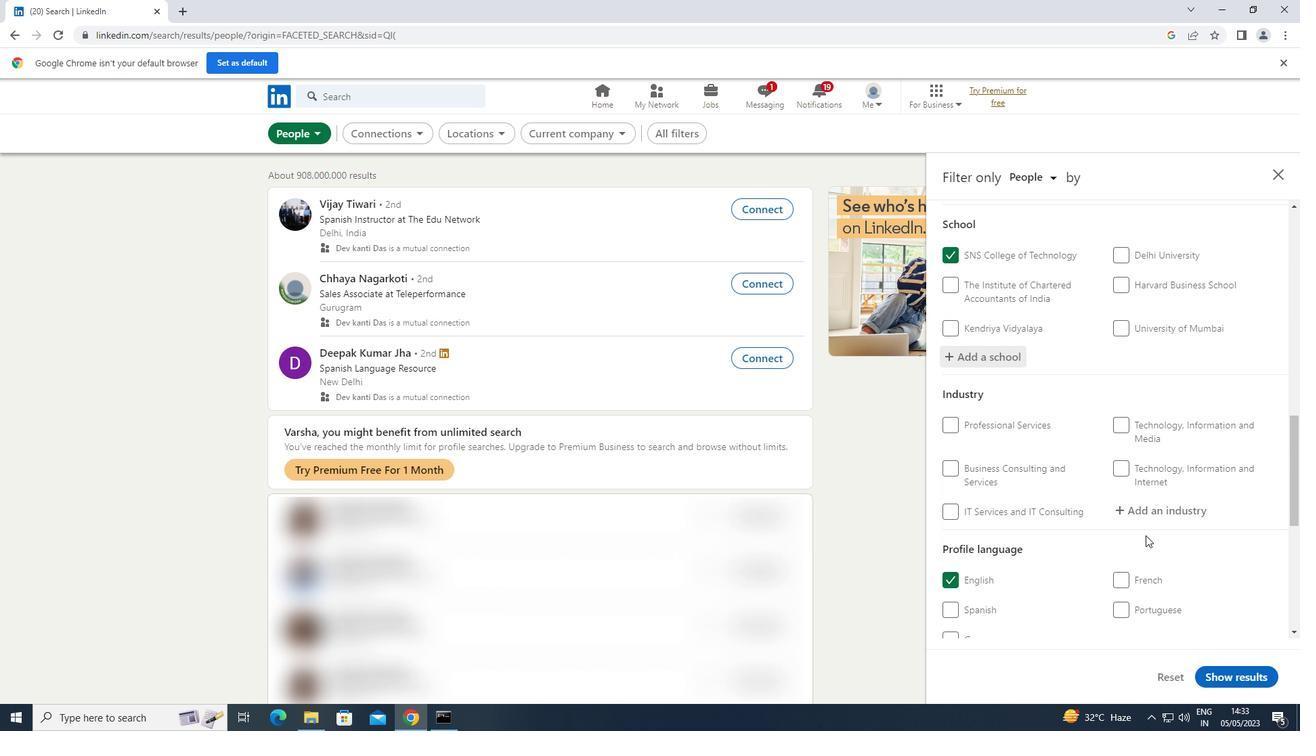 
Action: Mouse pressed left at (1165, 512)
Screenshot: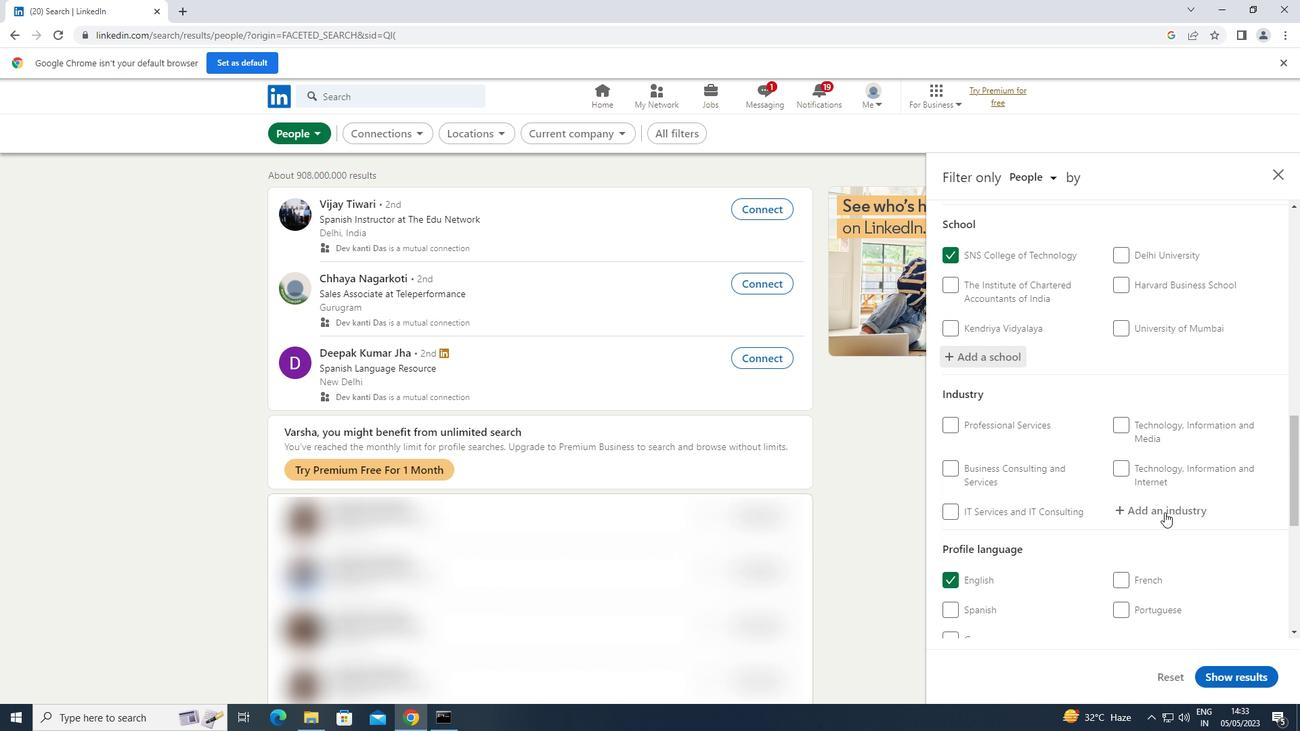 
Action: Key pressed <Key.shift>NONMETALLIC
Screenshot: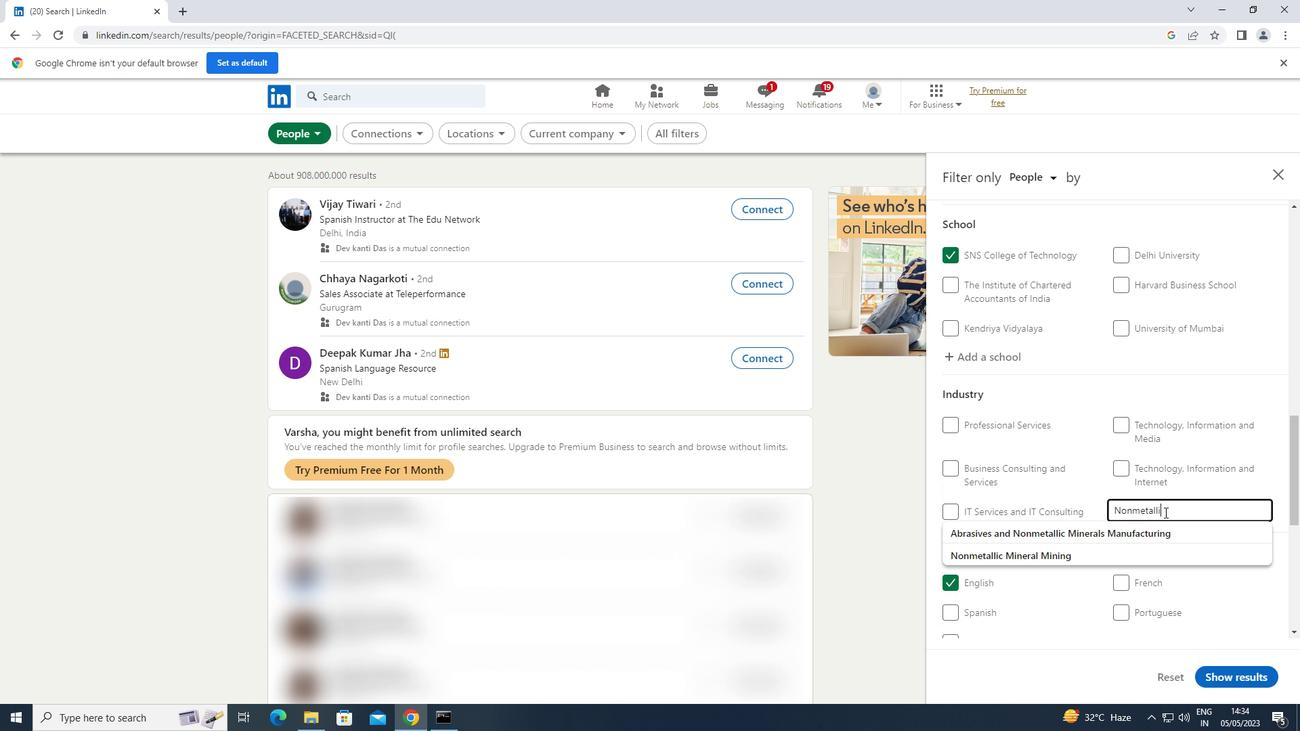 
Action: Mouse moved to (1056, 558)
Screenshot: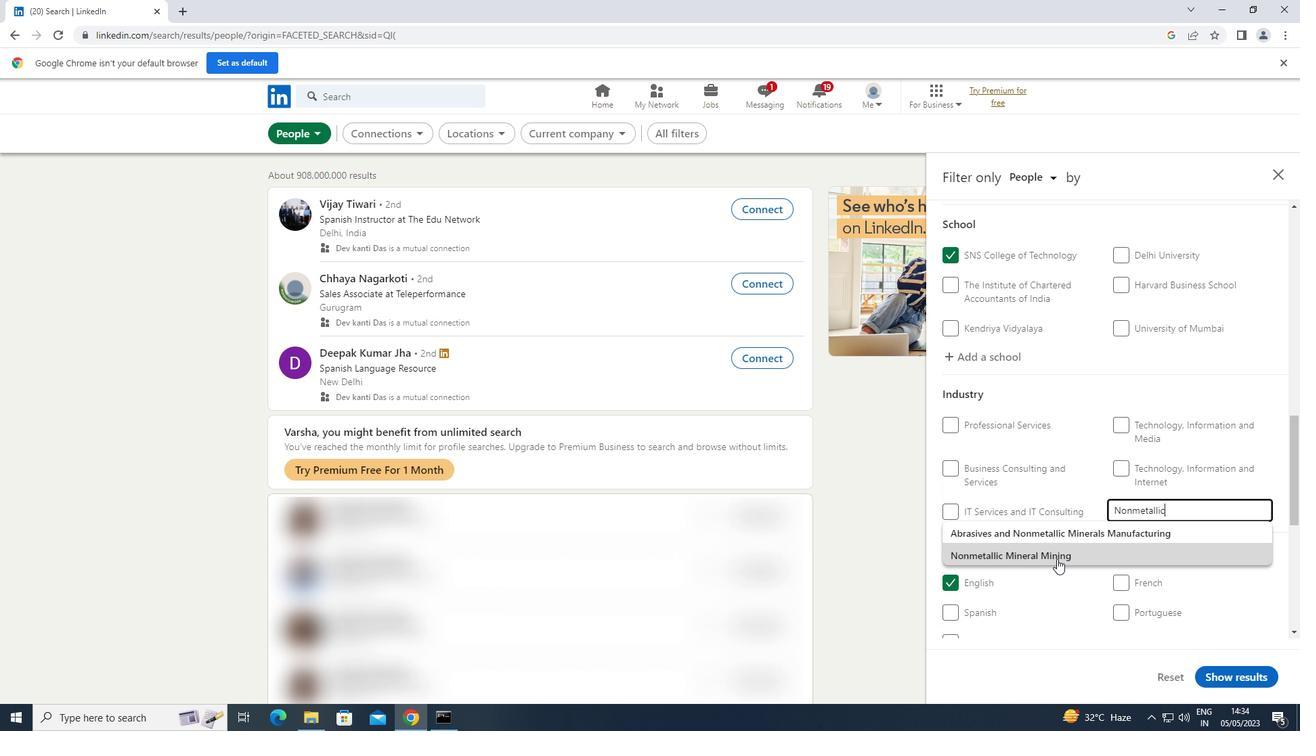 
Action: Mouse pressed left at (1056, 558)
Screenshot: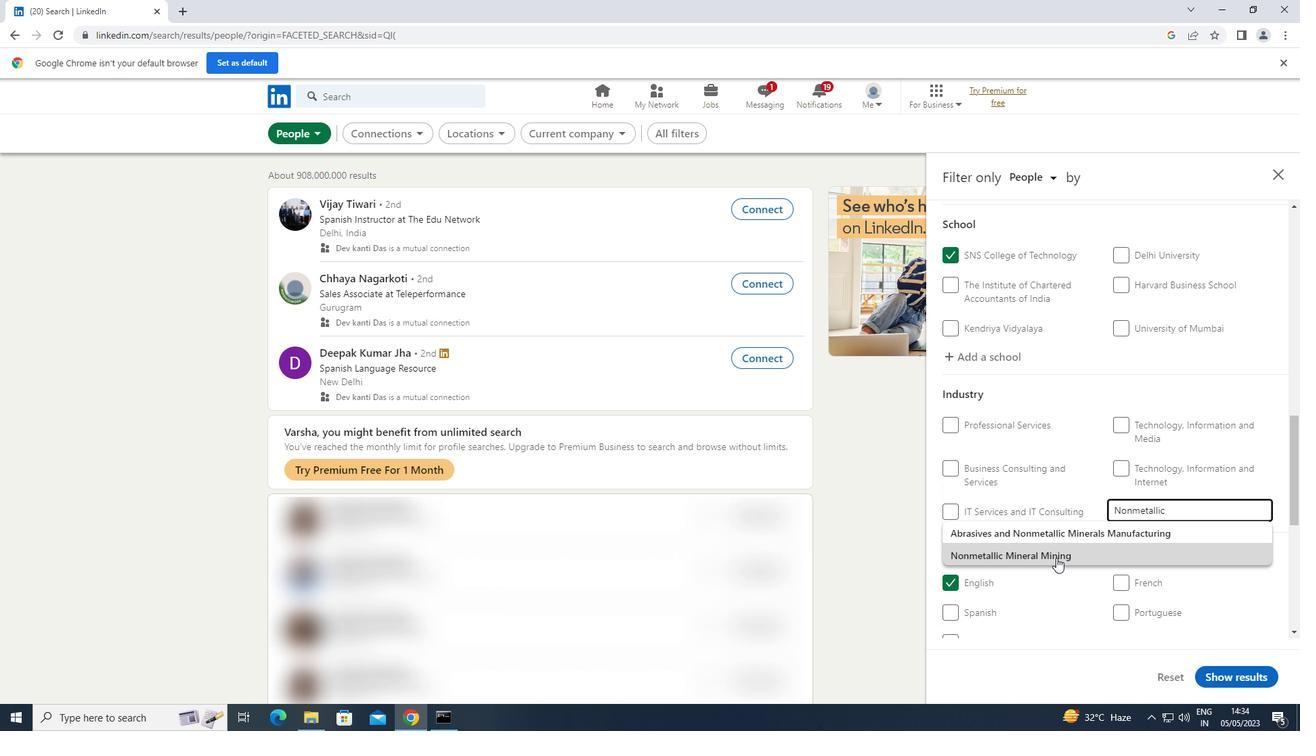 
Action: Mouse scrolled (1056, 557) with delta (0, 0)
Screenshot: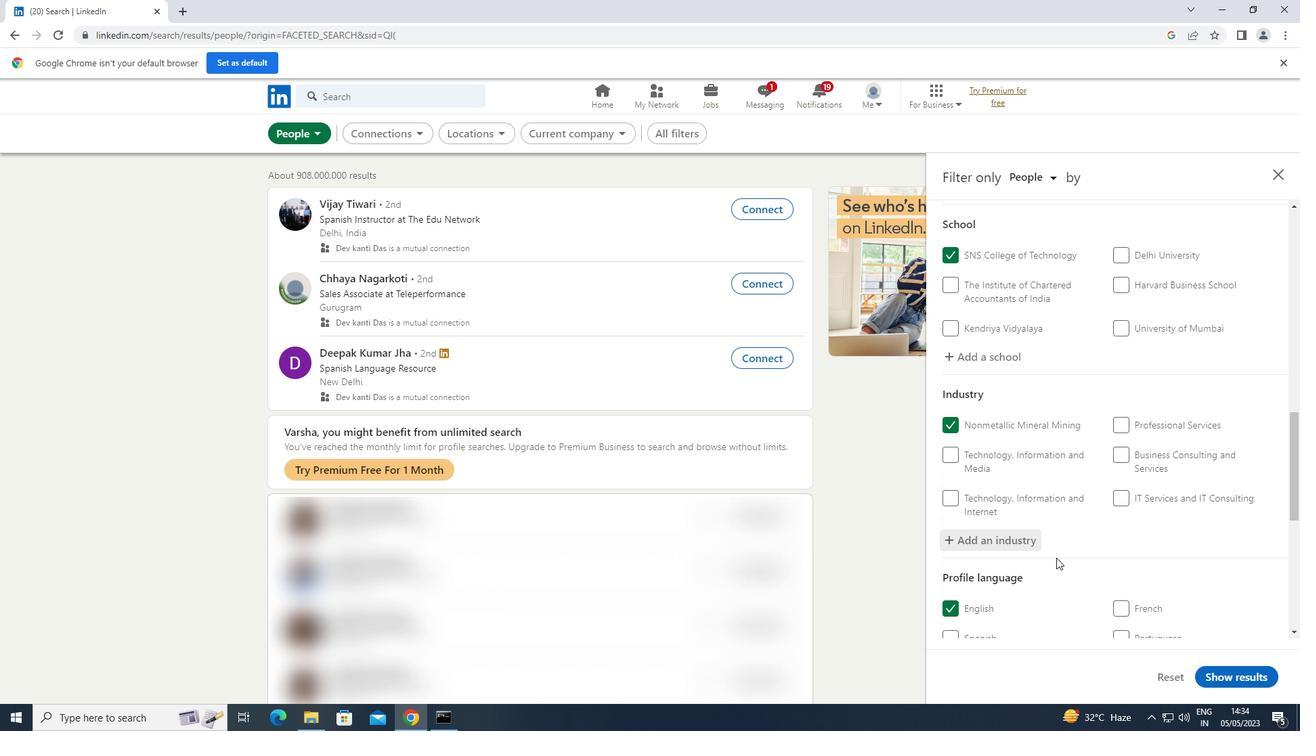 
Action: Mouse scrolled (1056, 557) with delta (0, 0)
Screenshot: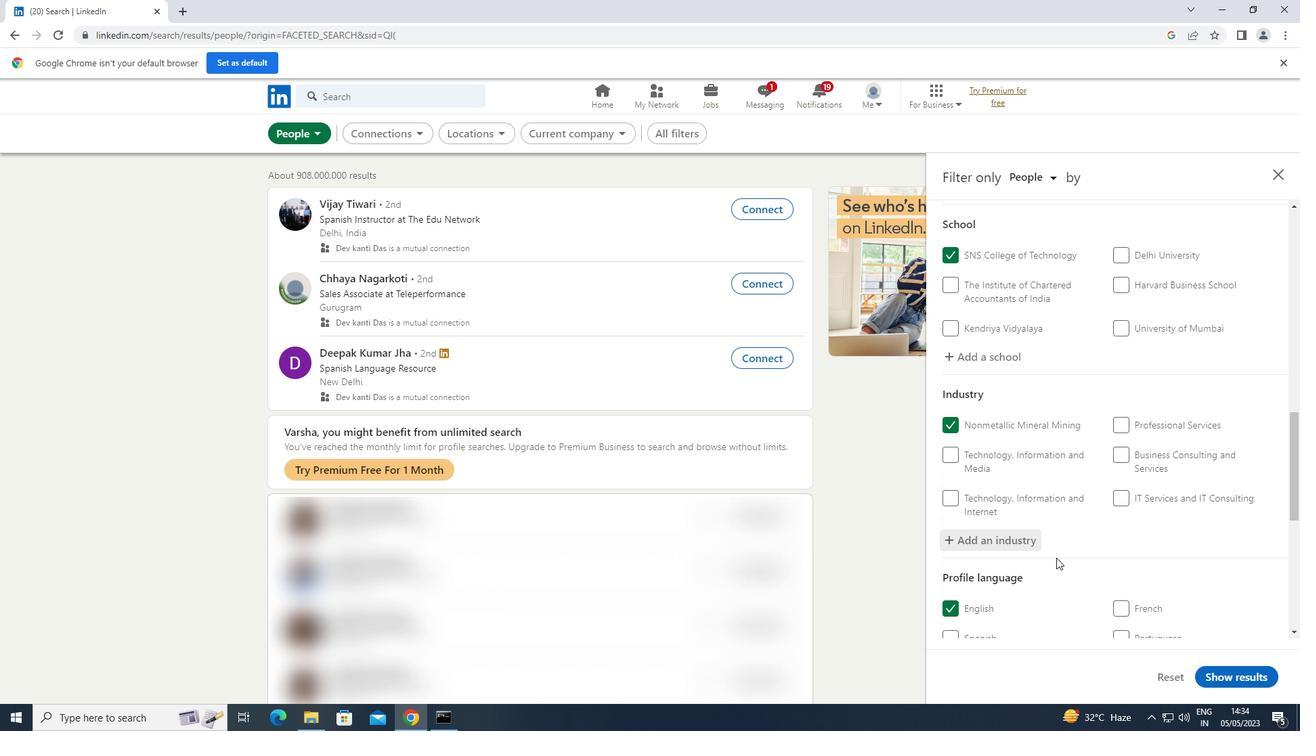 
Action: Mouse scrolled (1056, 557) with delta (0, 0)
Screenshot: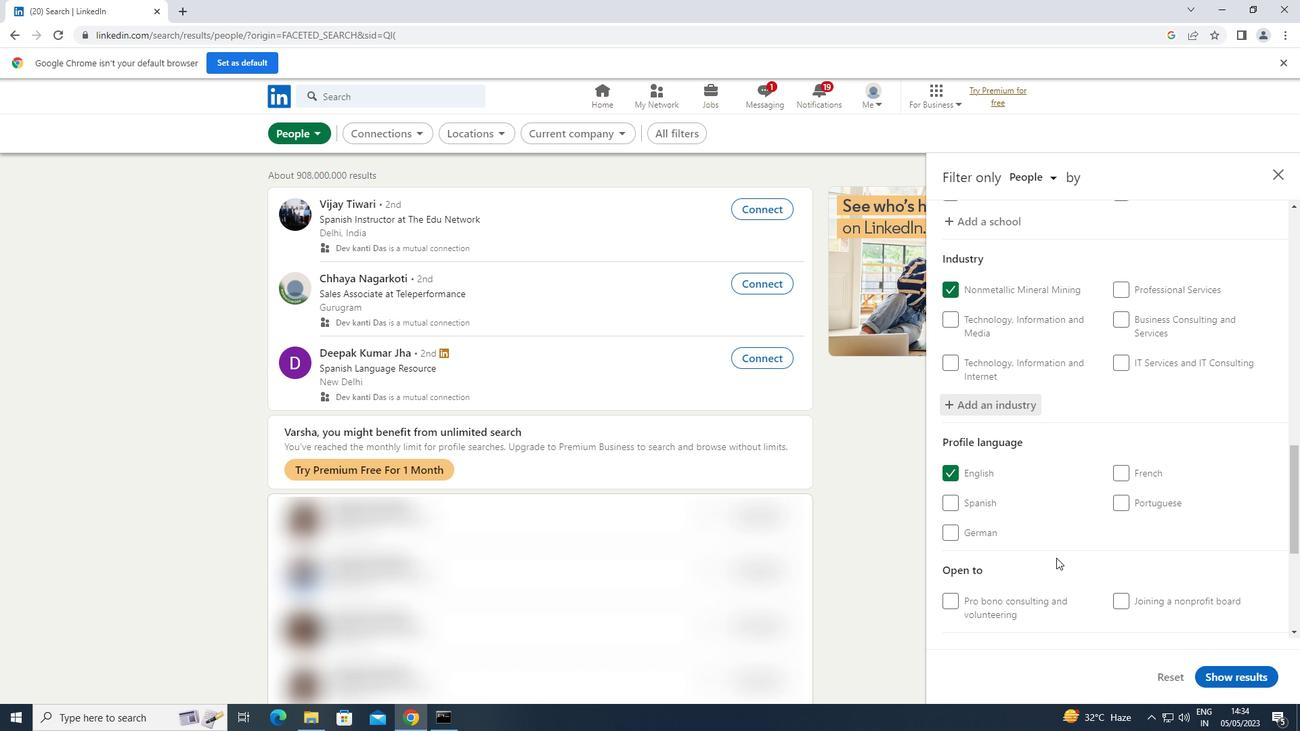 
Action: Mouse moved to (1060, 553)
Screenshot: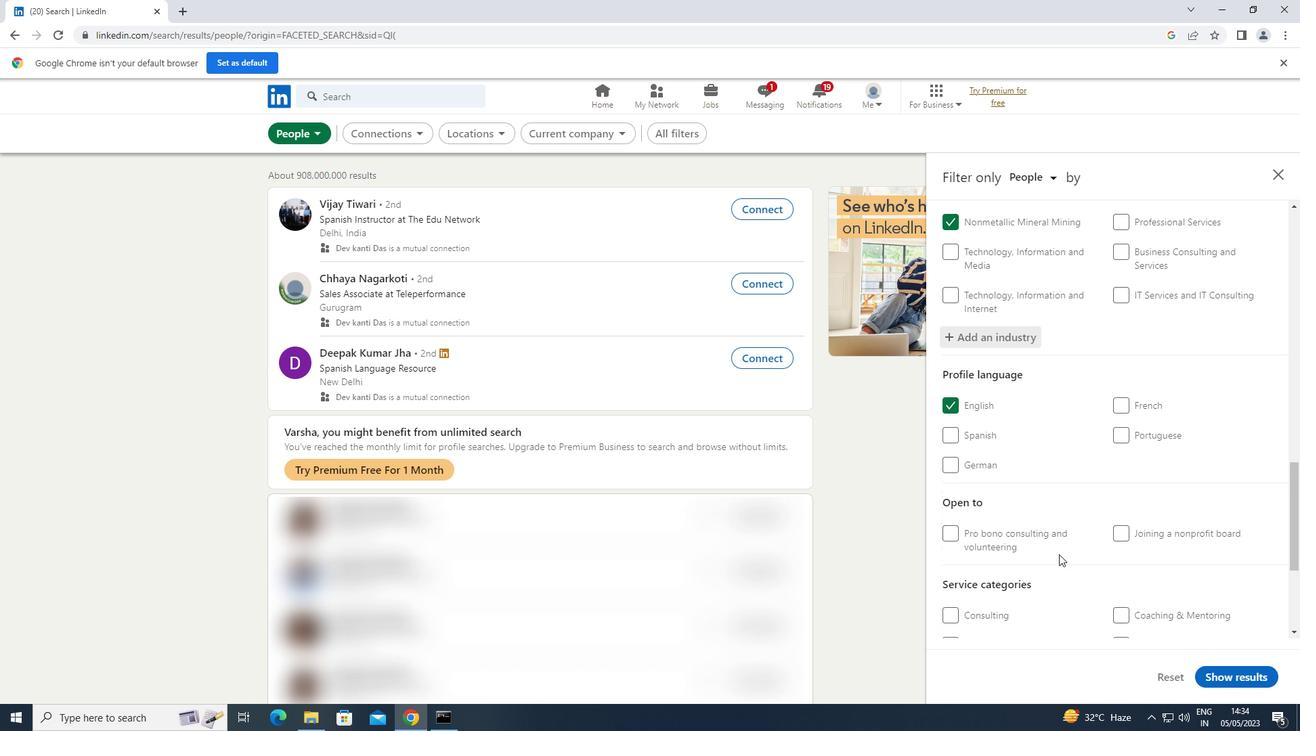 
Action: Mouse scrolled (1060, 552) with delta (0, 0)
Screenshot: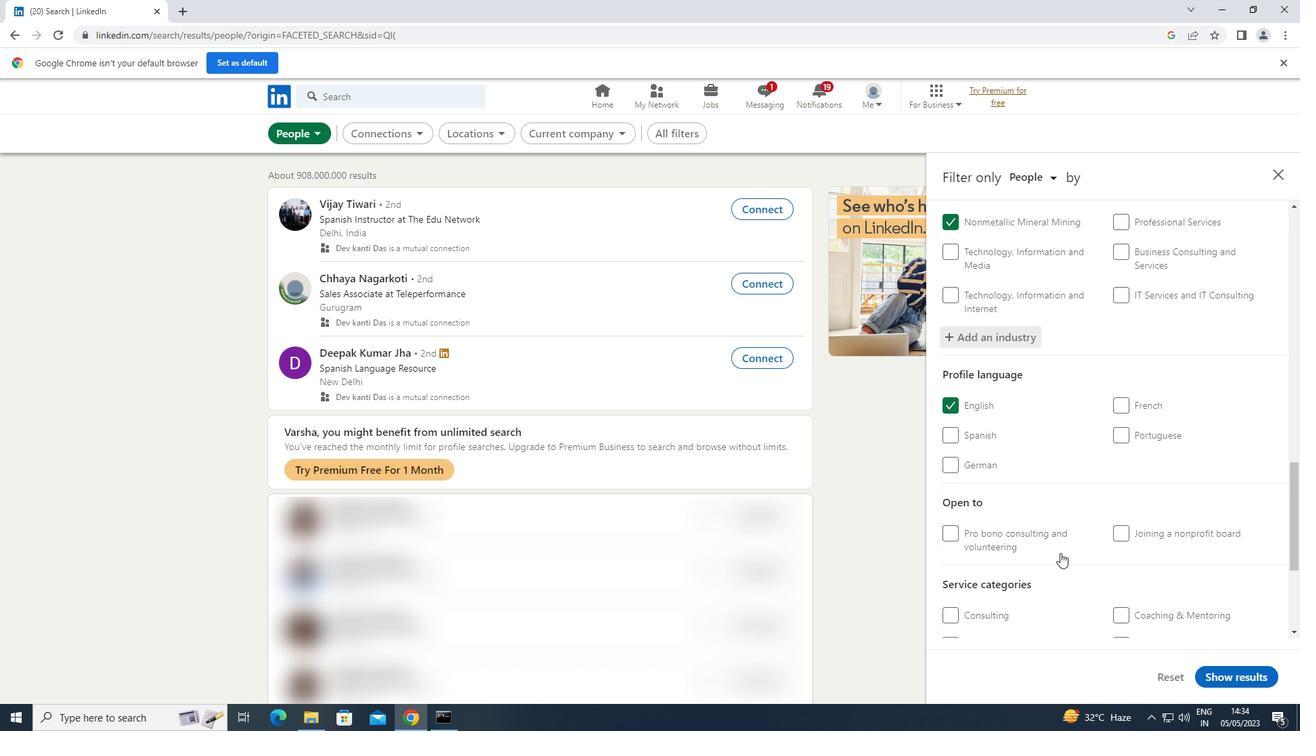 
Action: Mouse scrolled (1060, 552) with delta (0, 0)
Screenshot: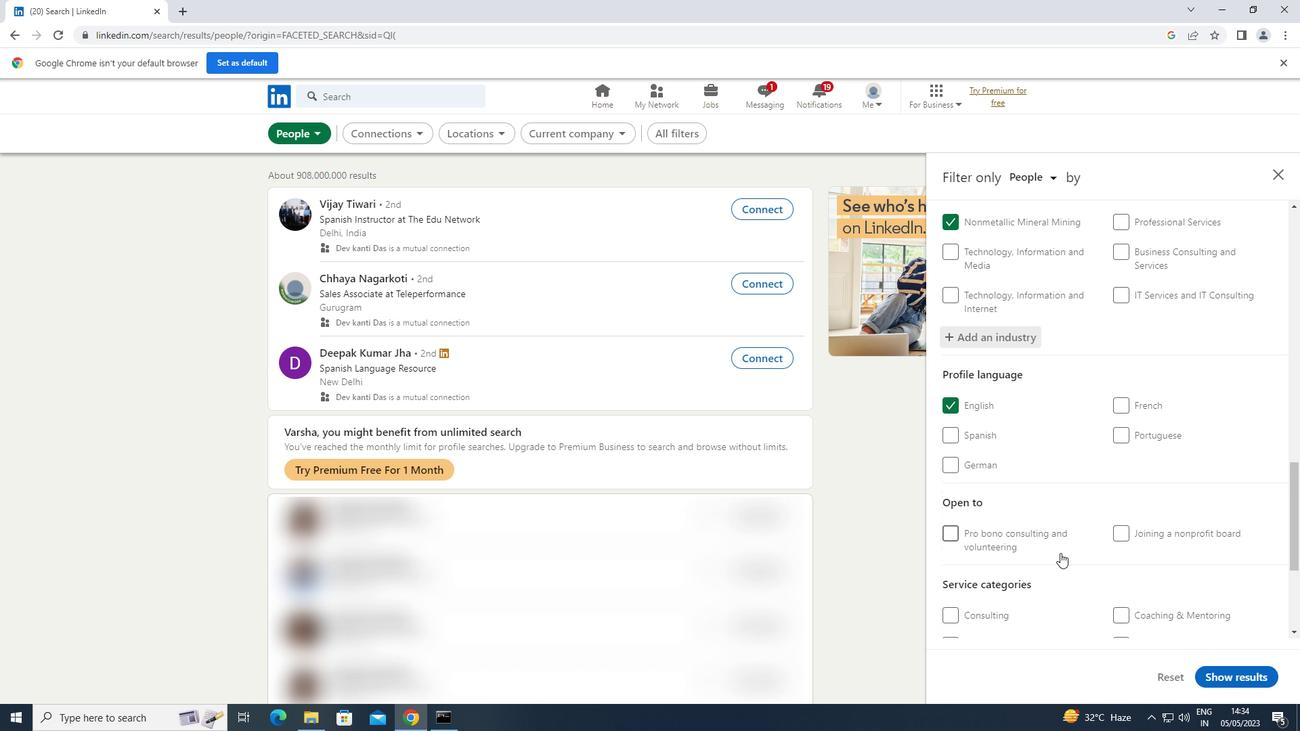 
Action: Mouse moved to (1130, 533)
Screenshot: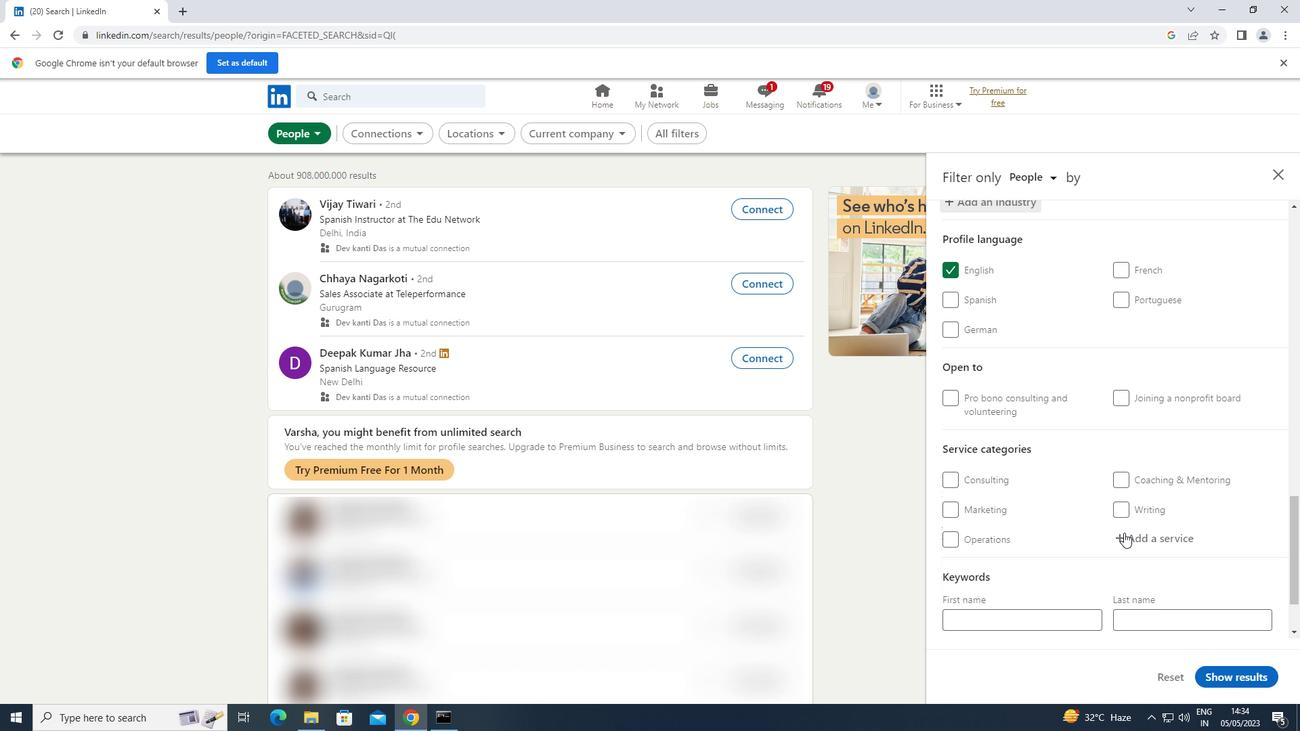 
Action: Mouse pressed left at (1130, 533)
Screenshot: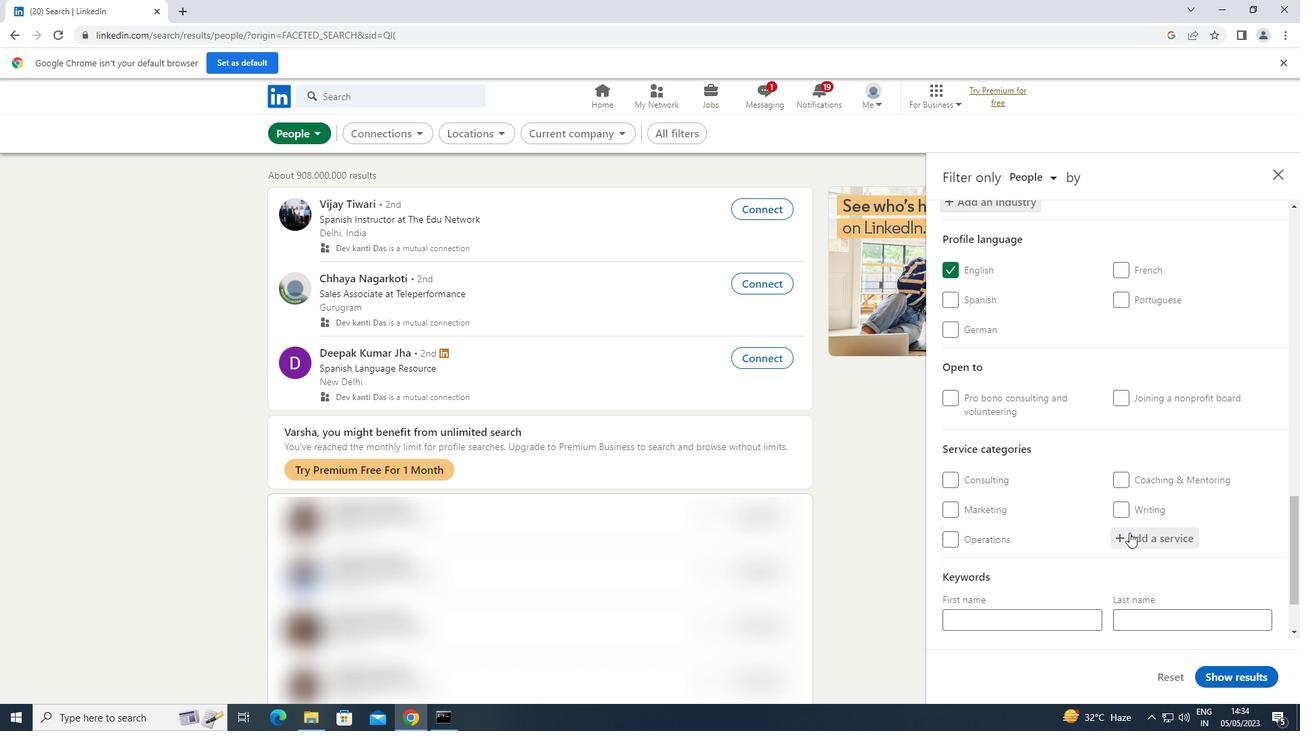 
Action: Key pressed <Key.shift>VIDEO
Screenshot: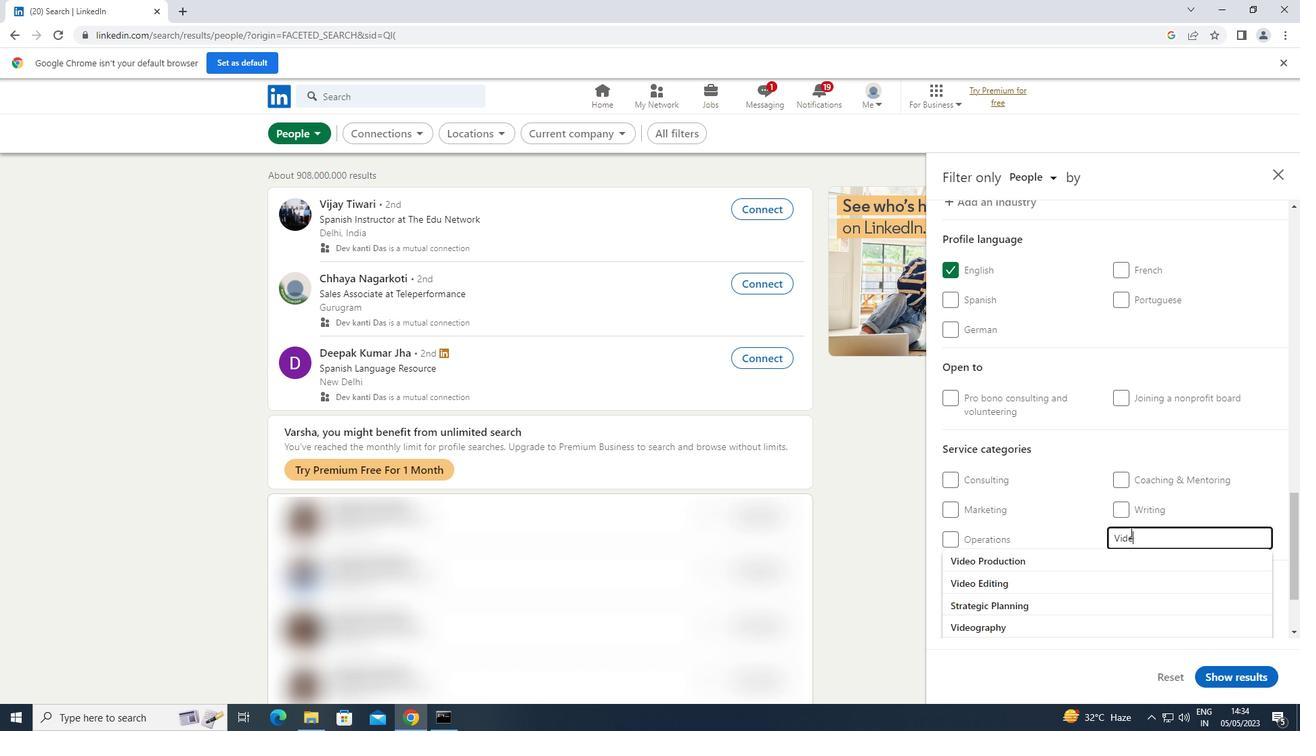 
Action: Mouse moved to (1049, 557)
Screenshot: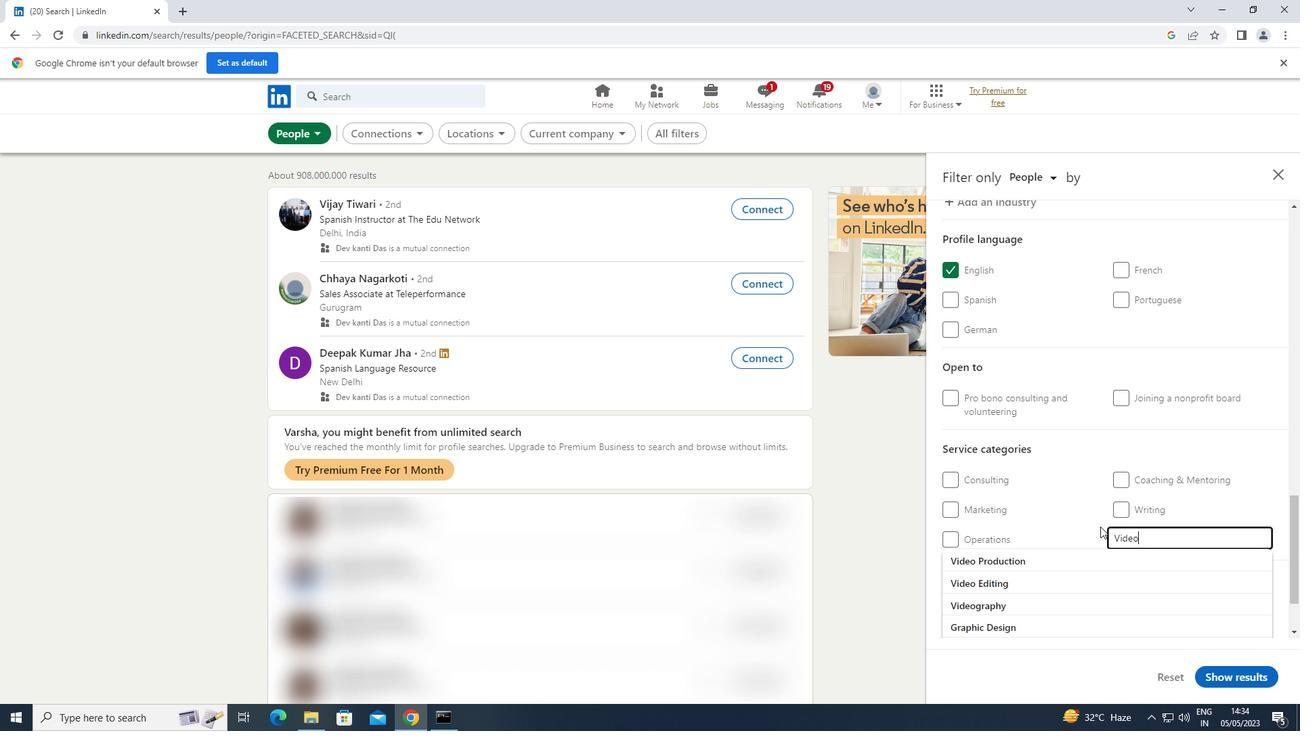 
Action: Mouse pressed left at (1049, 557)
Screenshot: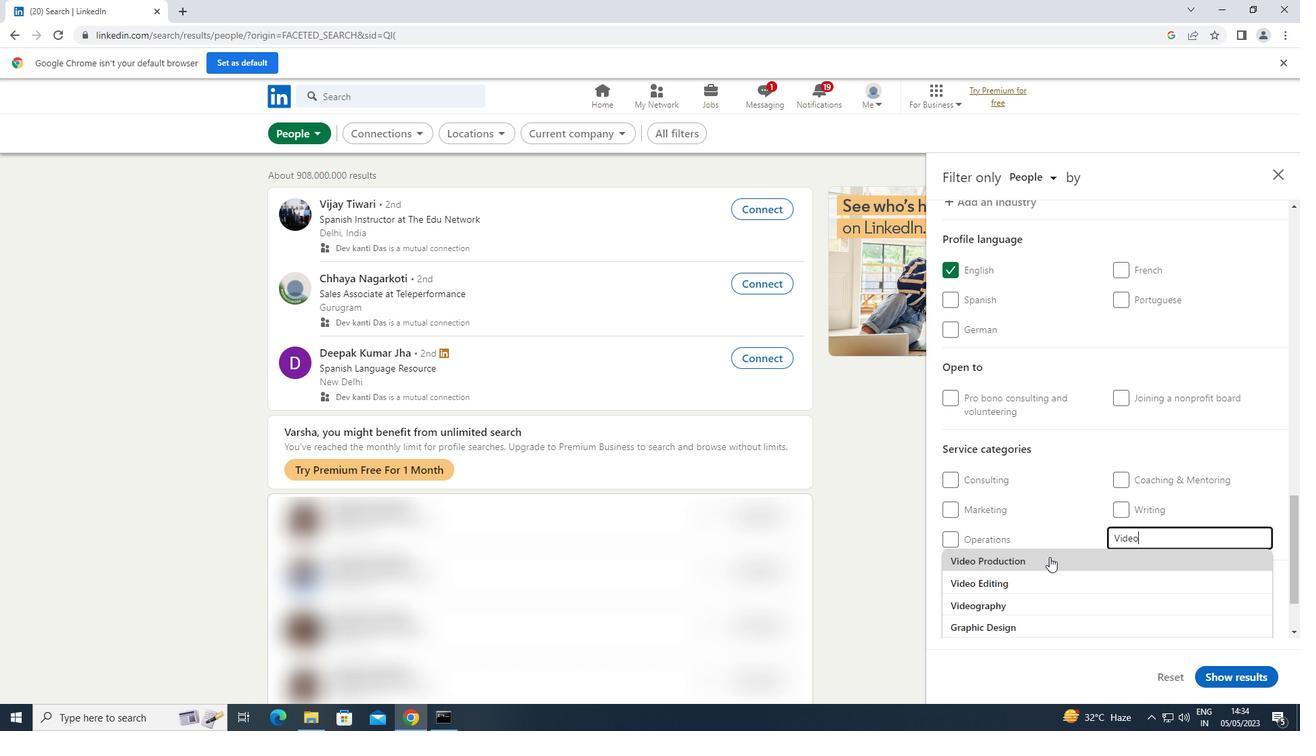 
Action: Mouse scrolled (1049, 556) with delta (0, 0)
Screenshot: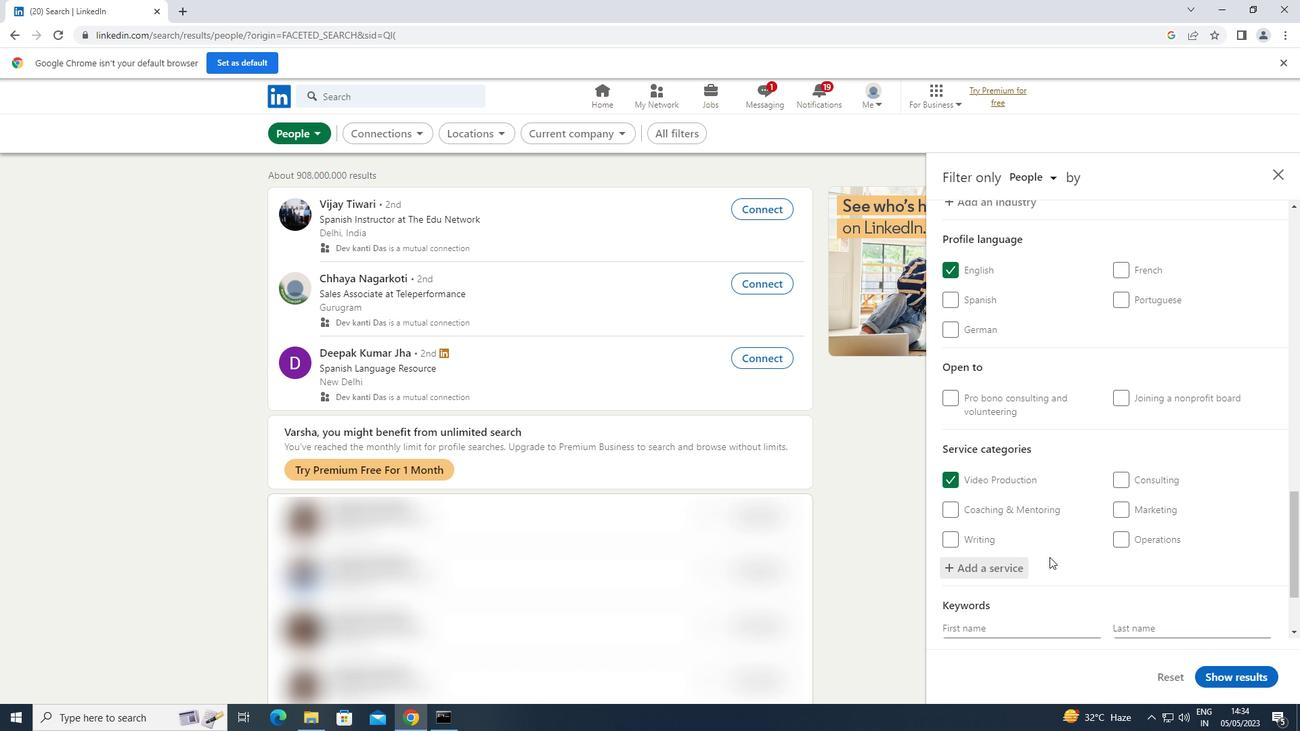 
Action: Mouse scrolled (1049, 556) with delta (0, 0)
Screenshot: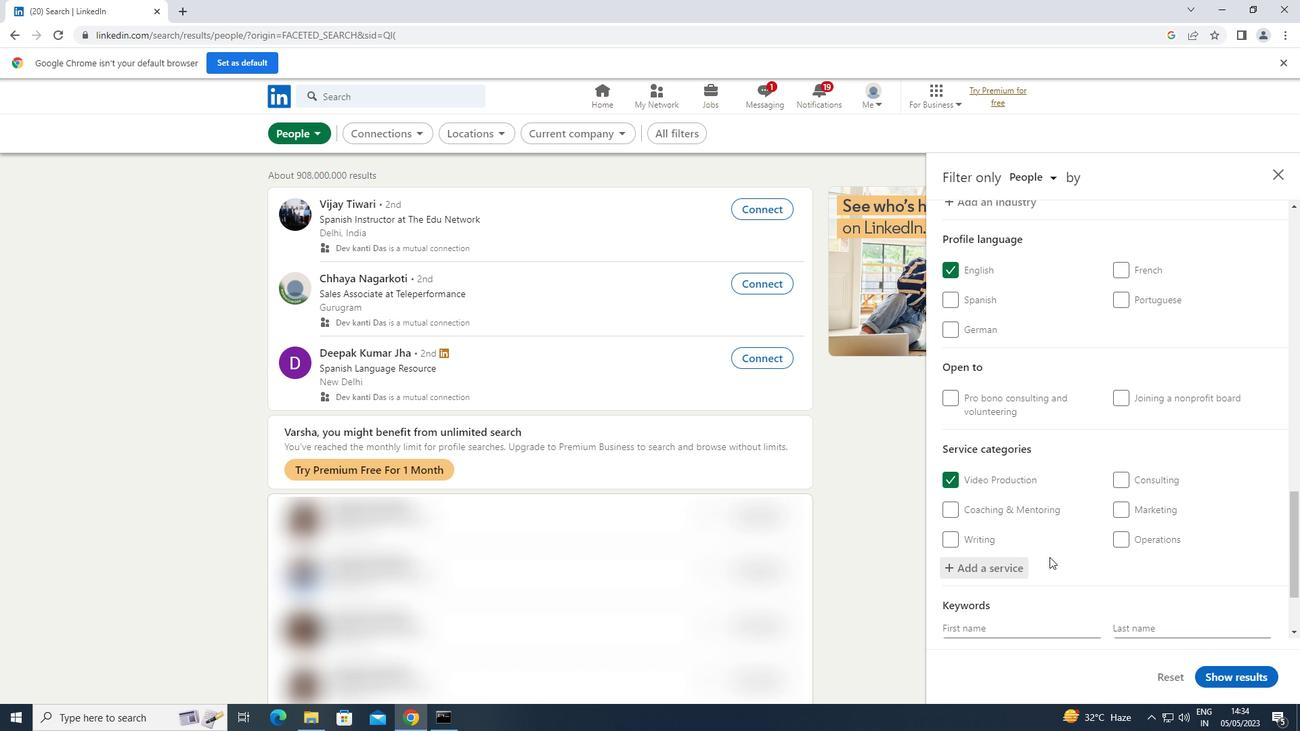 
Action: Mouse scrolled (1049, 556) with delta (0, 0)
Screenshot: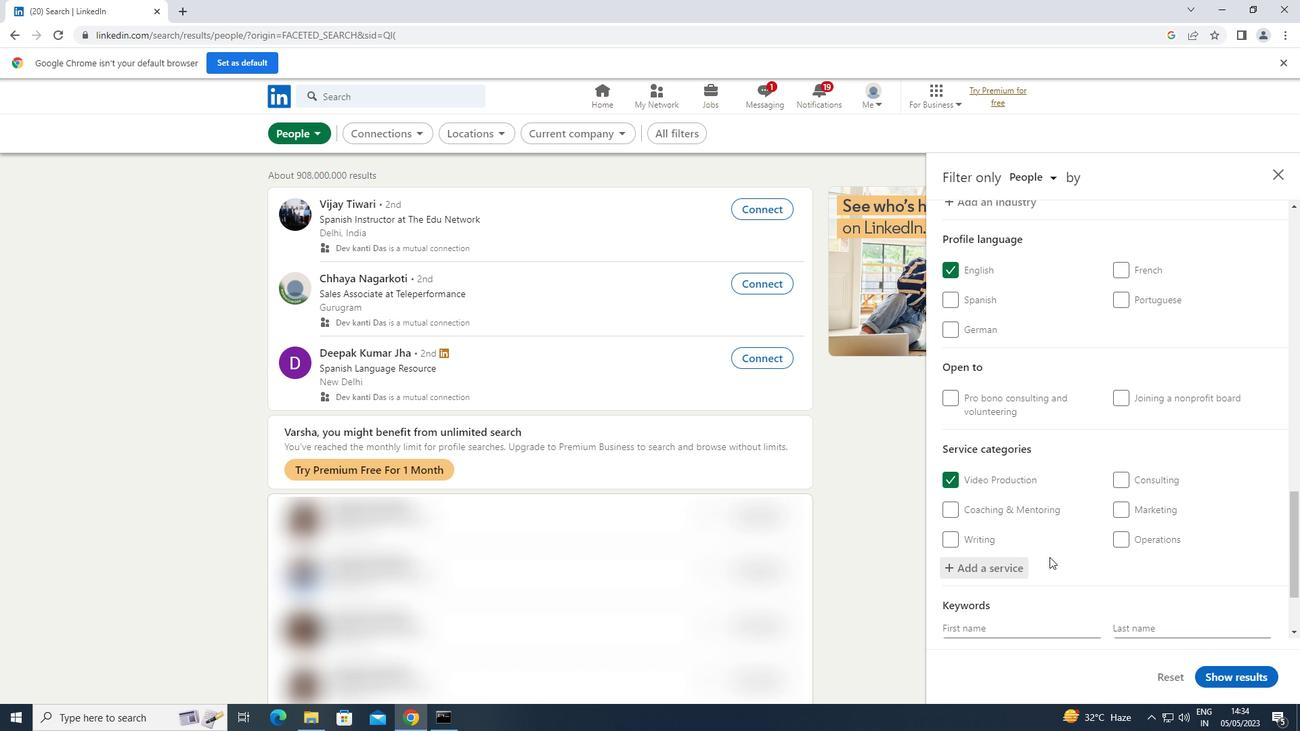 
Action: Mouse scrolled (1049, 556) with delta (0, 0)
Screenshot: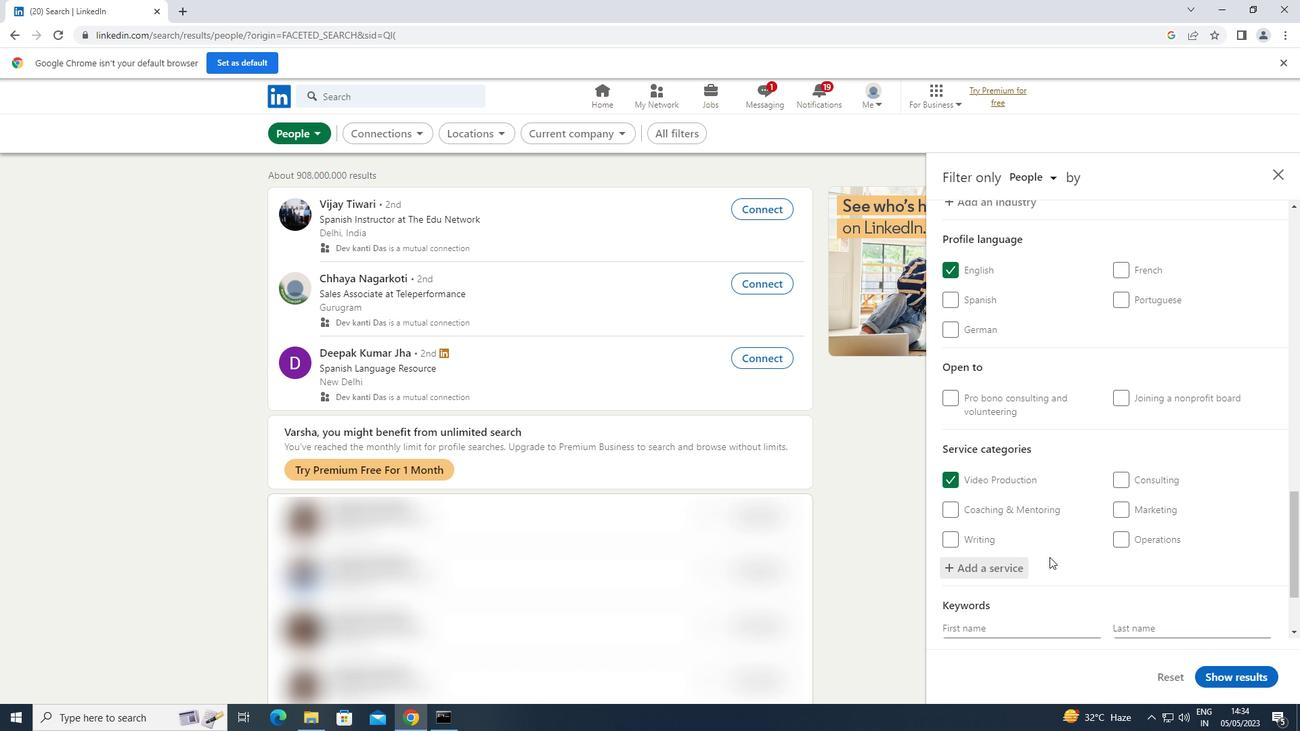 
Action: Mouse moved to (1041, 573)
Screenshot: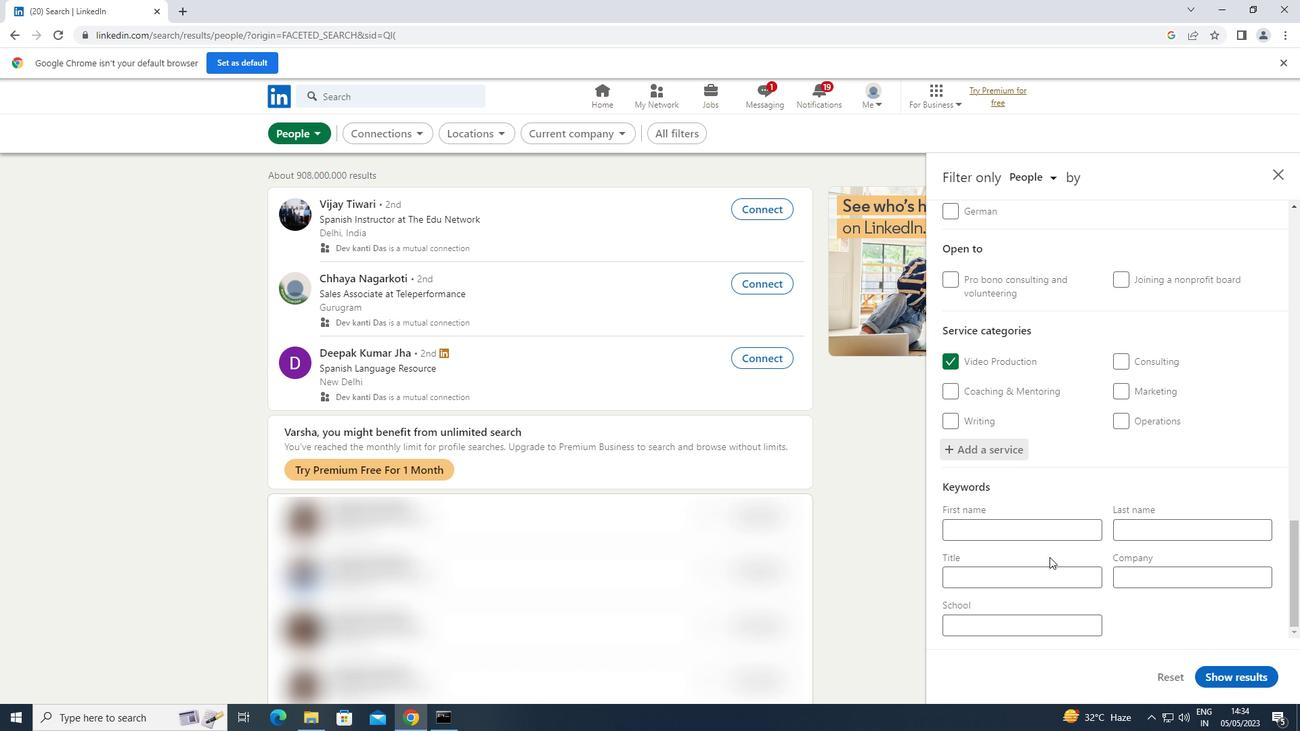 
Action: Mouse pressed left at (1041, 573)
Screenshot: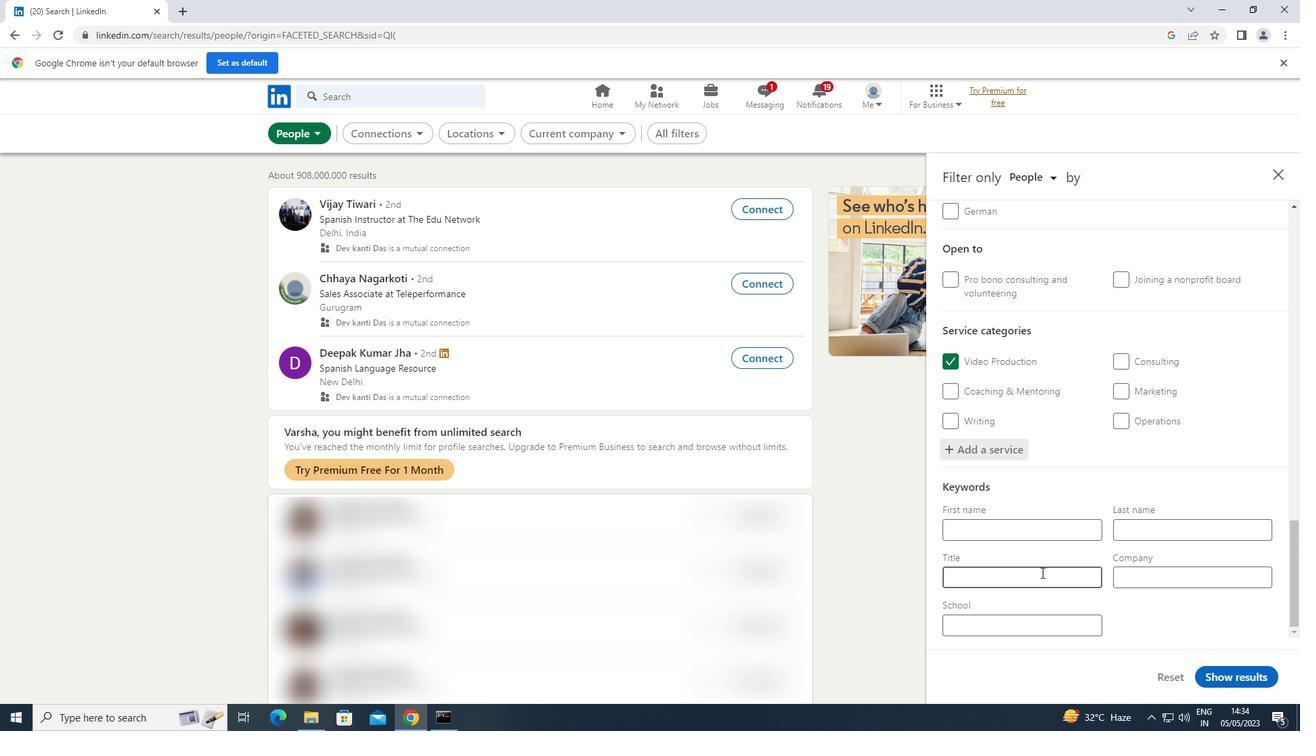 
Action: Key pressed <Key.shift>BARBER
Screenshot: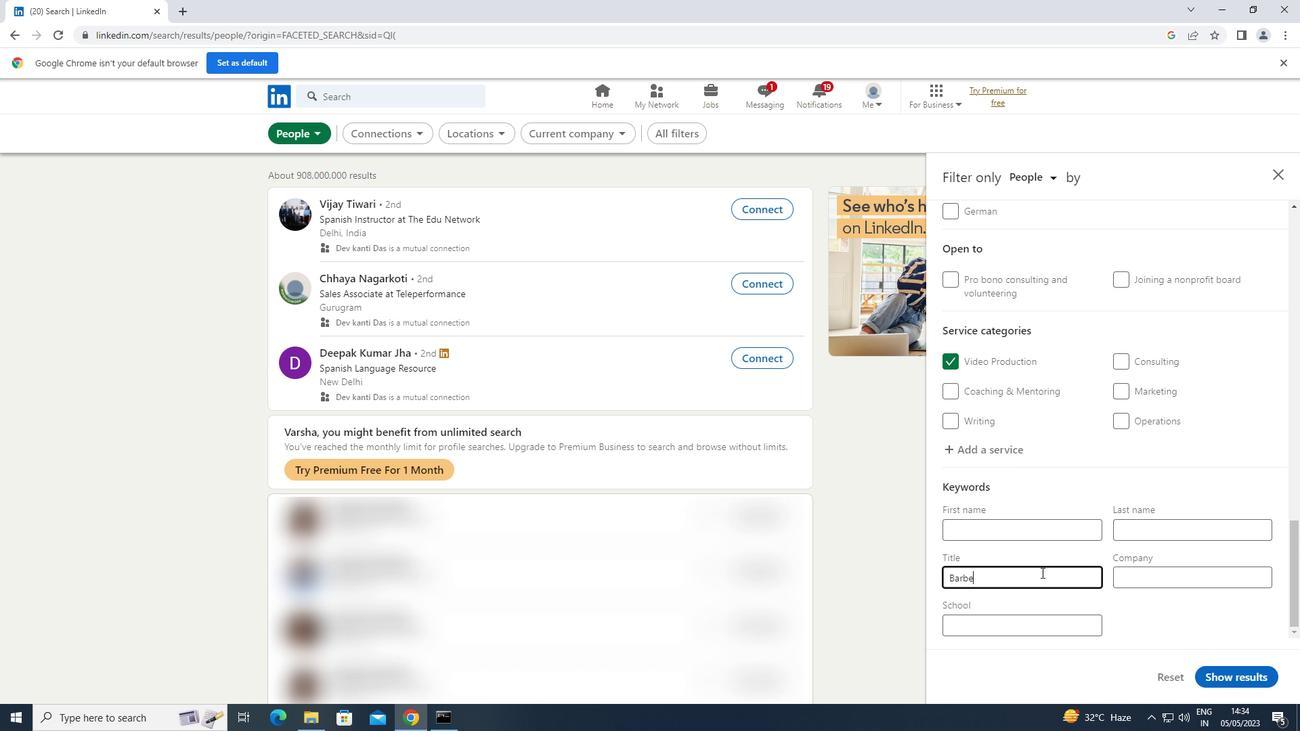 
Action: Mouse moved to (1225, 678)
Screenshot: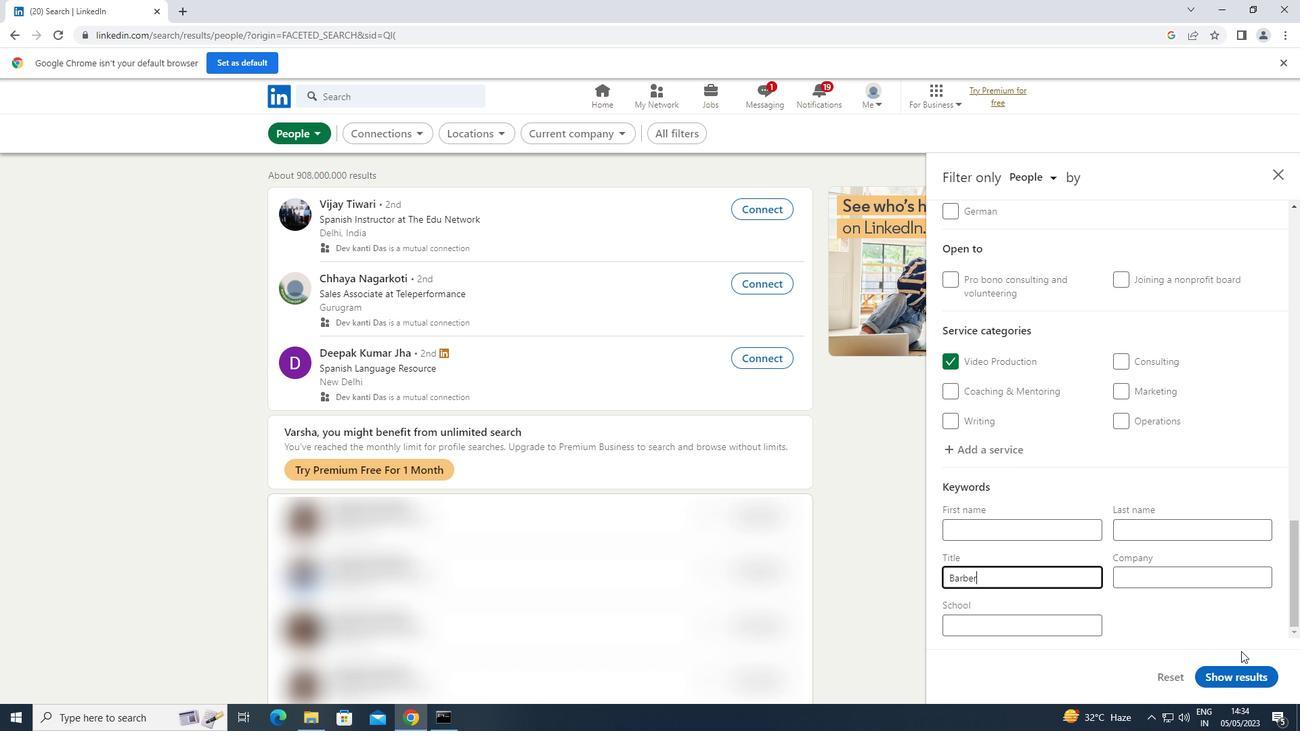 
Action: Mouse pressed left at (1225, 678)
Screenshot: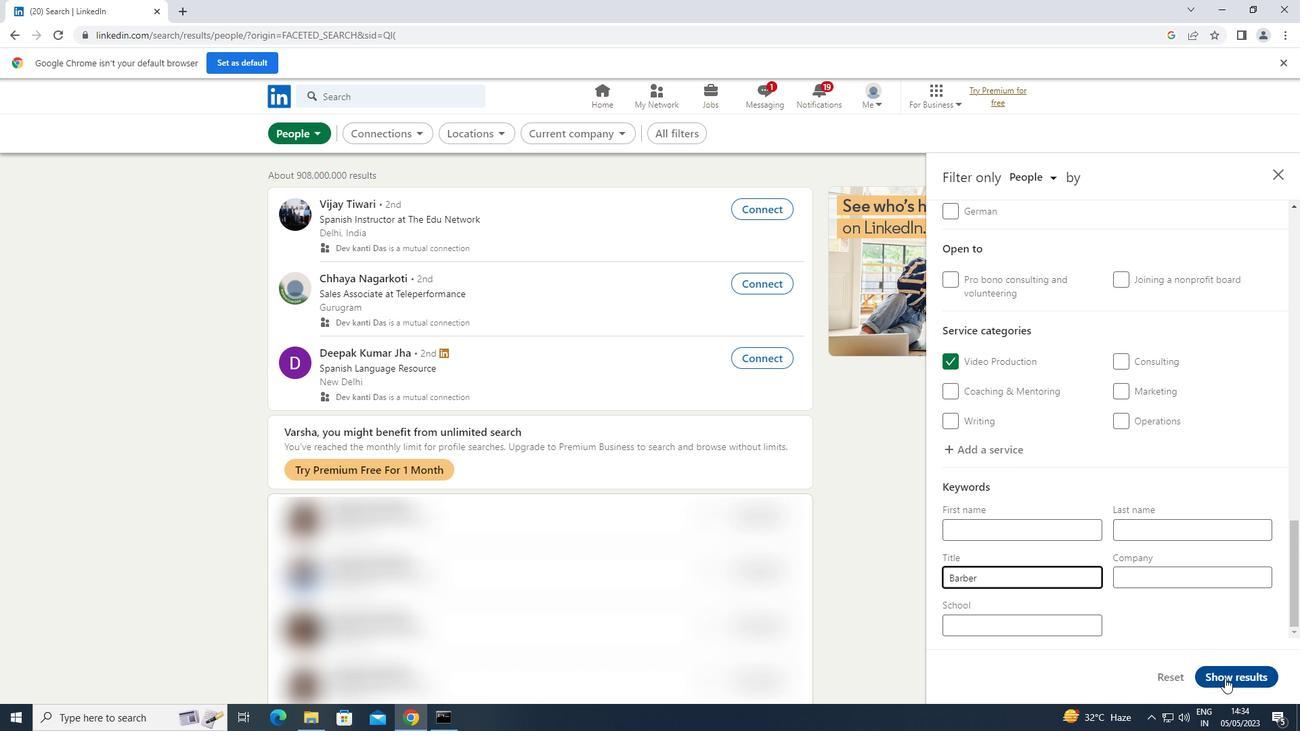 
